 Task: Find connections with filter location Clitheroe with filter topic #socialmediawith filter profile language German with filter current company Shriram Finance Limited with filter school Madan Mohan Malaviya University of Technology with filter industry Human Resources Services with filter service category Android Development with filter keywords title Video Game Writer
Action: Mouse moved to (705, 100)
Screenshot: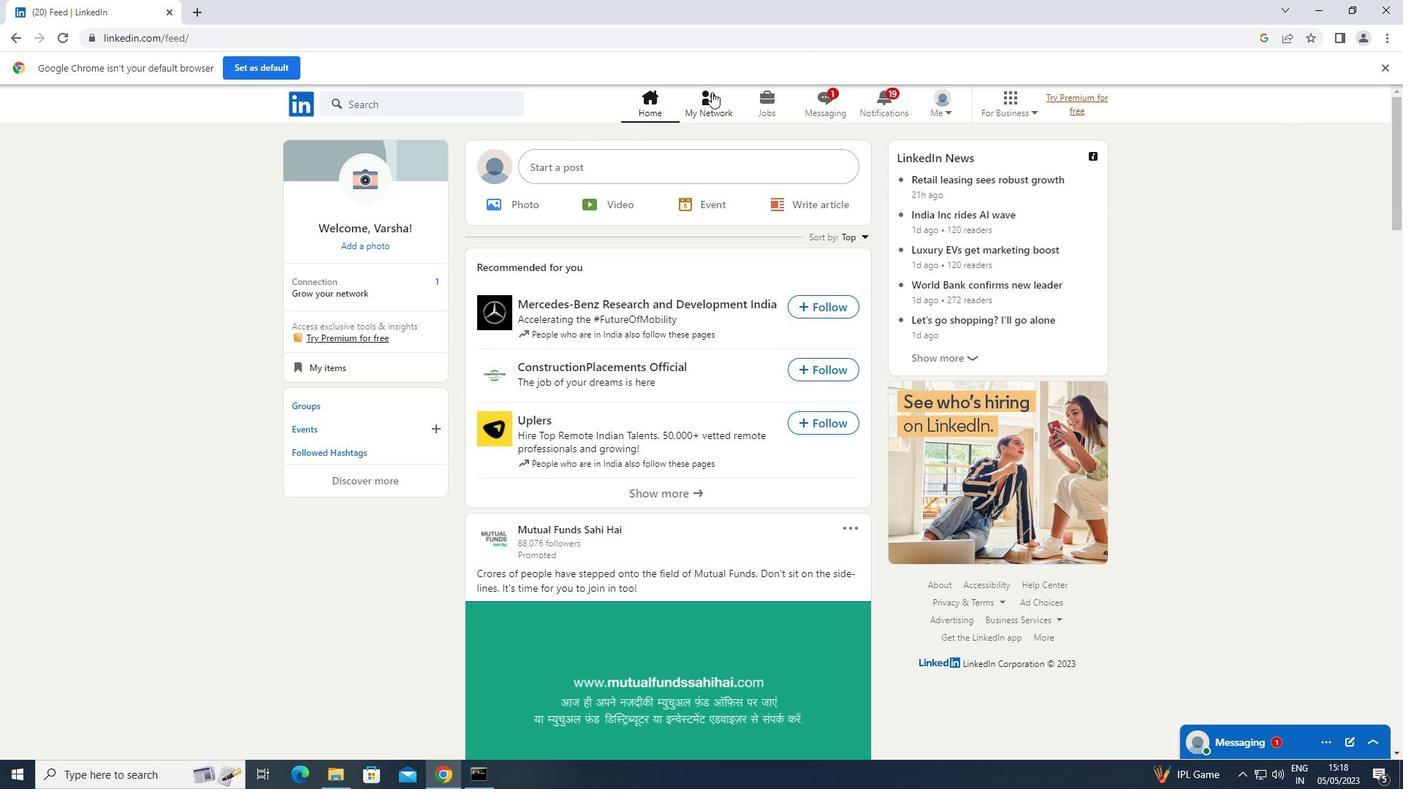 
Action: Mouse pressed left at (705, 100)
Screenshot: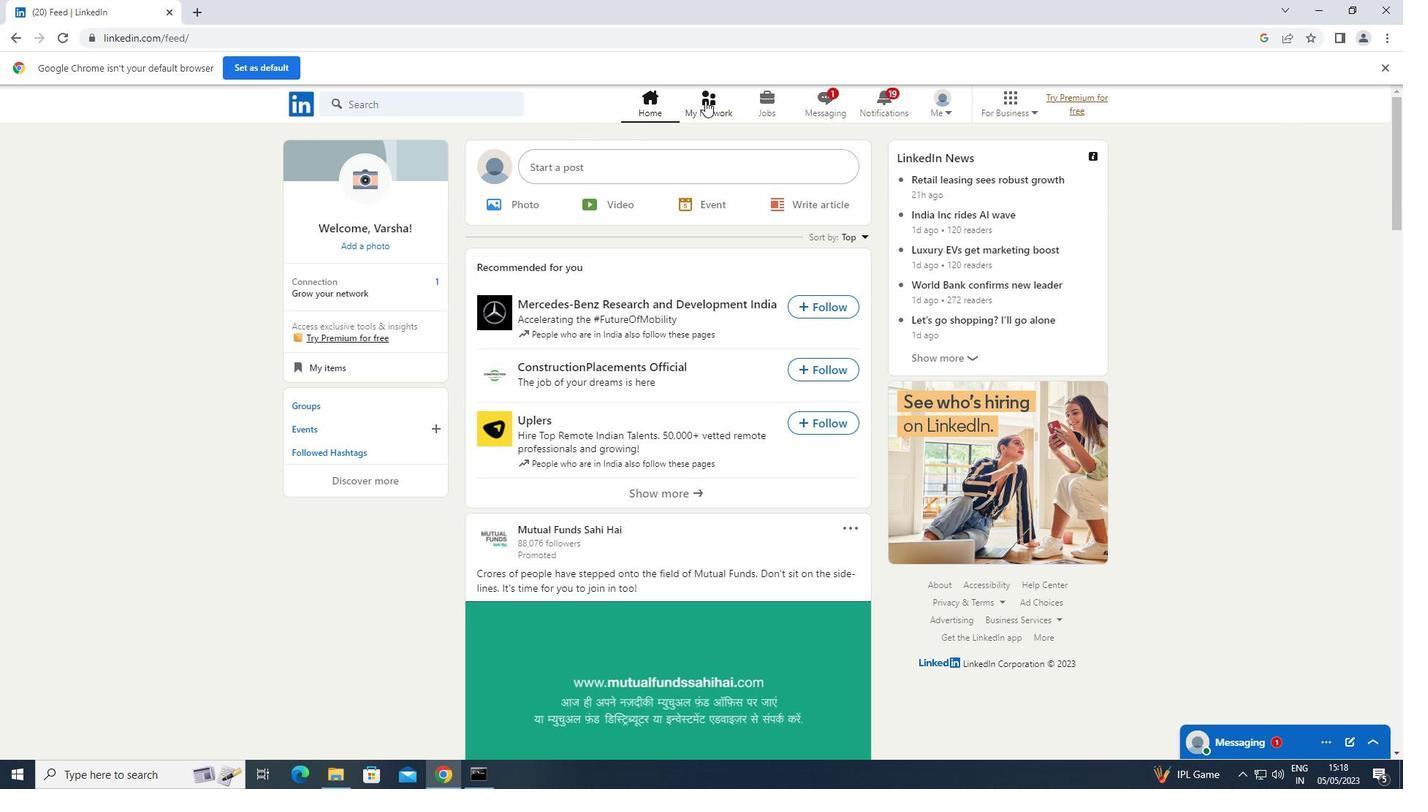 
Action: Mouse moved to (406, 184)
Screenshot: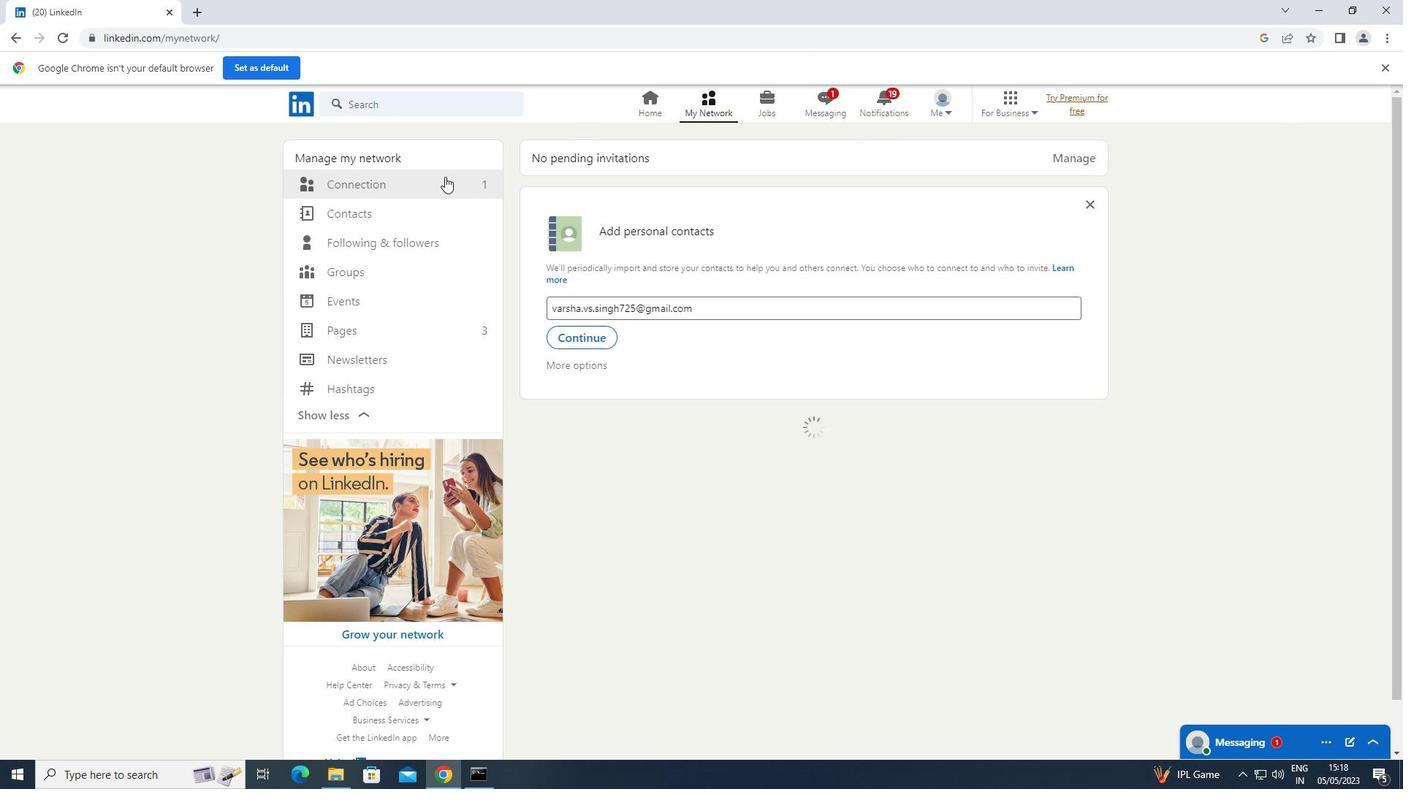 
Action: Mouse pressed left at (406, 184)
Screenshot: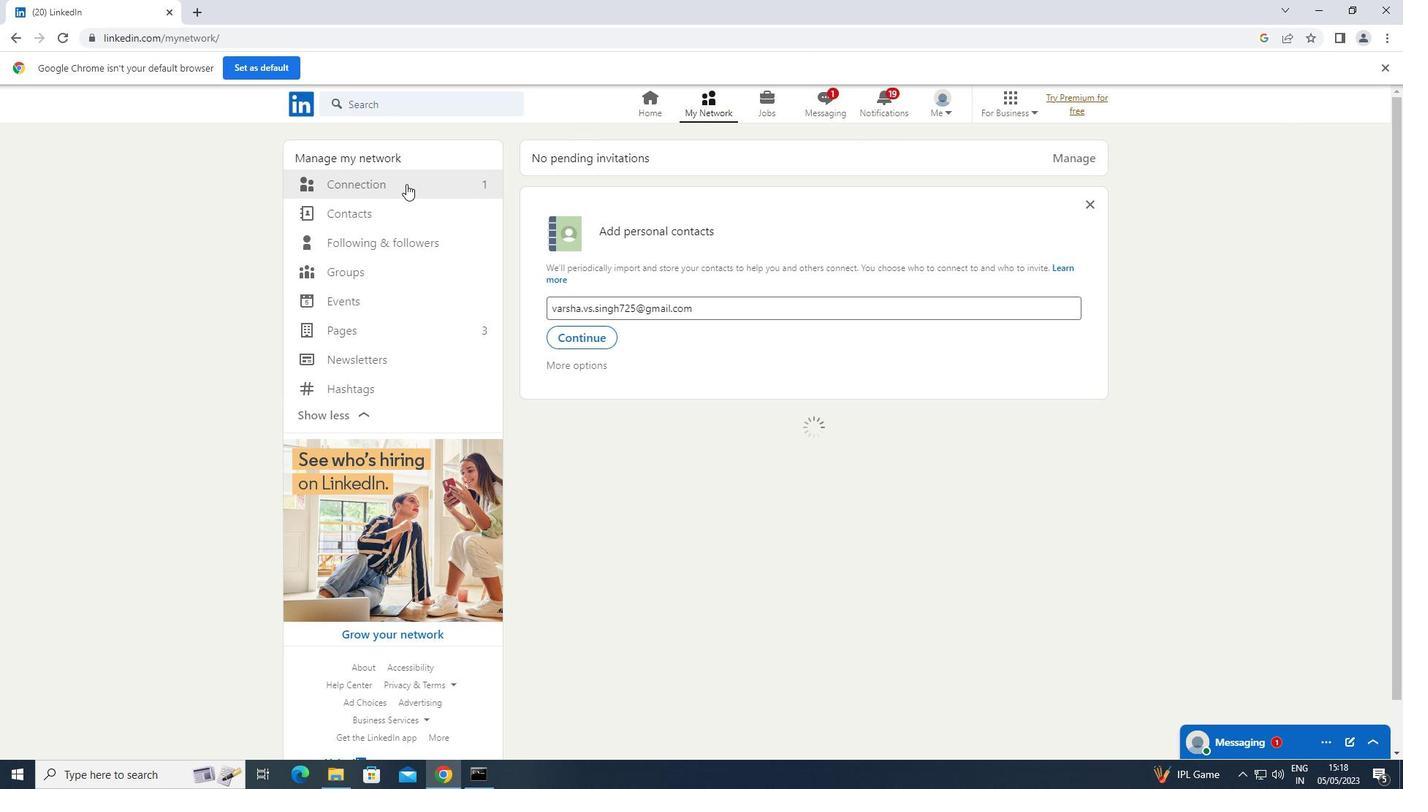 
Action: Mouse moved to (786, 186)
Screenshot: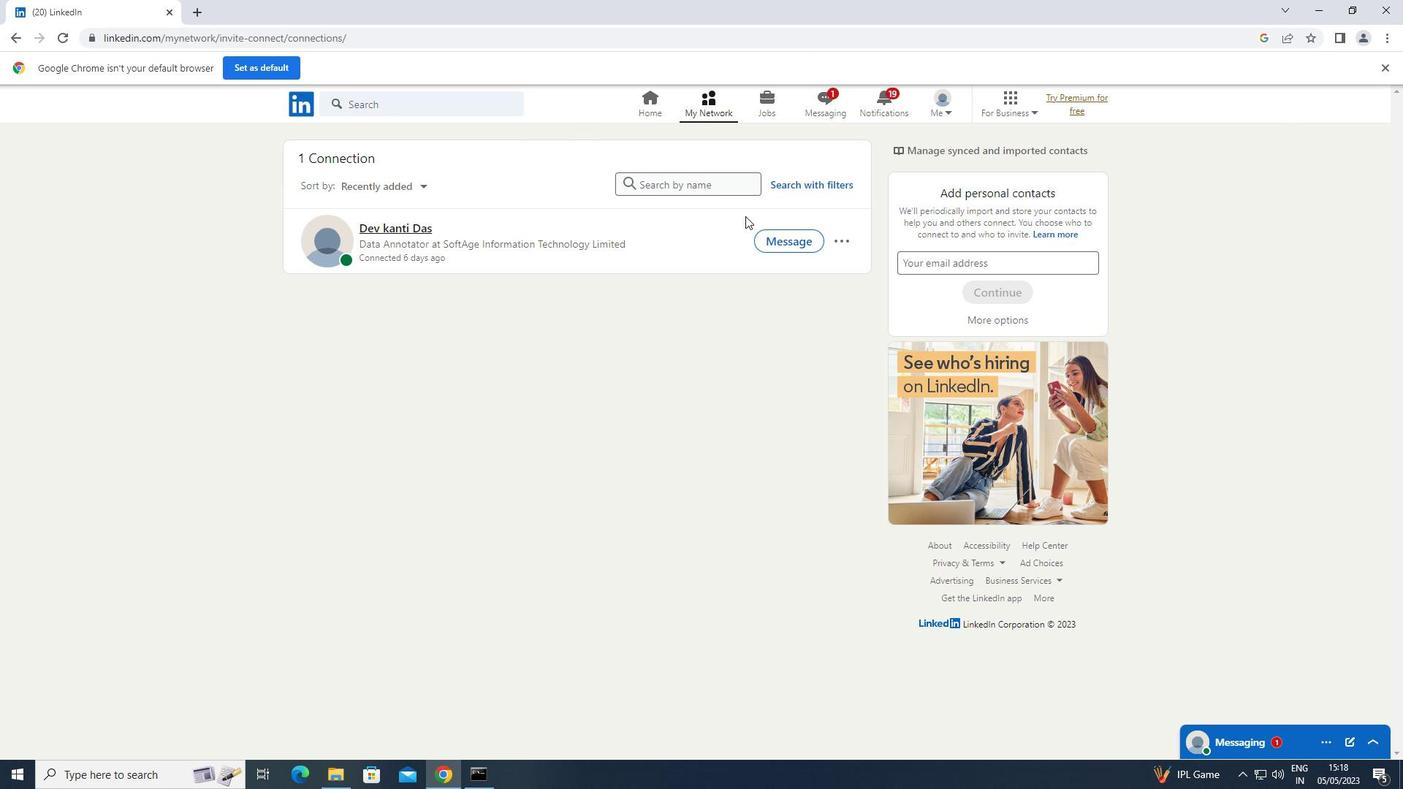 
Action: Mouse pressed left at (786, 186)
Screenshot: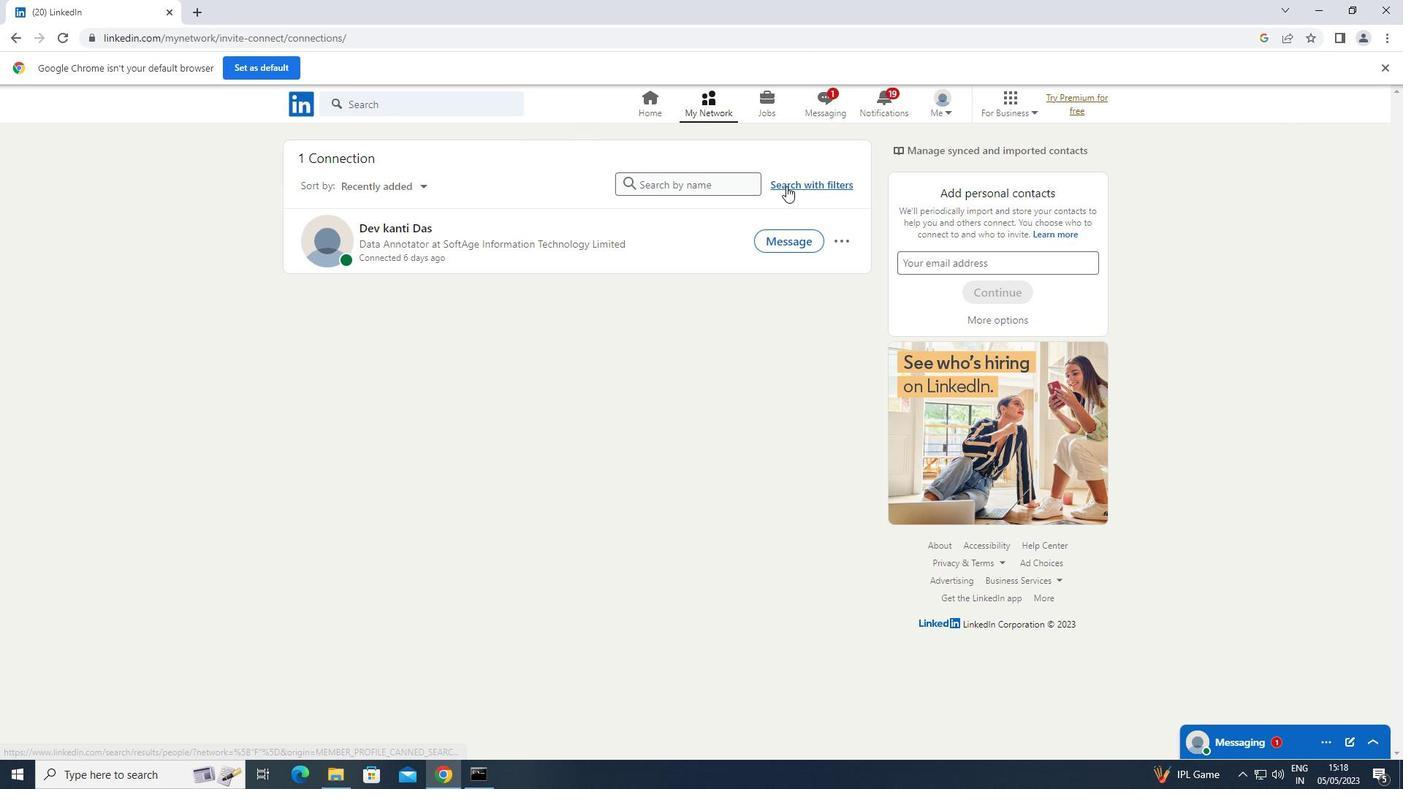 
Action: Mouse moved to (763, 146)
Screenshot: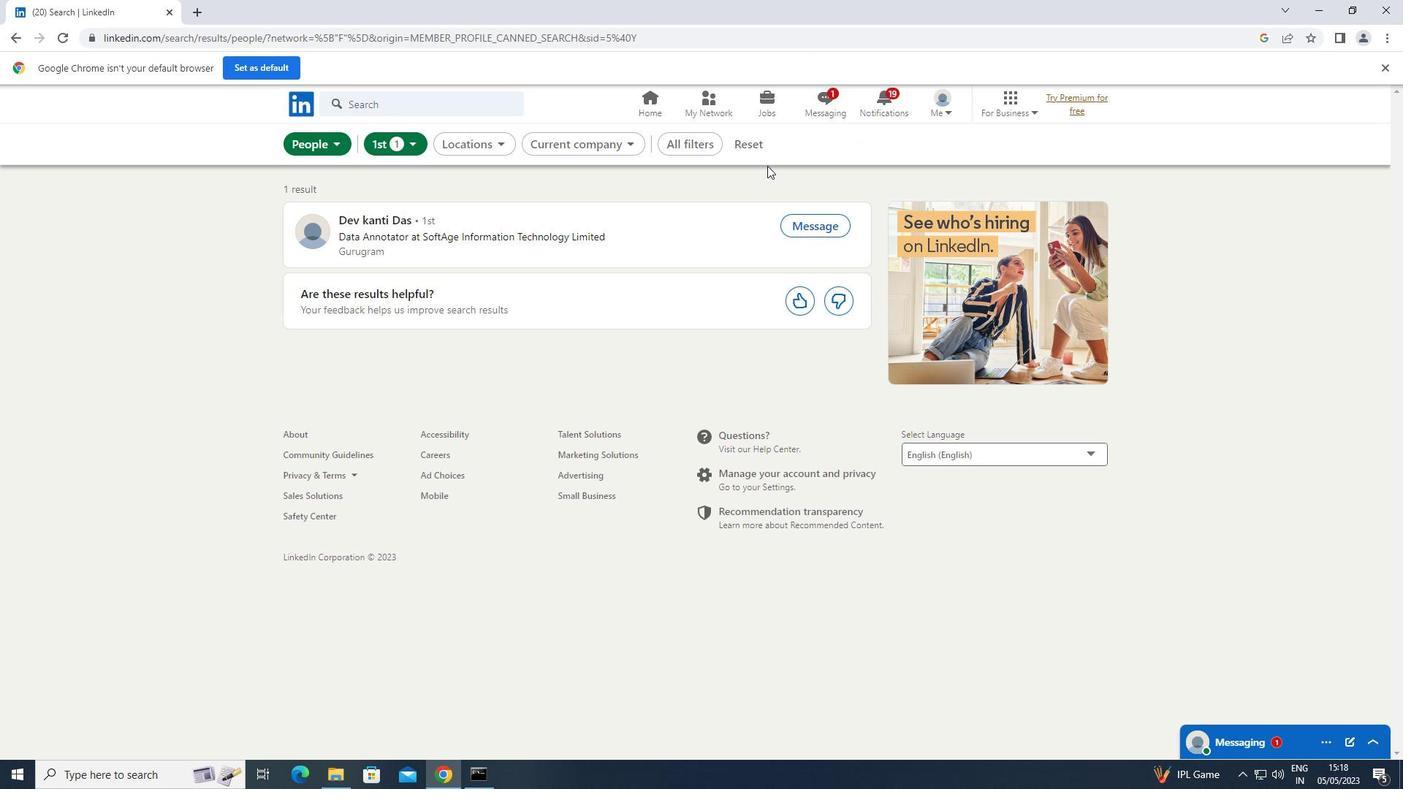 
Action: Mouse pressed left at (763, 146)
Screenshot: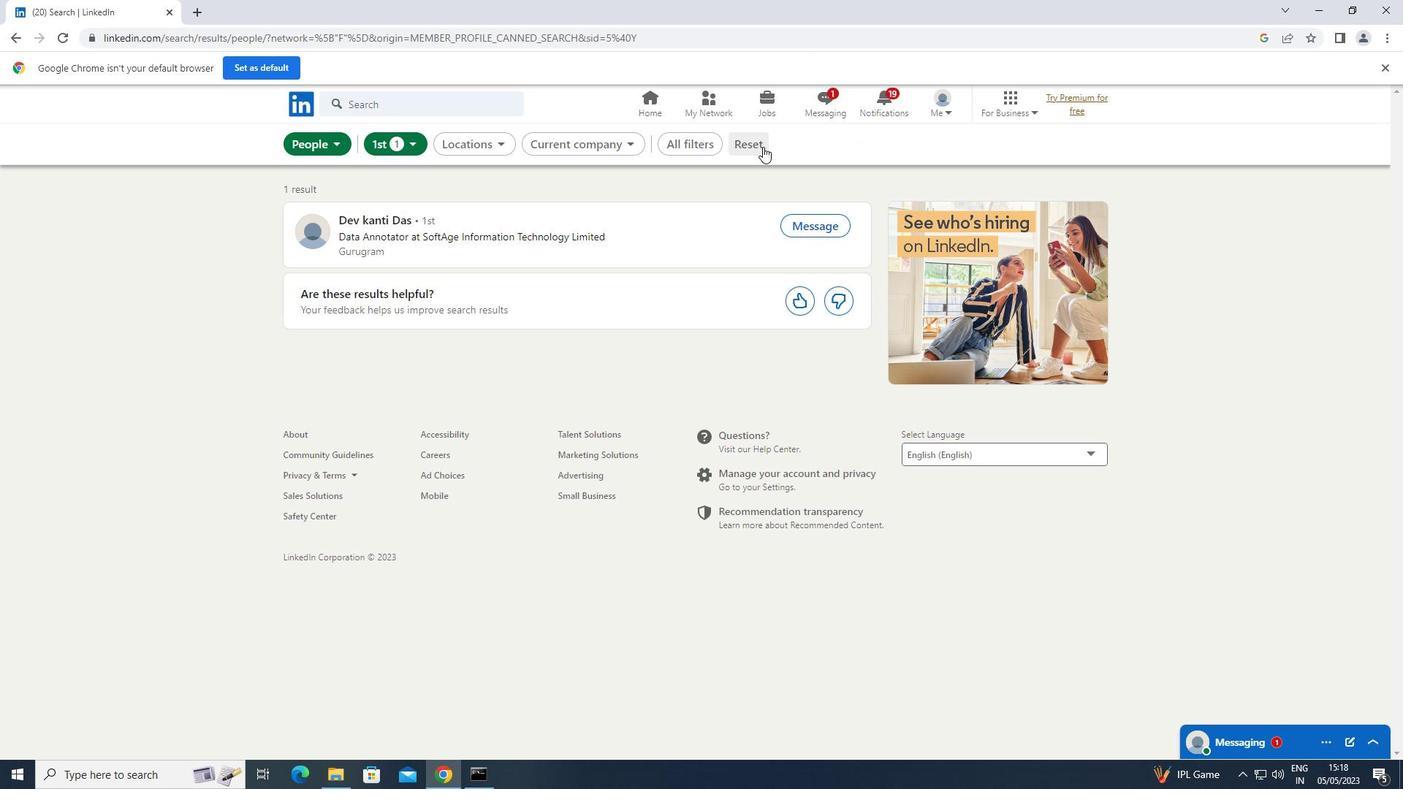 
Action: Mouse moved to (725, 146)
Screenshot: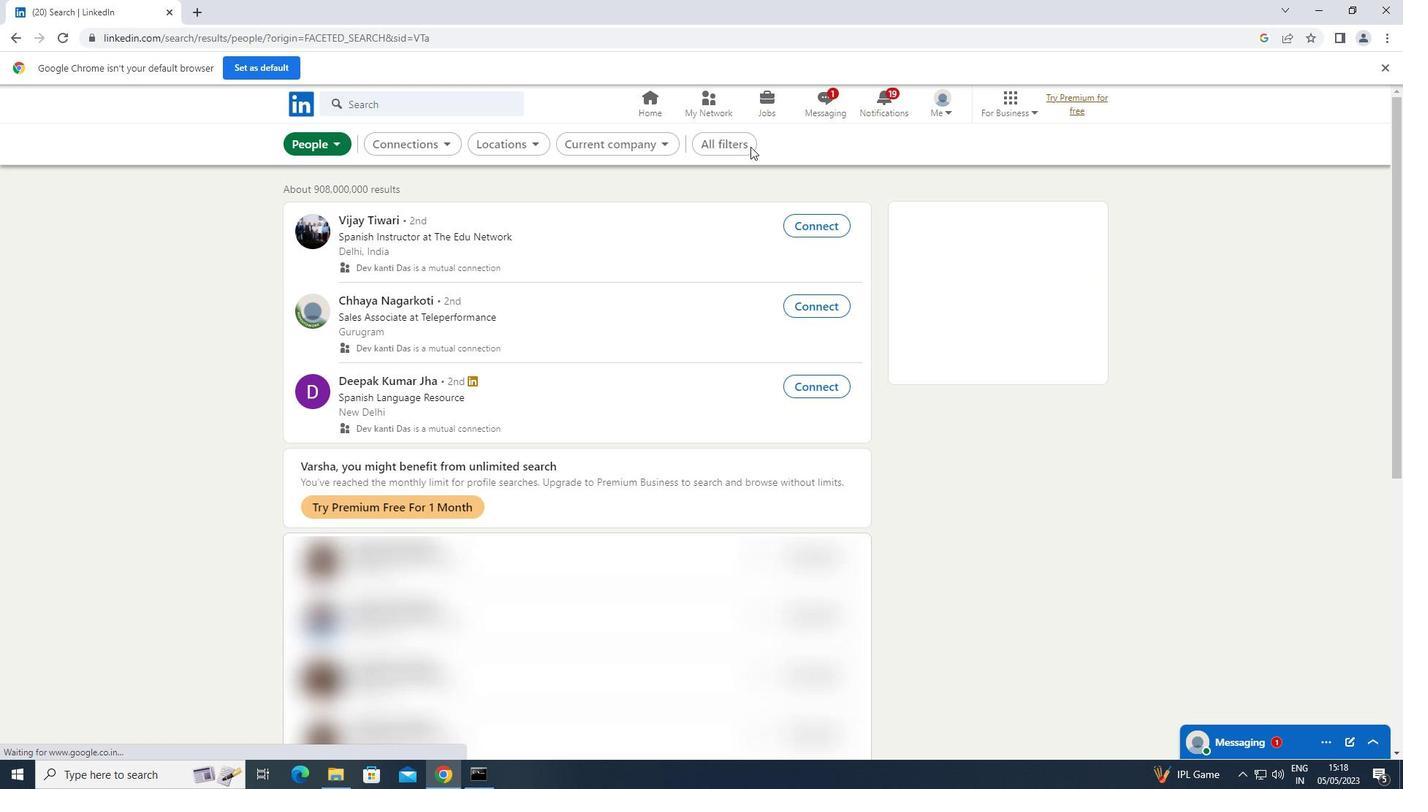 
Action: Mouse pressed left at (725, 146)
Screenshot: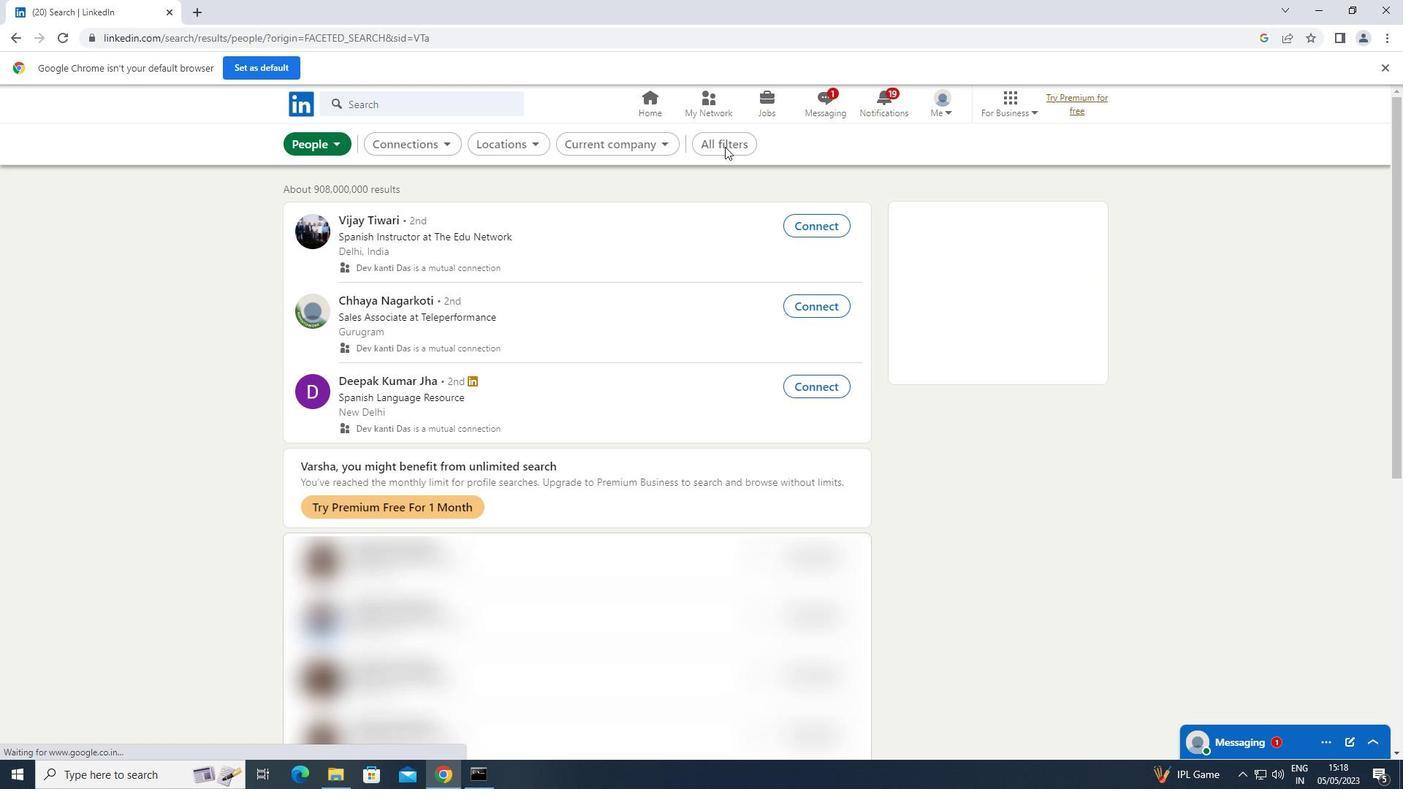 
Action: Mouse moved to (1094, 307)
Screenshot: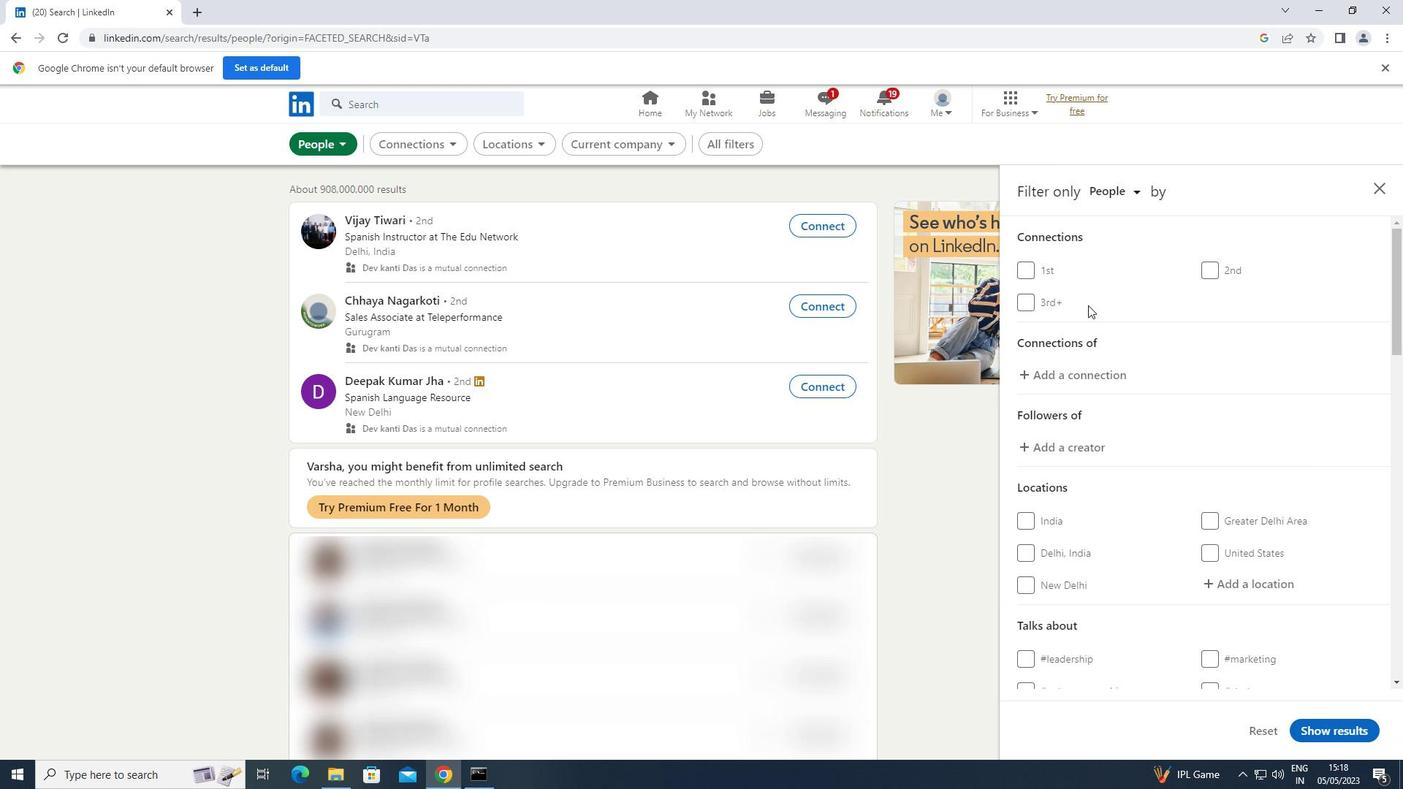 
Action: Mouse scrolled (1094, 307) with delta (0, 0)
Screenshot: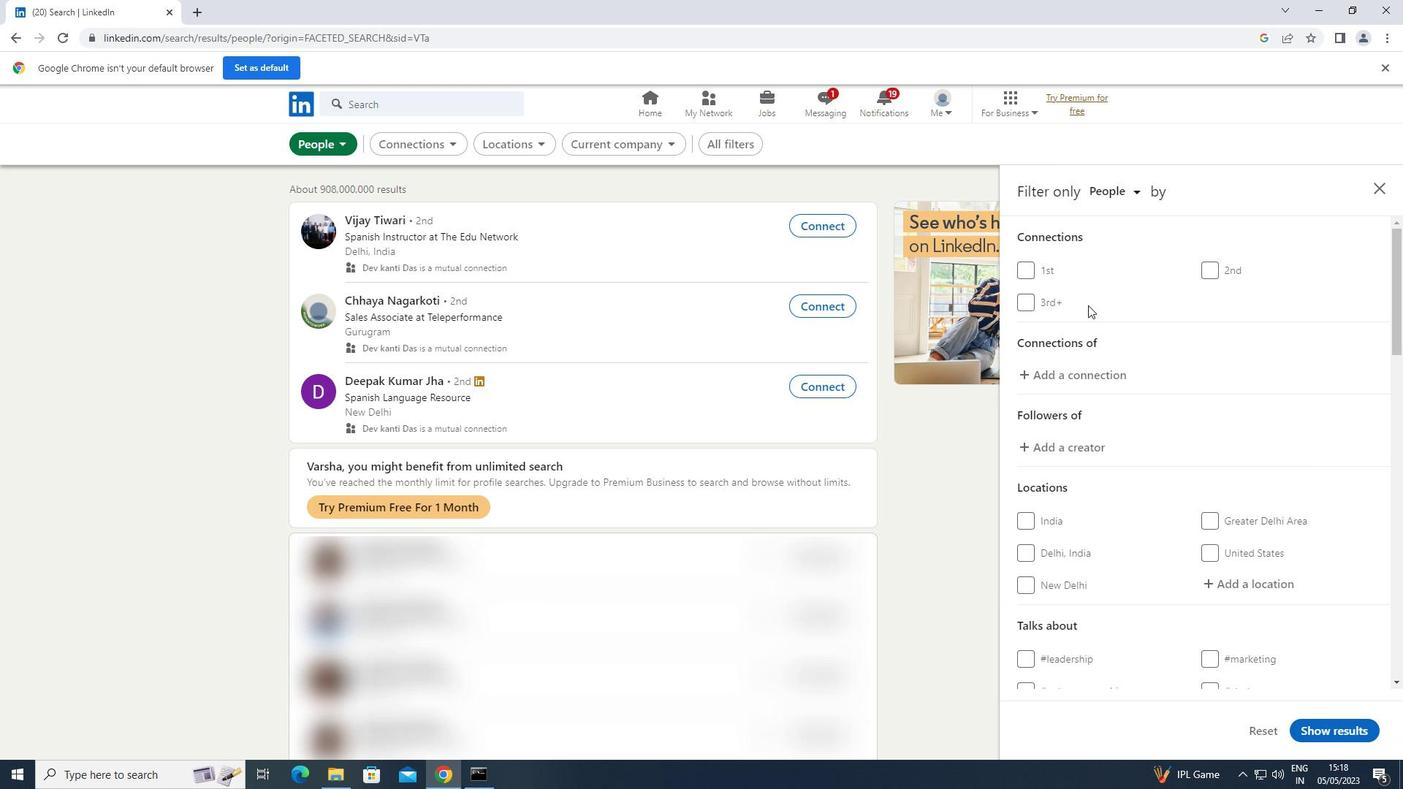 
Action: Mouse scrolled (1094, 307) with delta (0, 0)
Screenshot: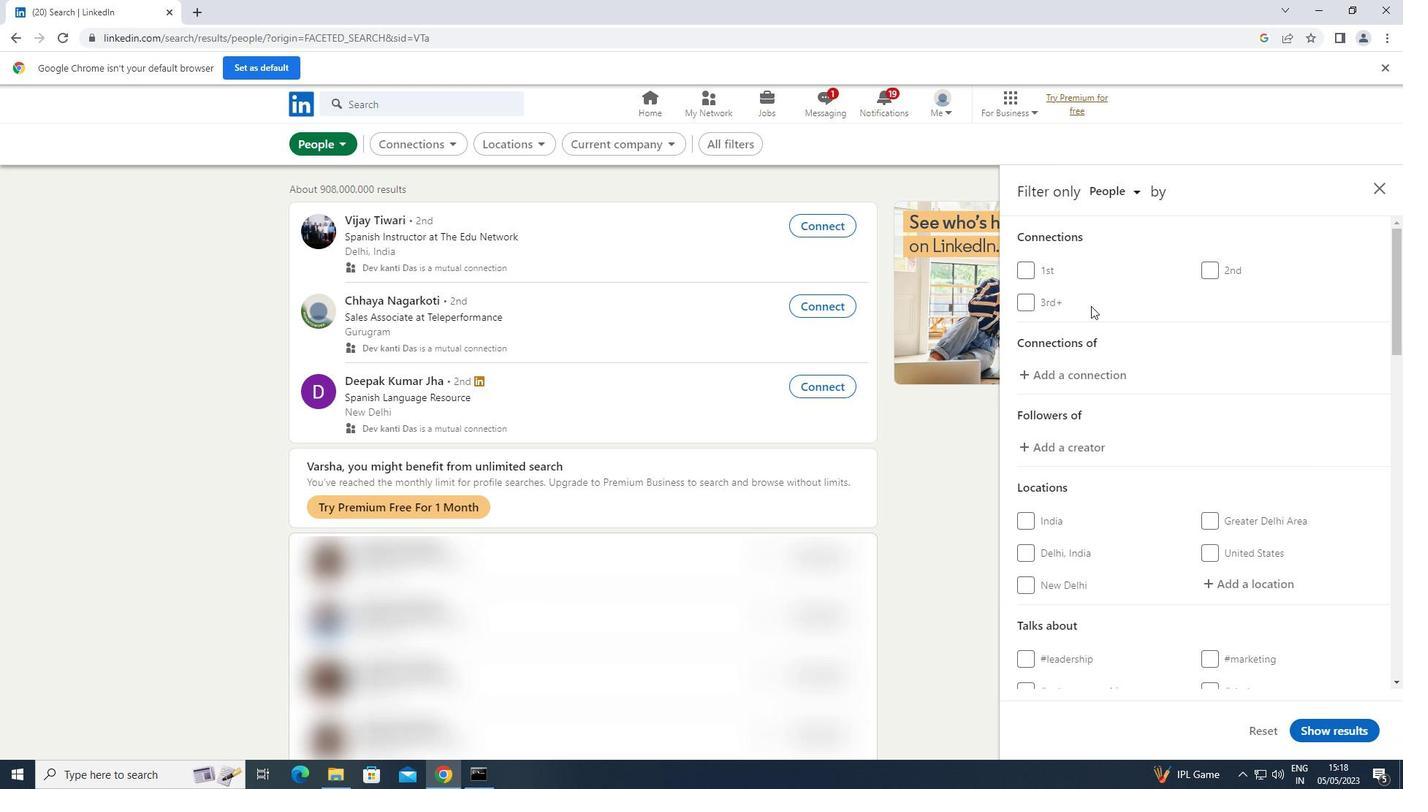 
Action: Mouse scrolled (1094, 307) with delta (0, 0)
Screenshot: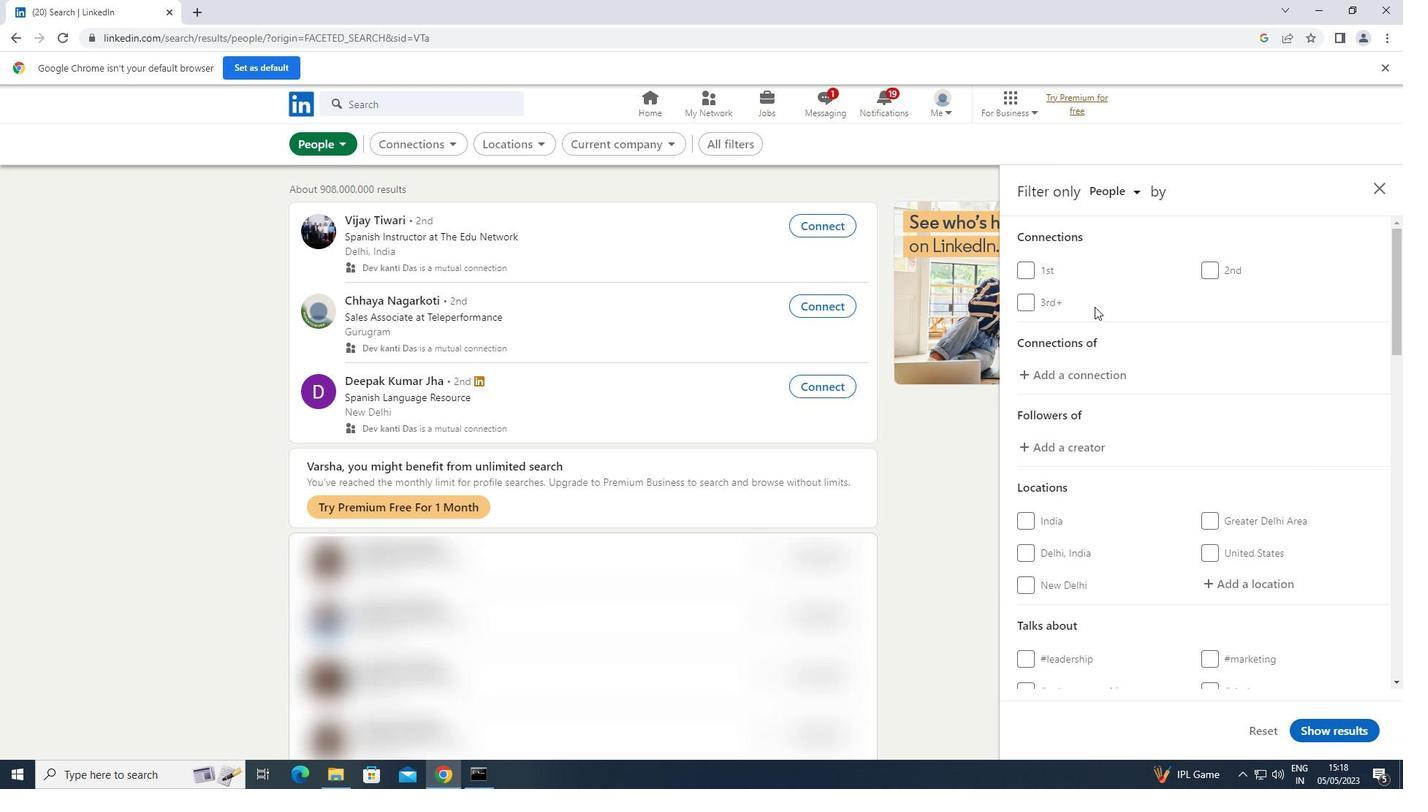 
Action: Mouse moved to (1221, 361)
Screenshot: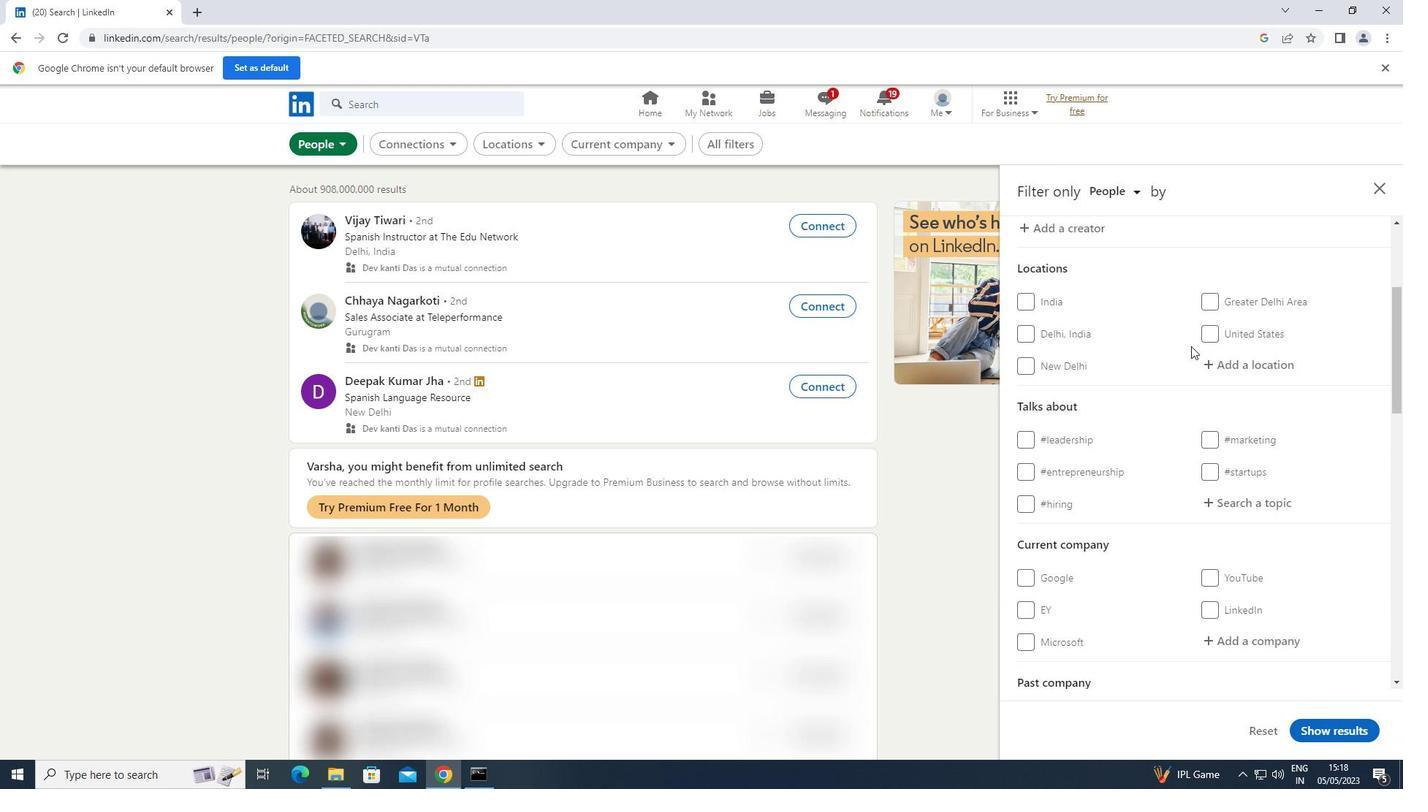 
Action: Mouse pressed left at (1221, 361)
Screenshot: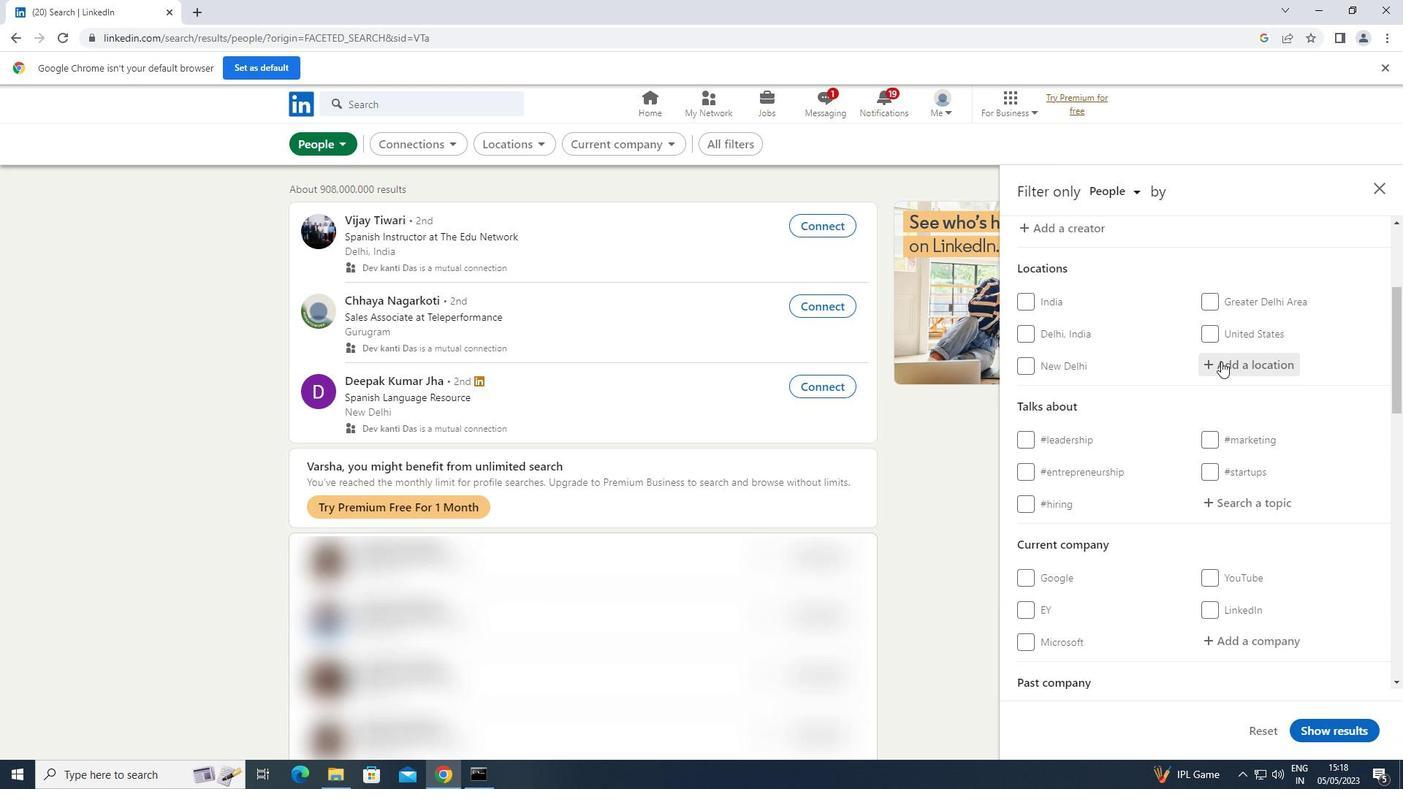 
Action: Key pressed <Key.shift>CLITHEROE
Screenshot: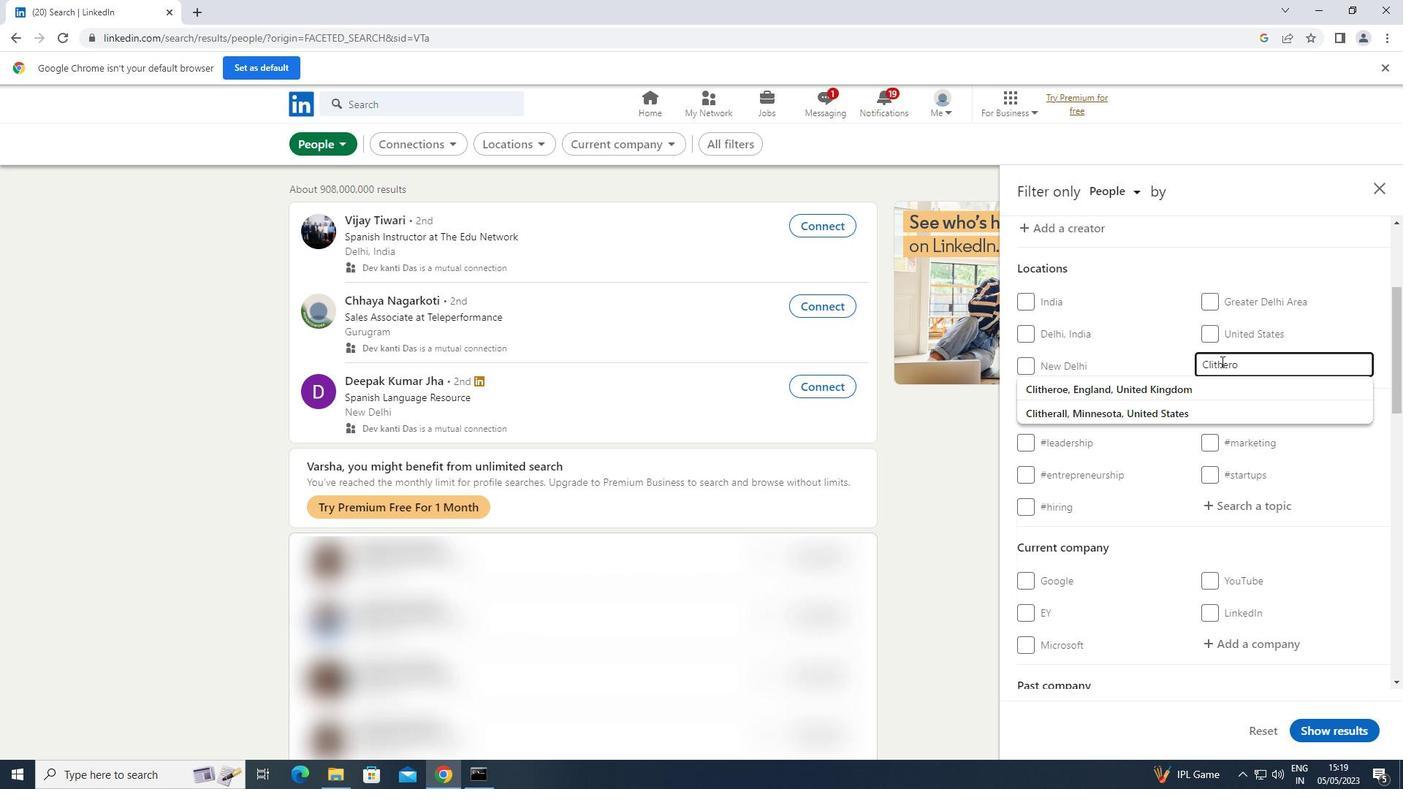 
Action: Mouse moved to (1236, 504)
Screenshot: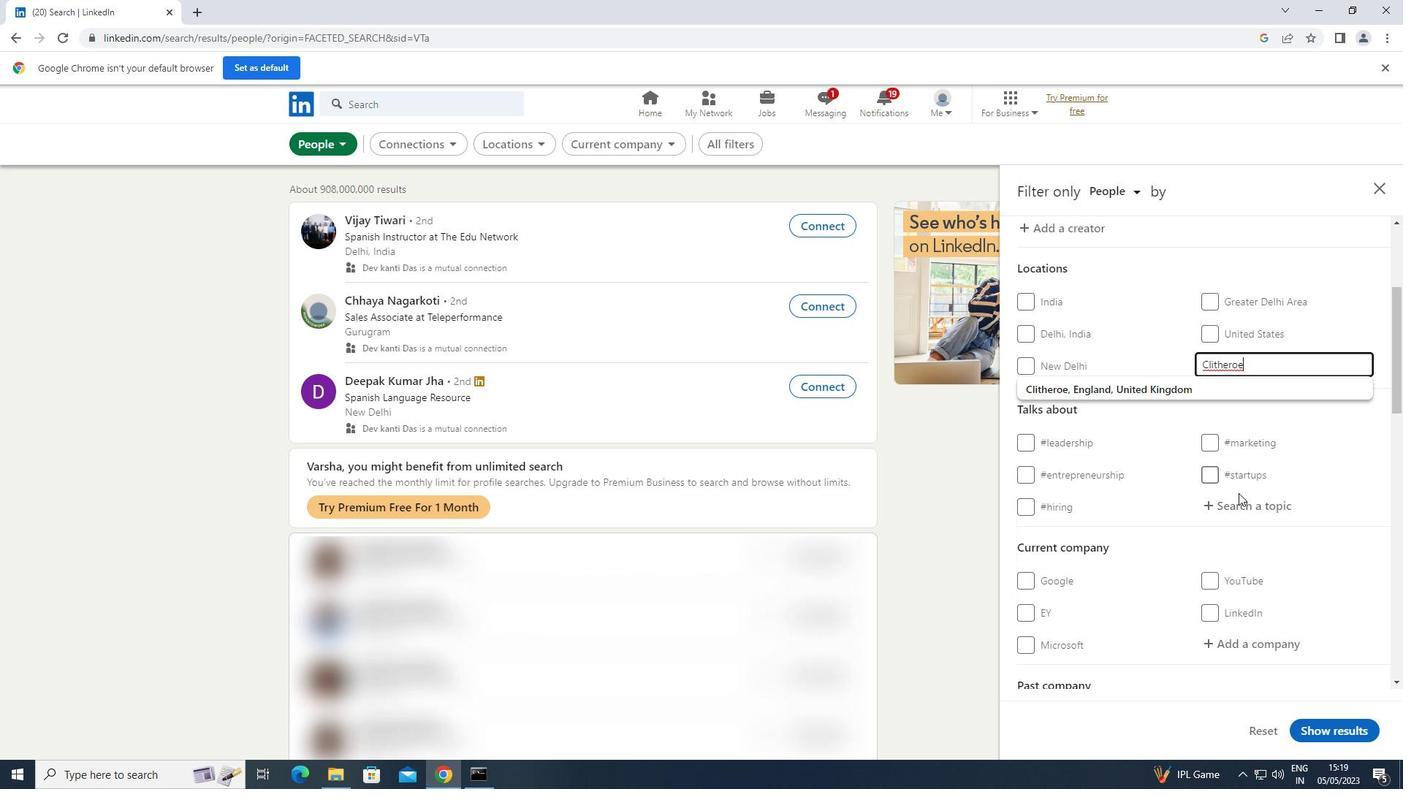 
Action: Mouse pressed left at (1236, 504)
Screenshot: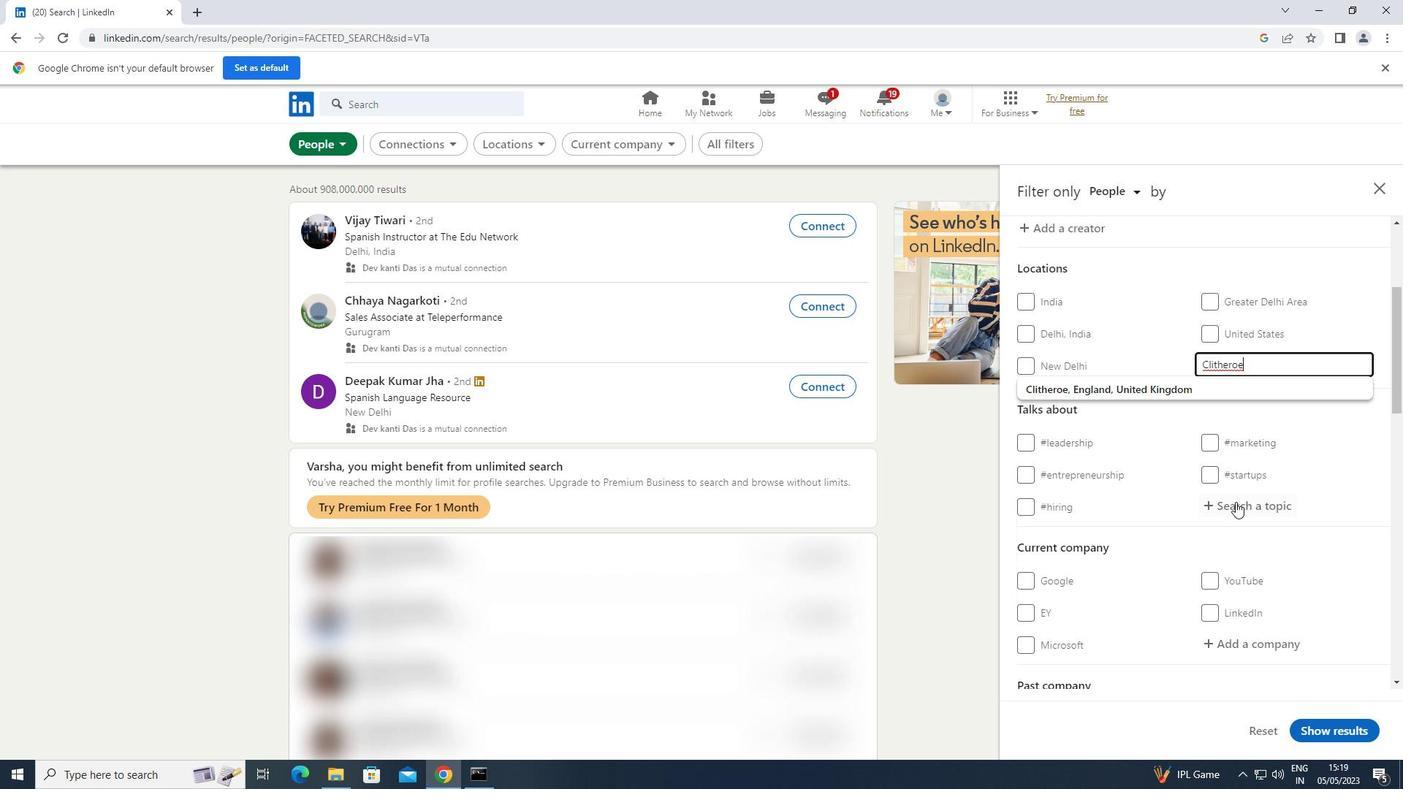 
Action: Key pressed SOCIALMEDIA
Screenshot: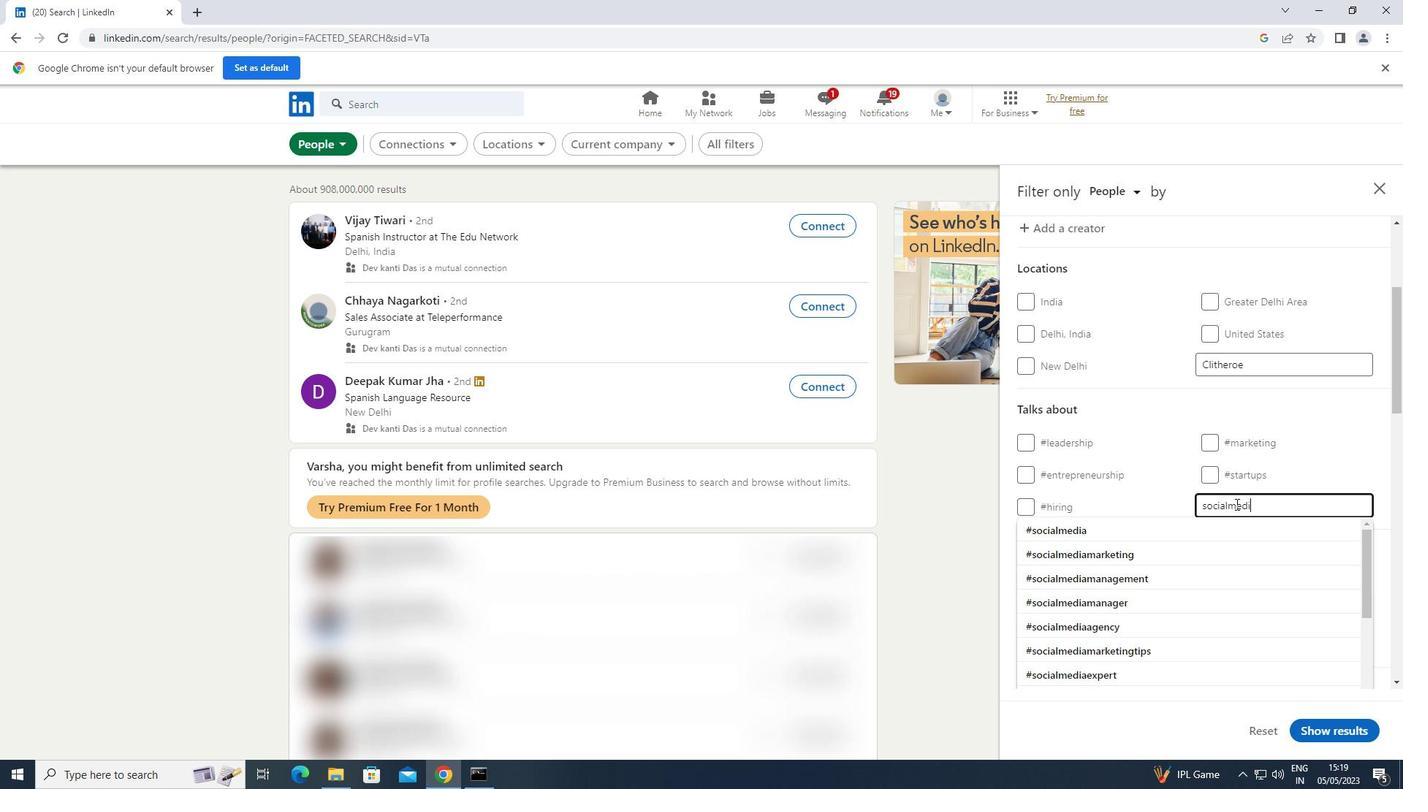 
Action: Mouse moved to (1098, 521)
Screenshot: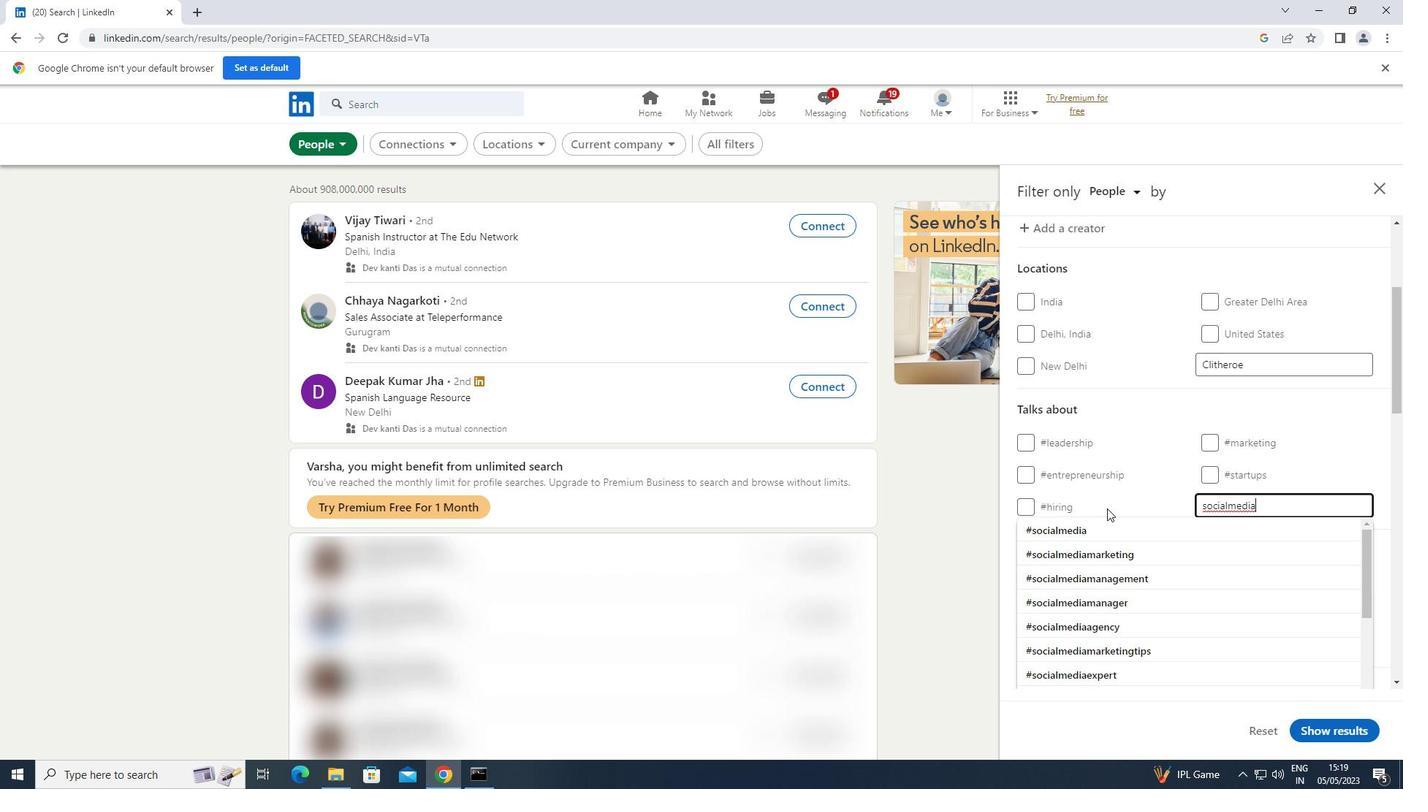
Action: Mouse pressed left at (1098, 521)
Screenshot: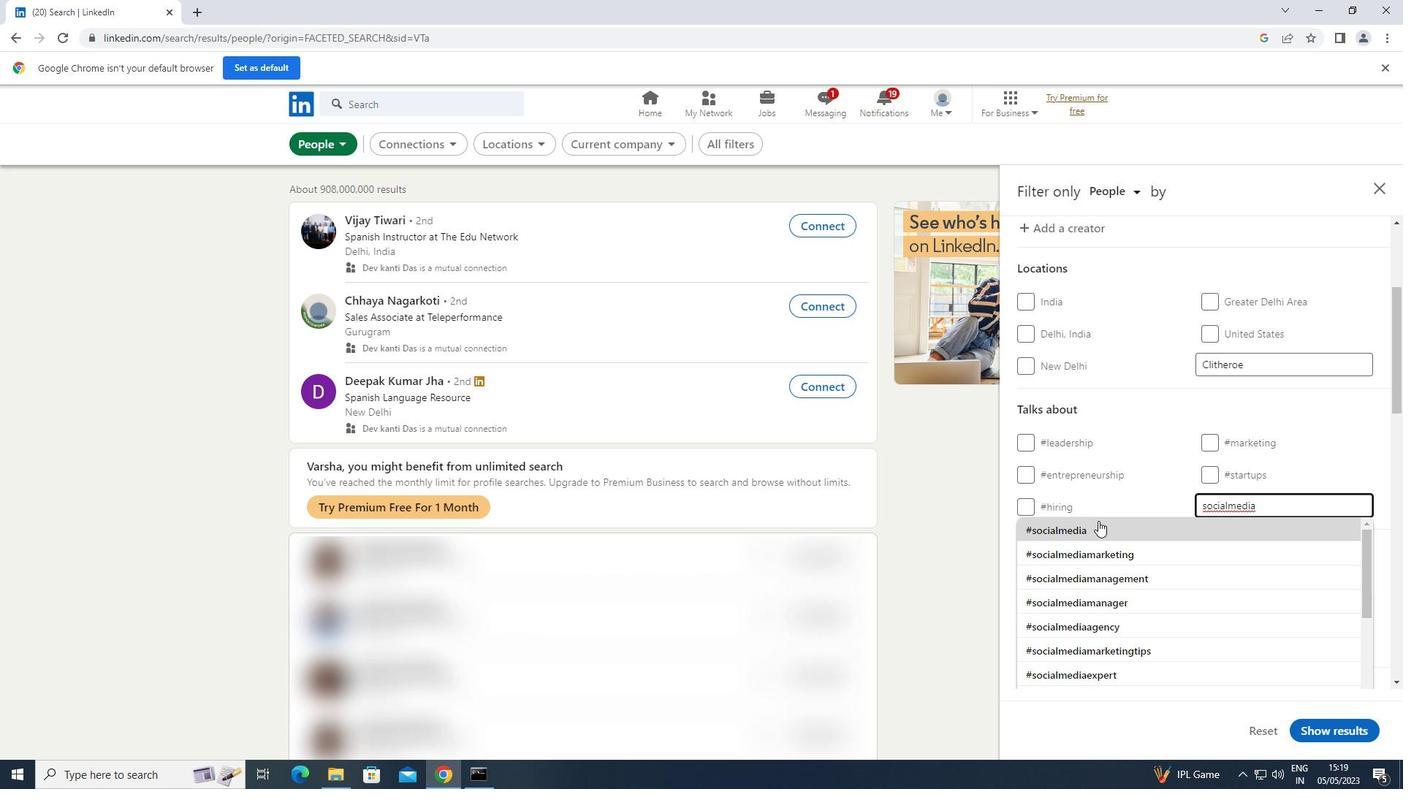 
Action: Mouse scrolled (1098, 520) with delta (0, 0)
Screenshot: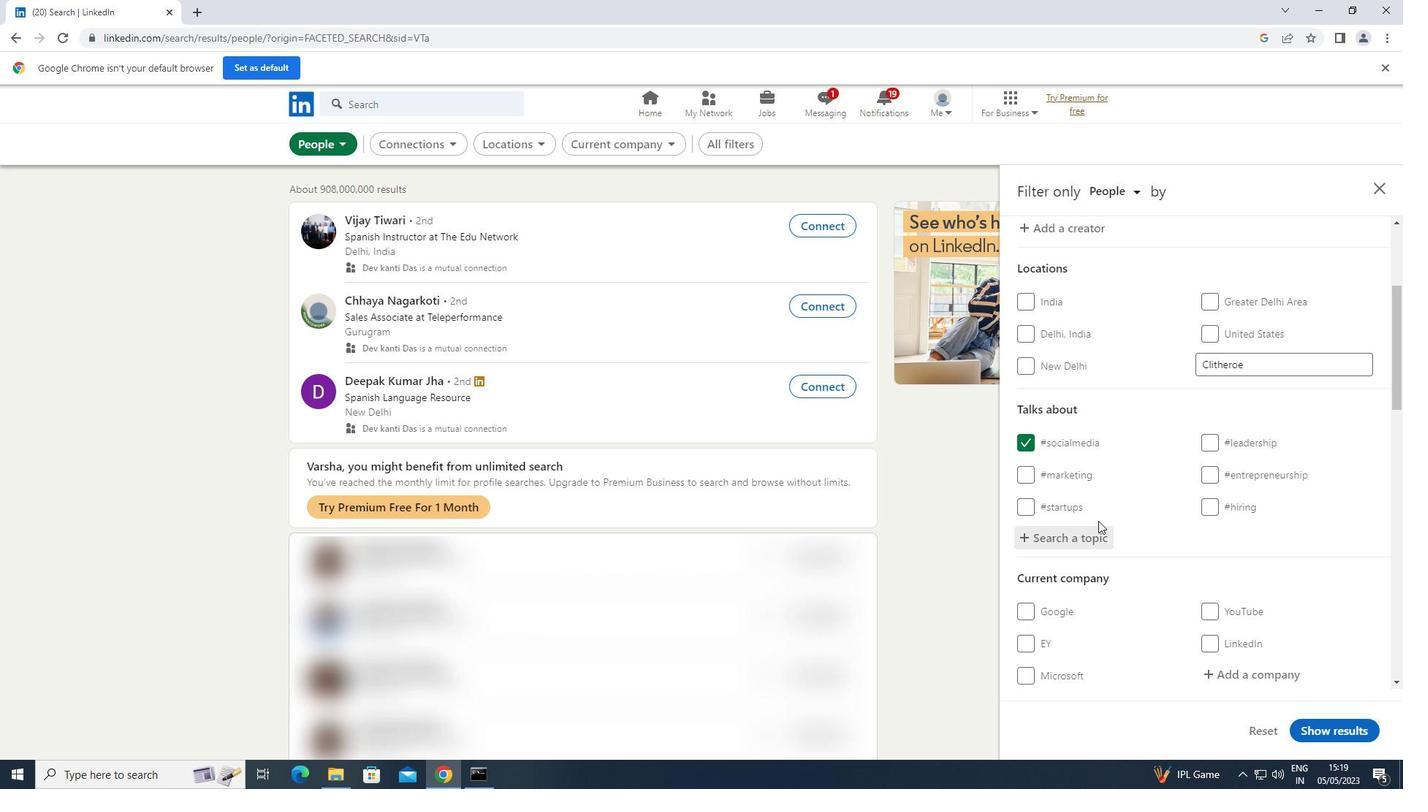 
Action: Mouse scrolled (1098, 520) with delta (0, 0)
Screenshot: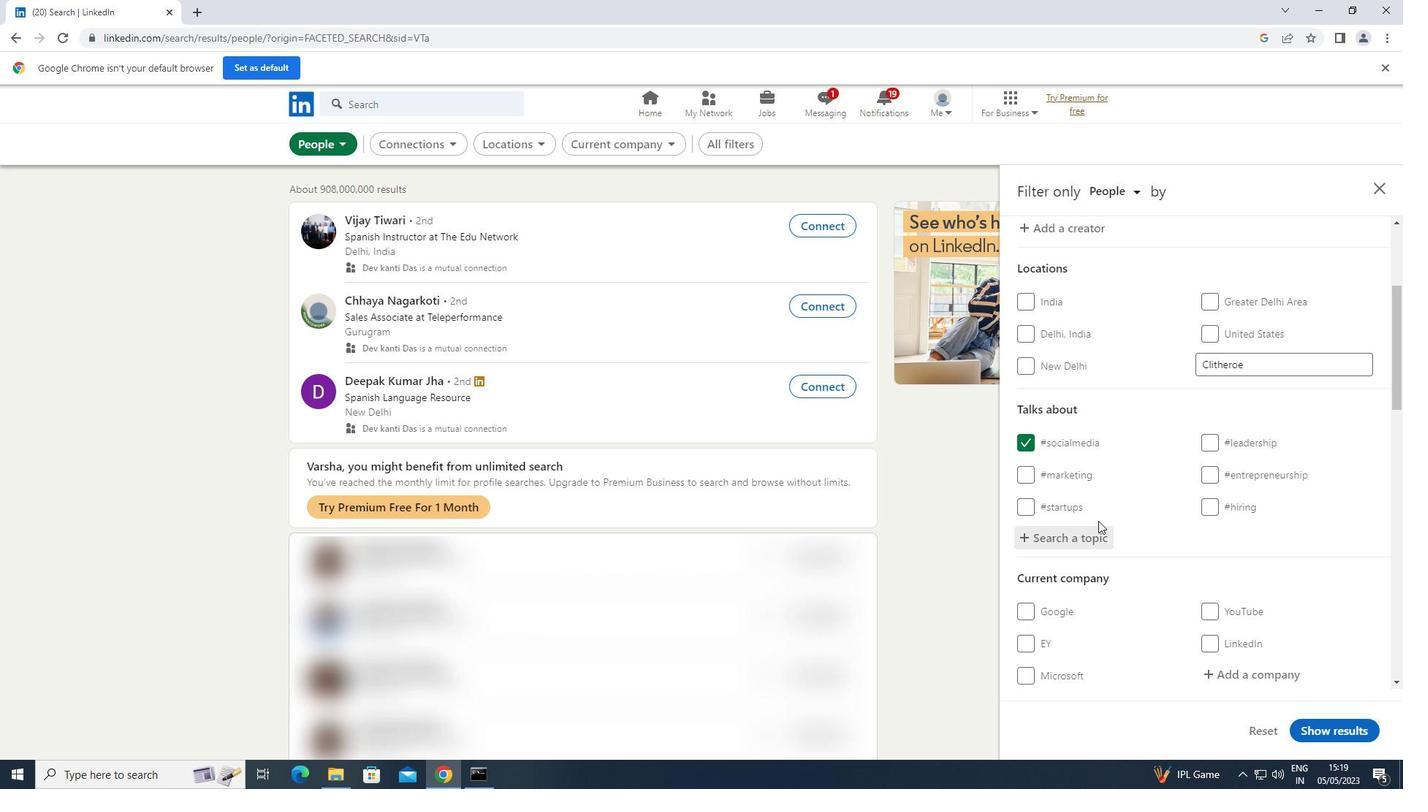 
Action: Mouse scrolled (1098, 520) with delta (0, 0)
Screenshot: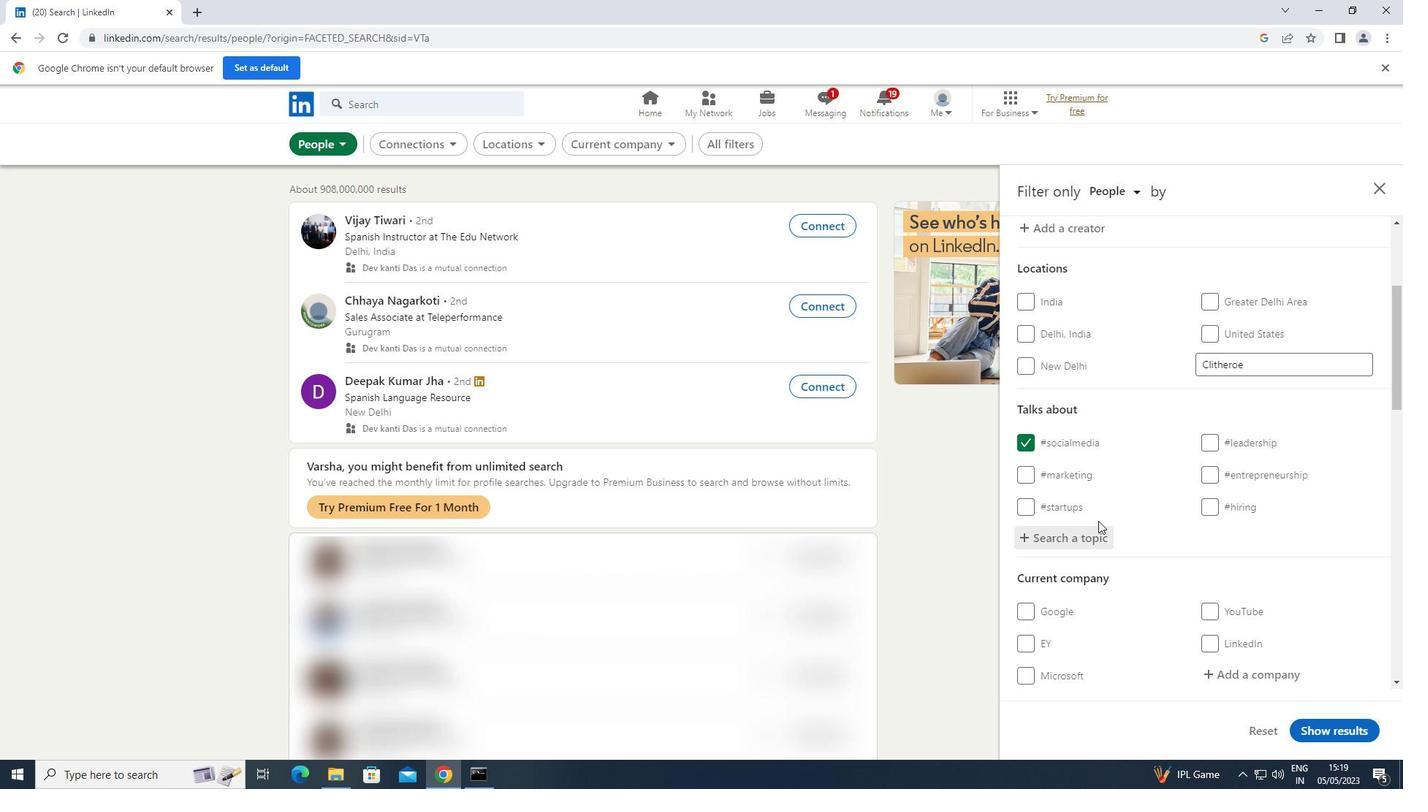 
Action: Mouse scrolled (1098, 520) with delta (0, 0)
Screenshot: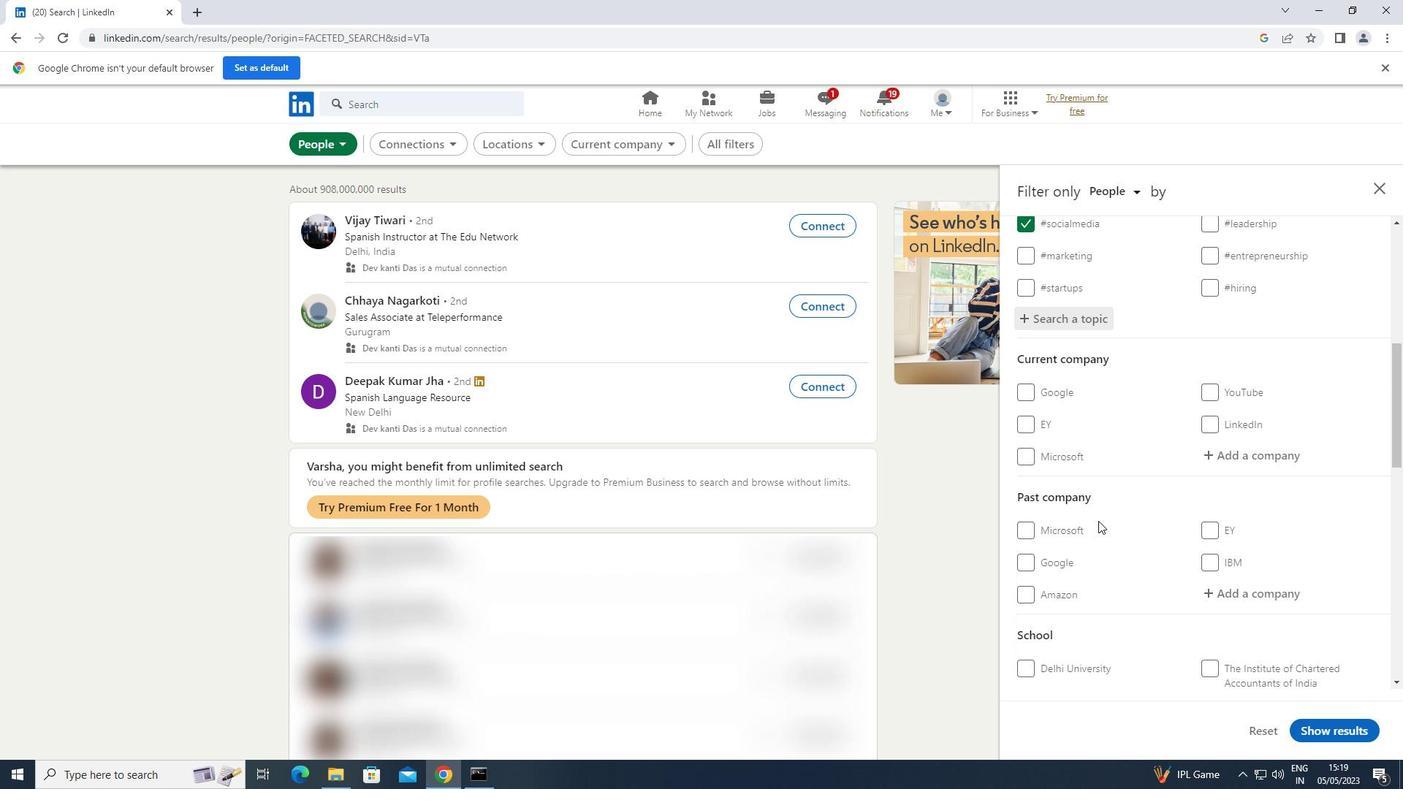 
Action: Mouse scrolled (1098, 520) with delta (0, 0)
Screenshot: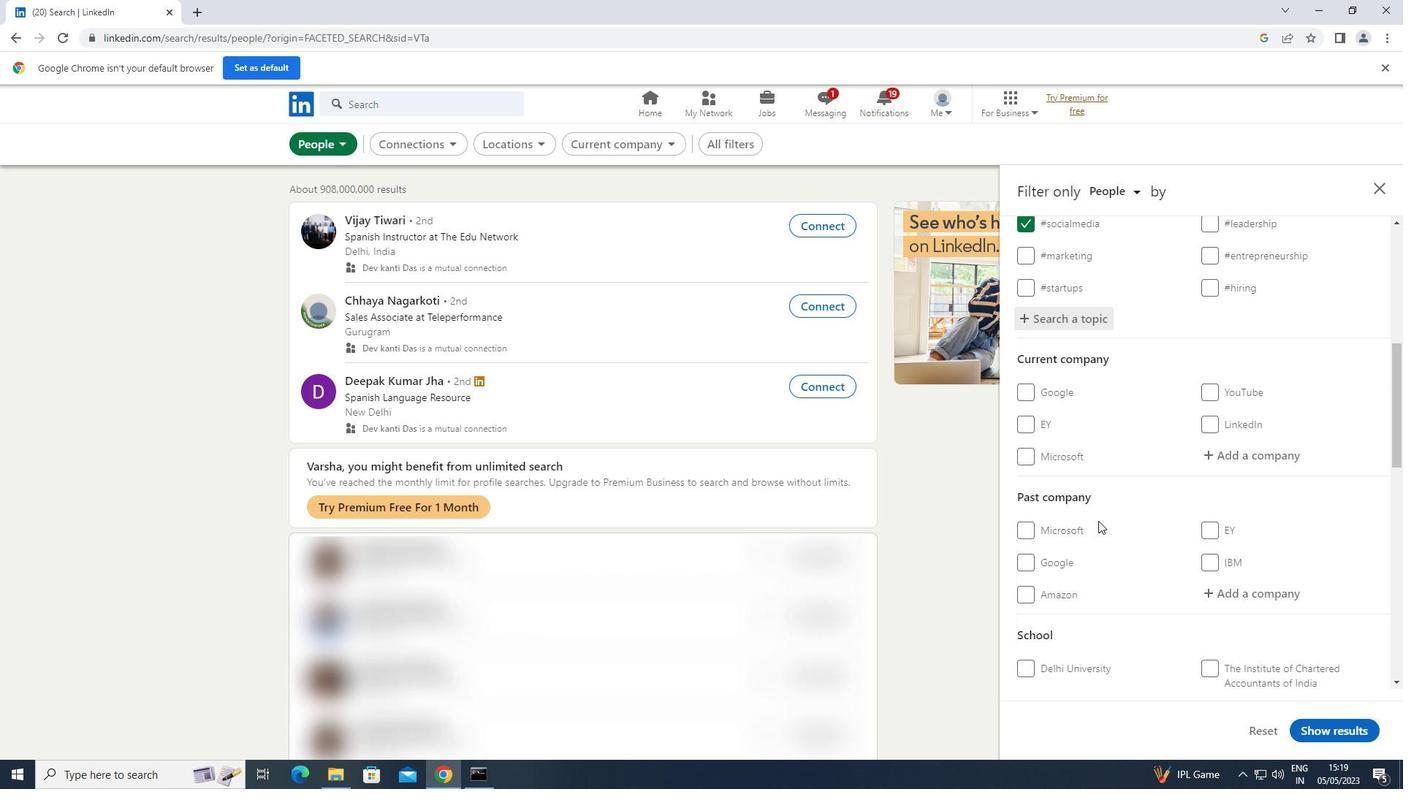 
Action: Mouse scrolled (1098, 520) with delta (0, 0)
Screenshot: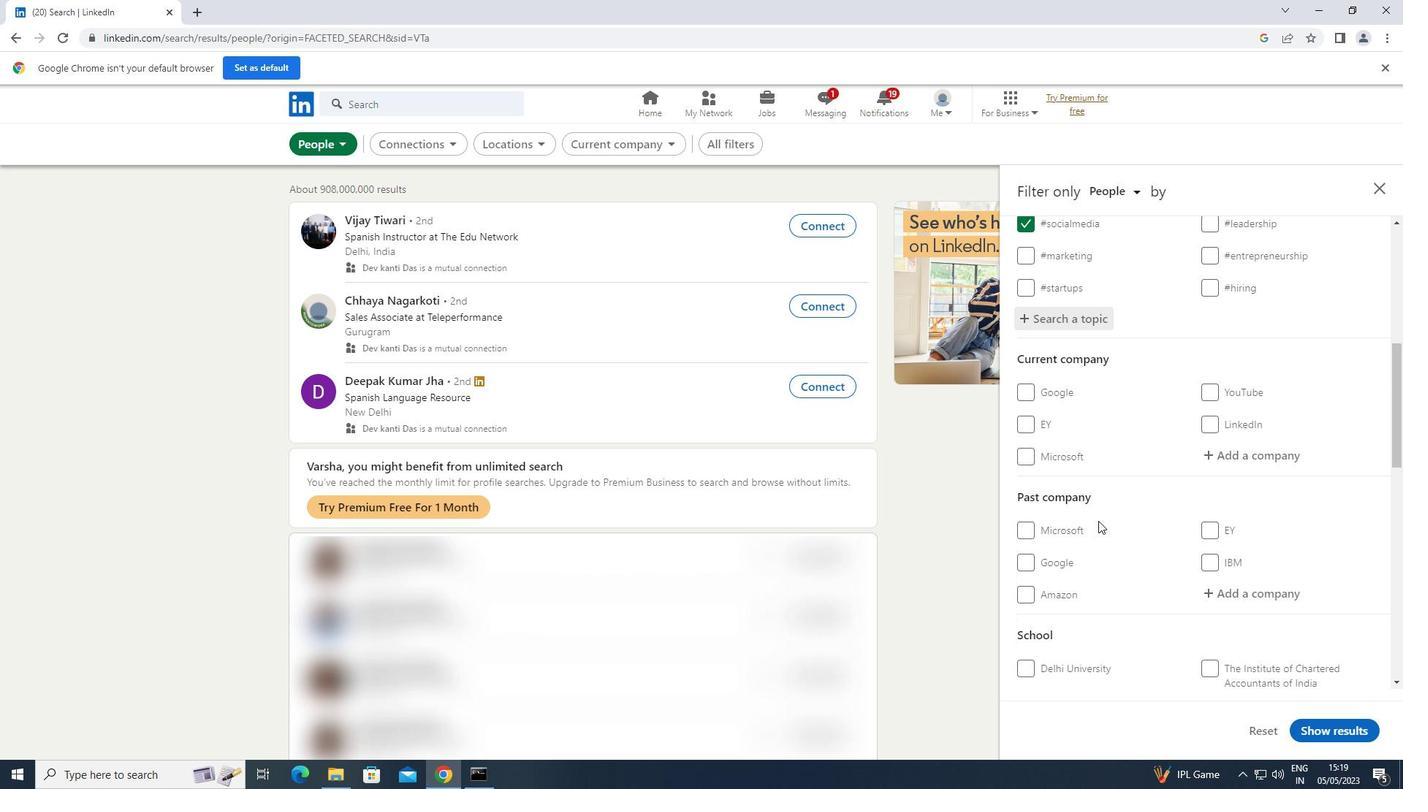 
Action: Mouse scrolled (1098, 520) with delta (0, 0)
Screenshot: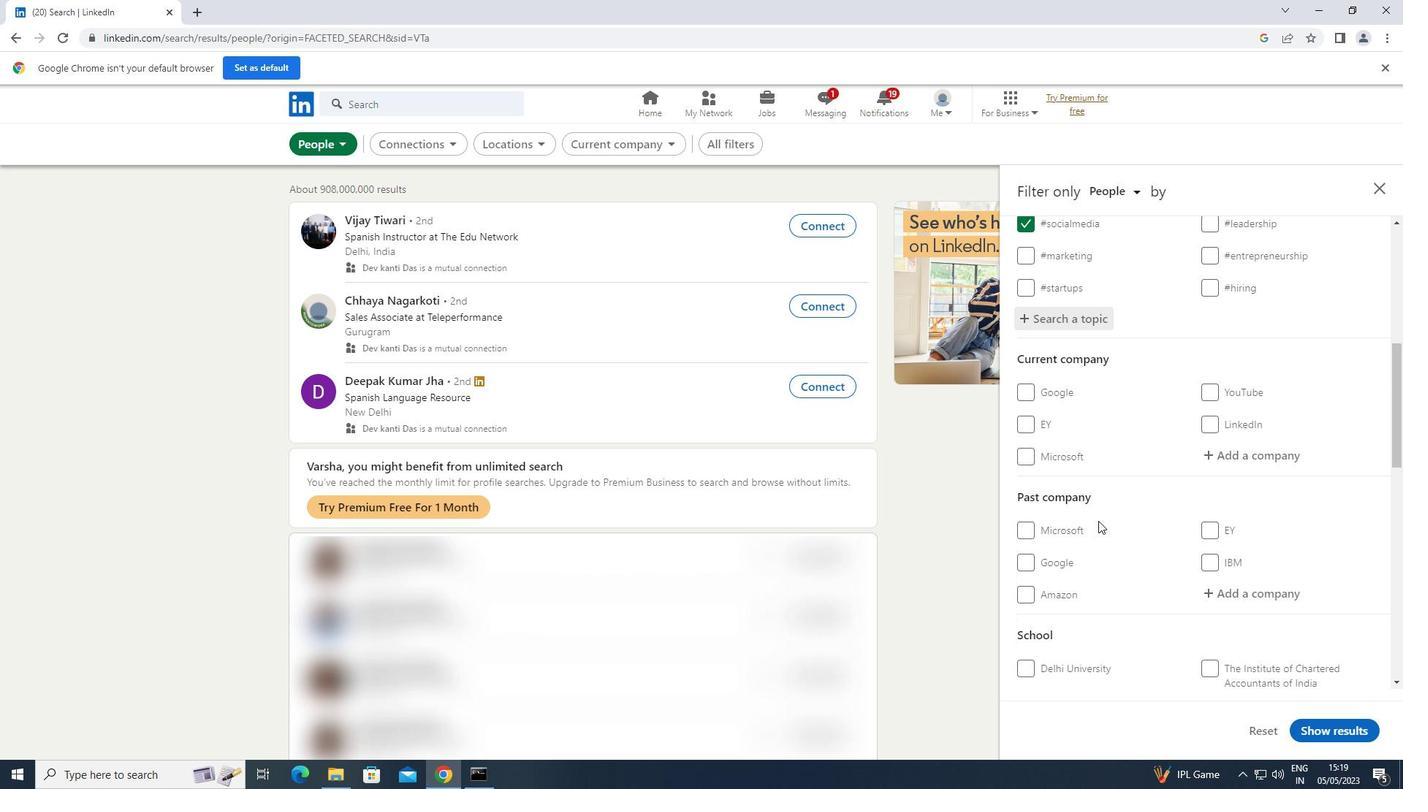 
Action: Mouse scrolled (1098, 520) with delta (0, 0)
Screenshot: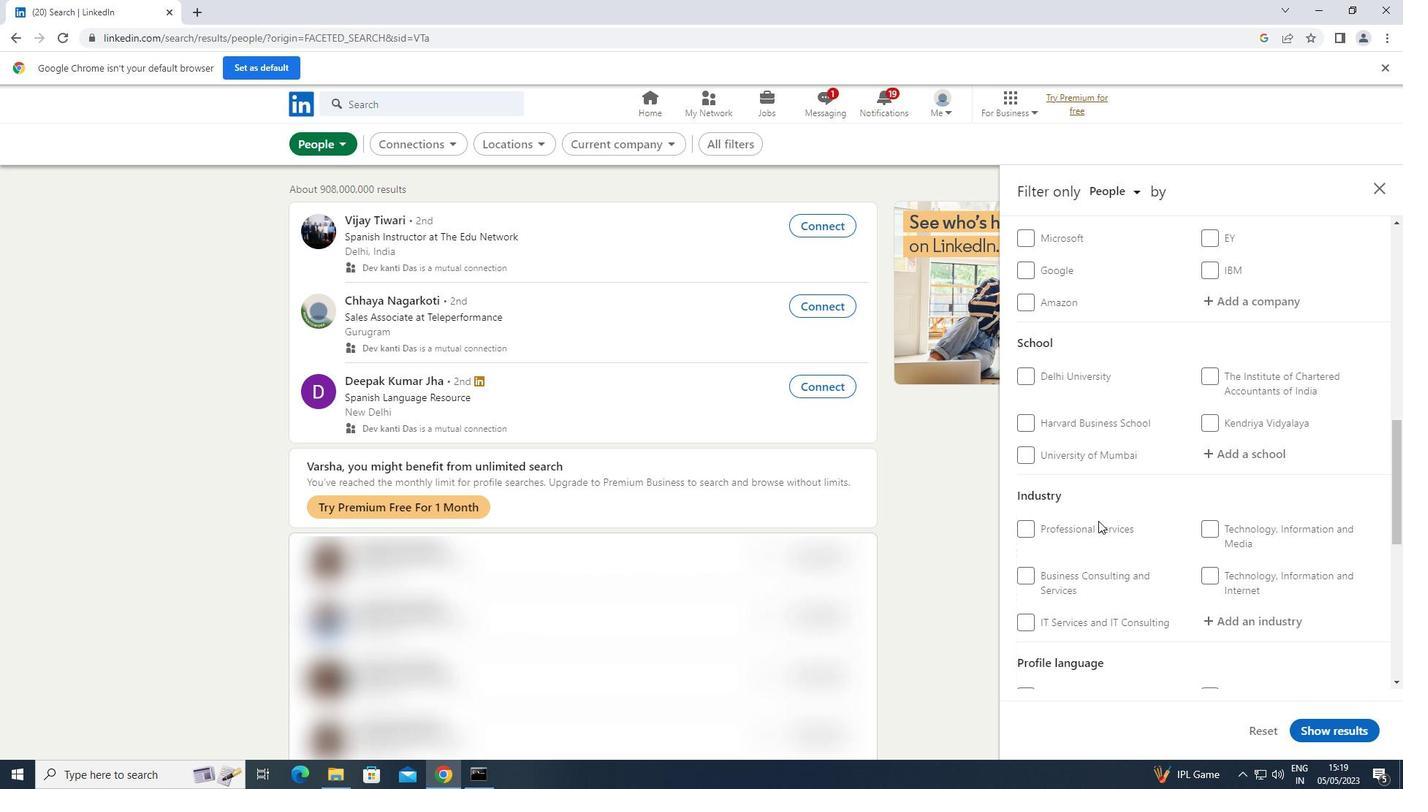 
Action: Mouse scrolled (1098, 520) with delta (0, 0)
Screenshot: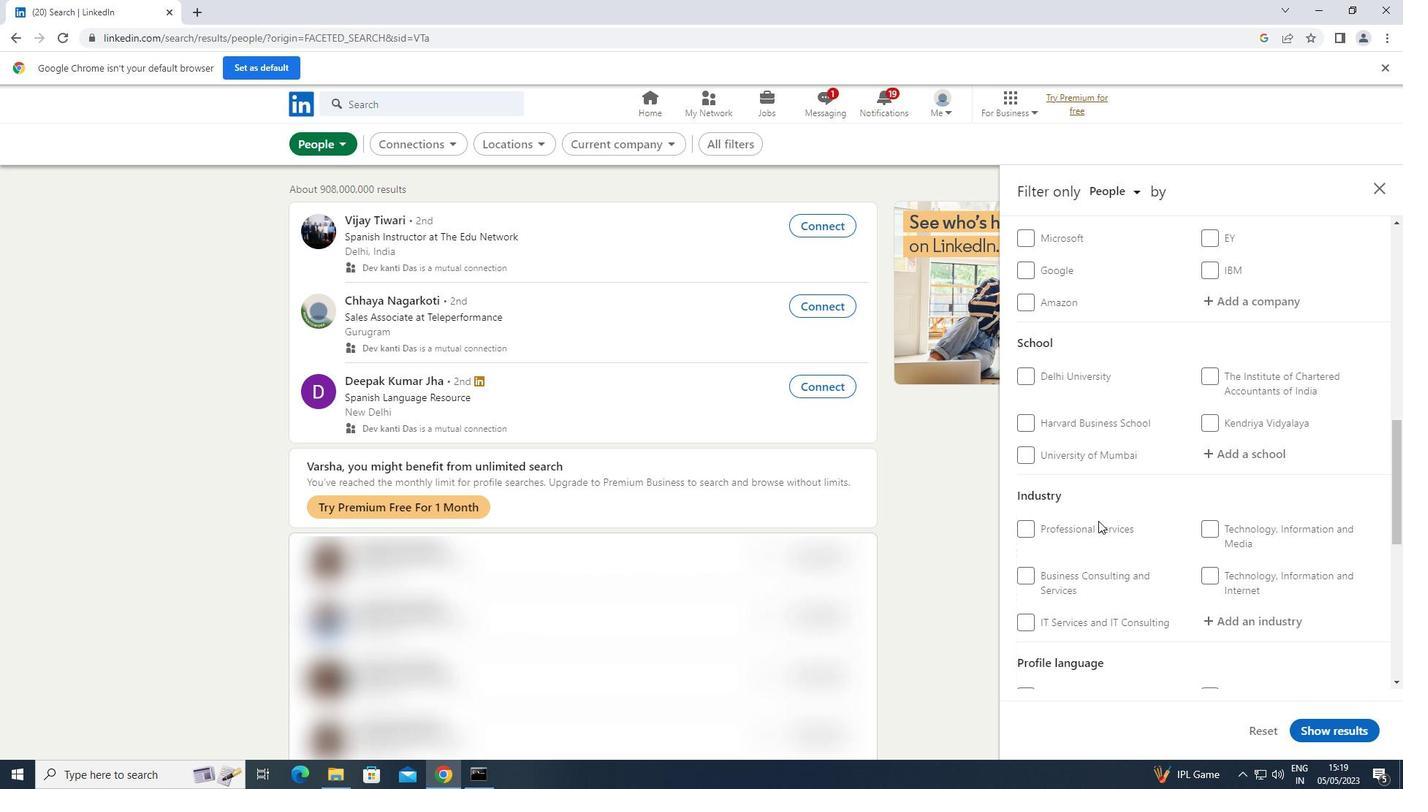 
Action: Mouse scrolled (1098, 520) with delta (0, 0)
Screenshot: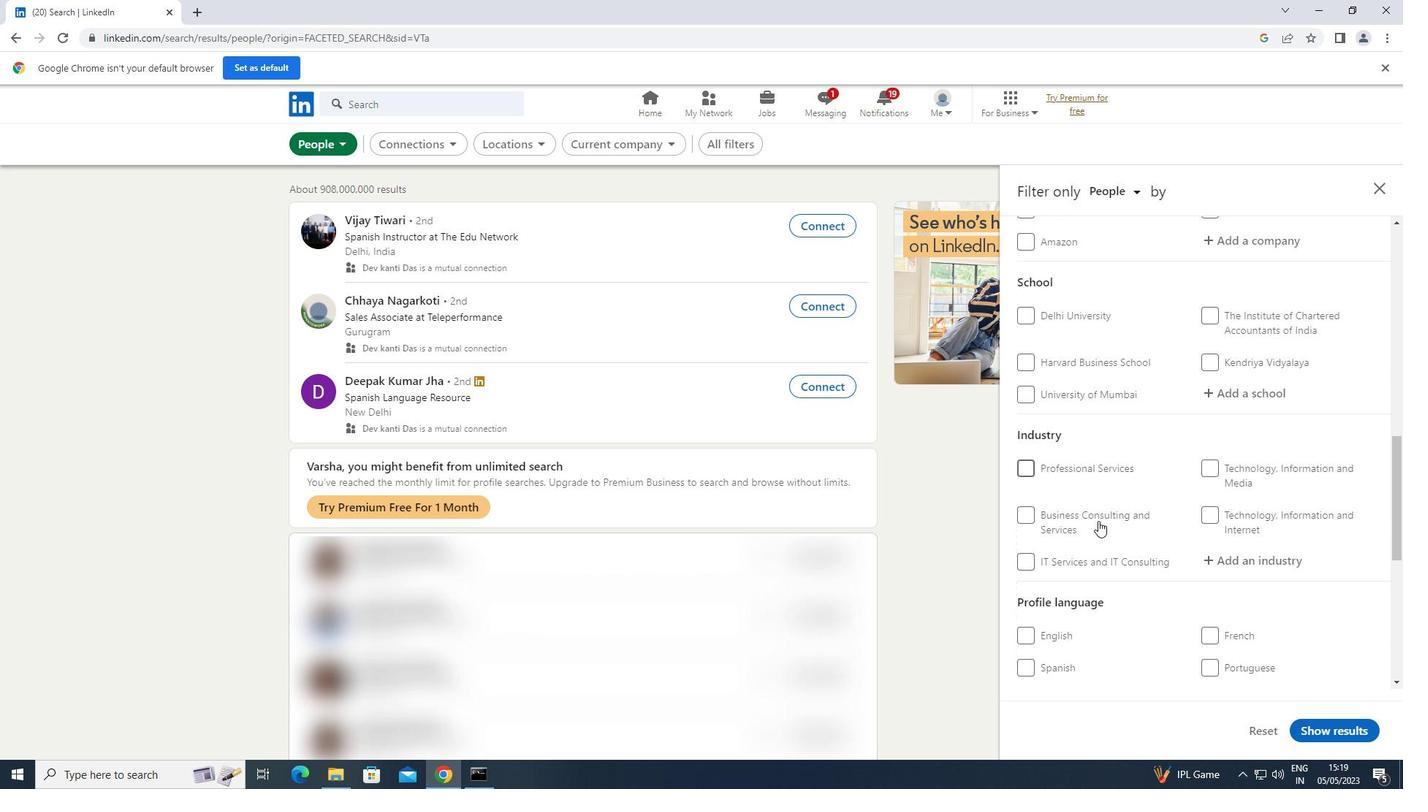 
Action: Mouse moved to (1028, 538)
Screenshot: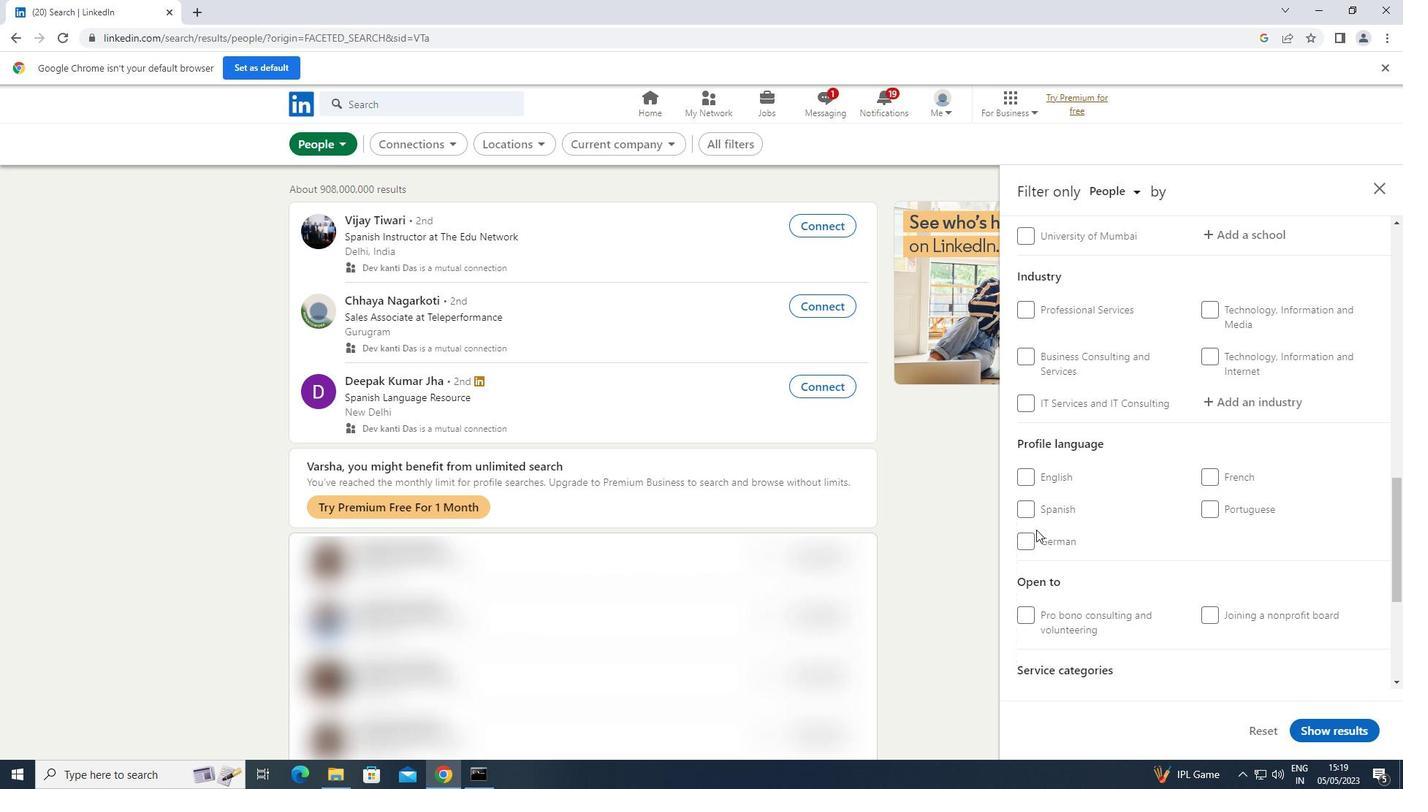 
Action: Mouse pressed left at (1028, 538)
Screenshot: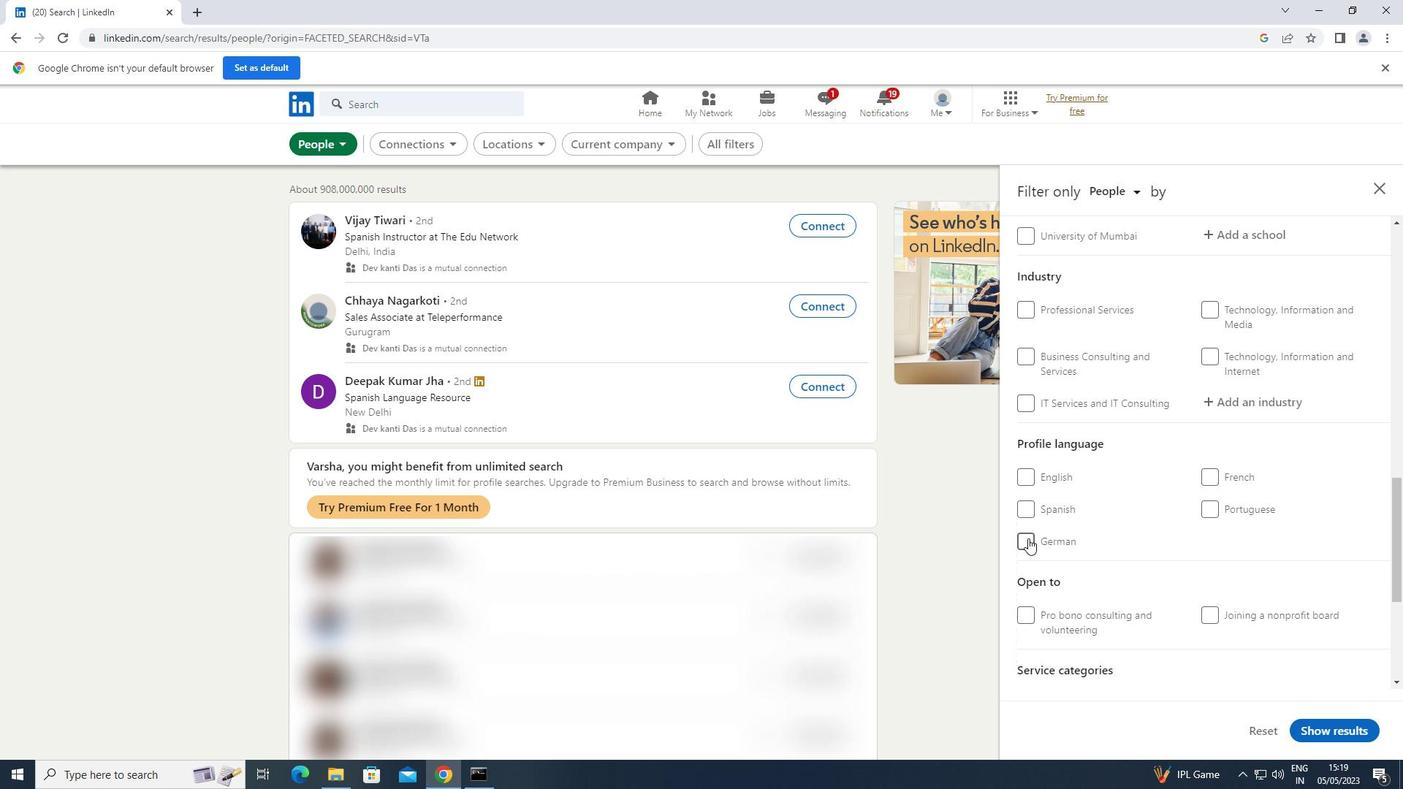 
Action: Mouse moved to (1119, 510)
Screenshot: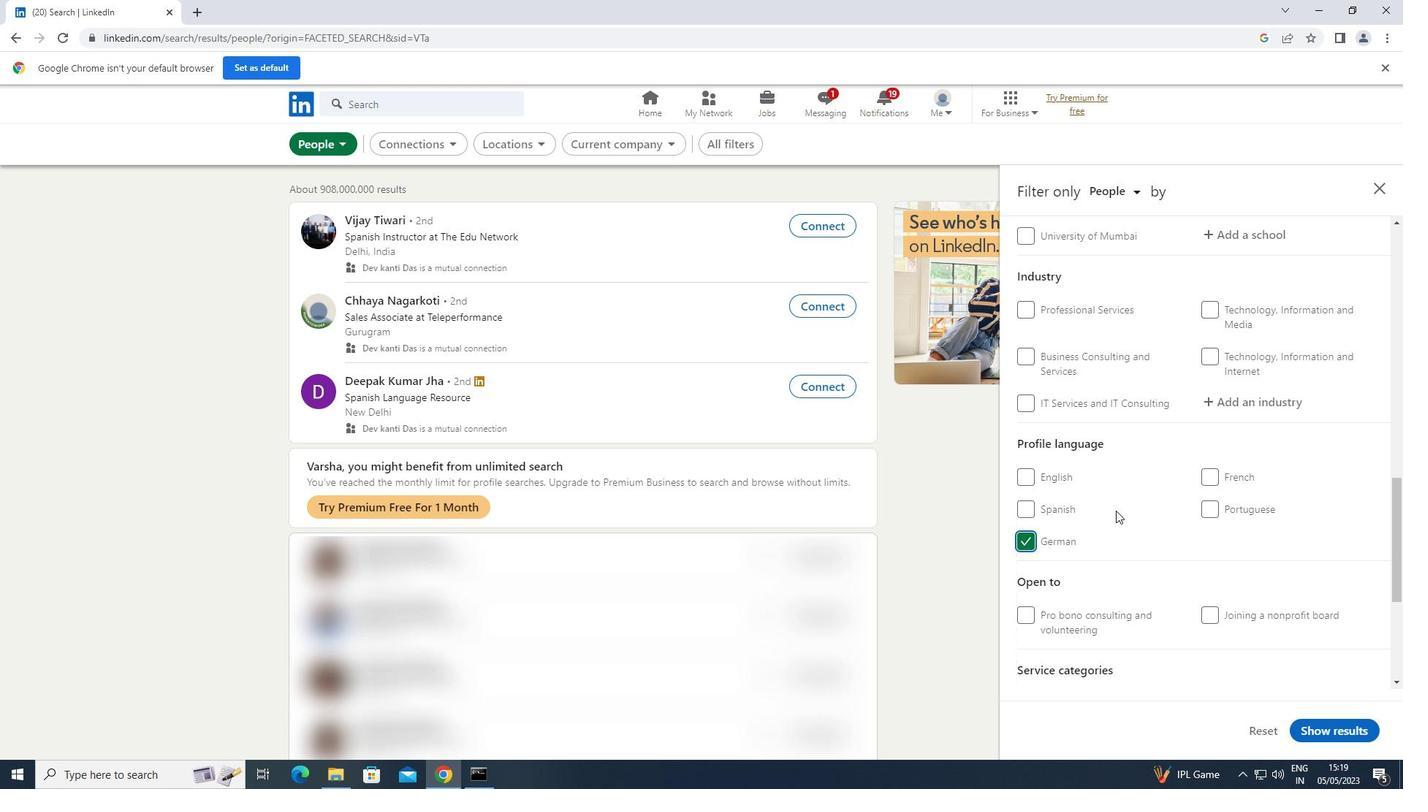 
Action: Mouse scrolled (1119, 510) with delta (0, 0)
Screenshot: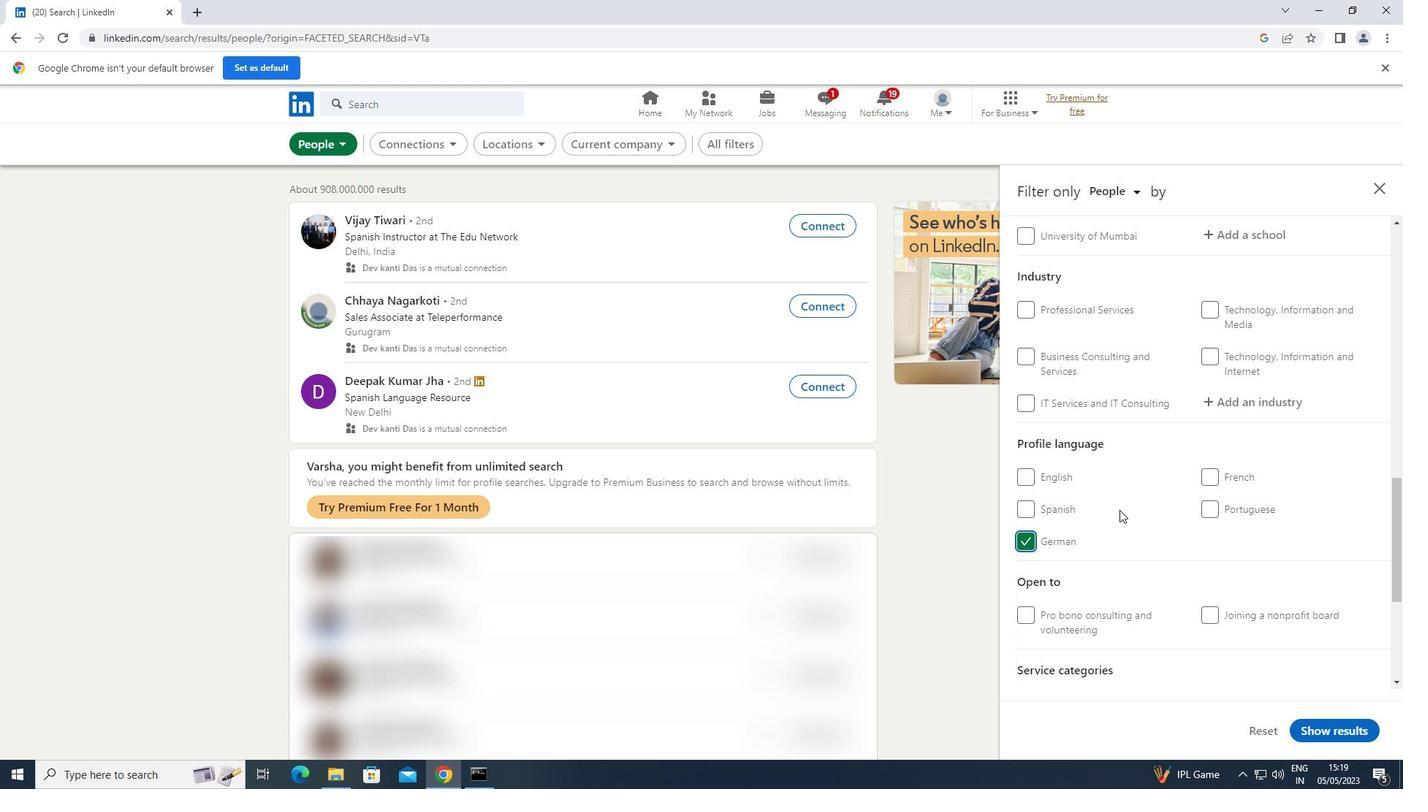 
Action: Mouse scrolled (1119, 510) with delta (0, 0)
Screenshot: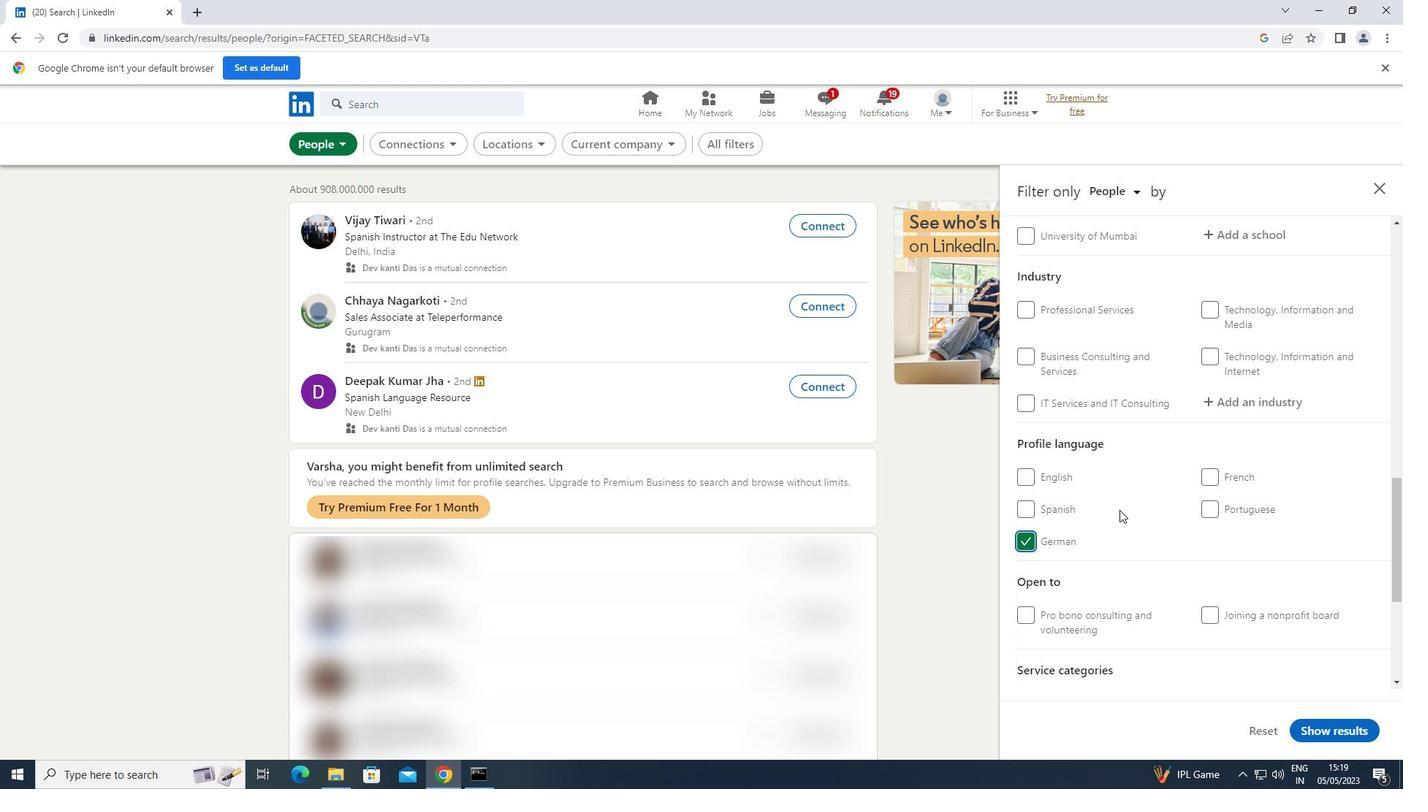 
Action: Mouse scrolled (1119, 510) with delta (0, 0)
Screenshot: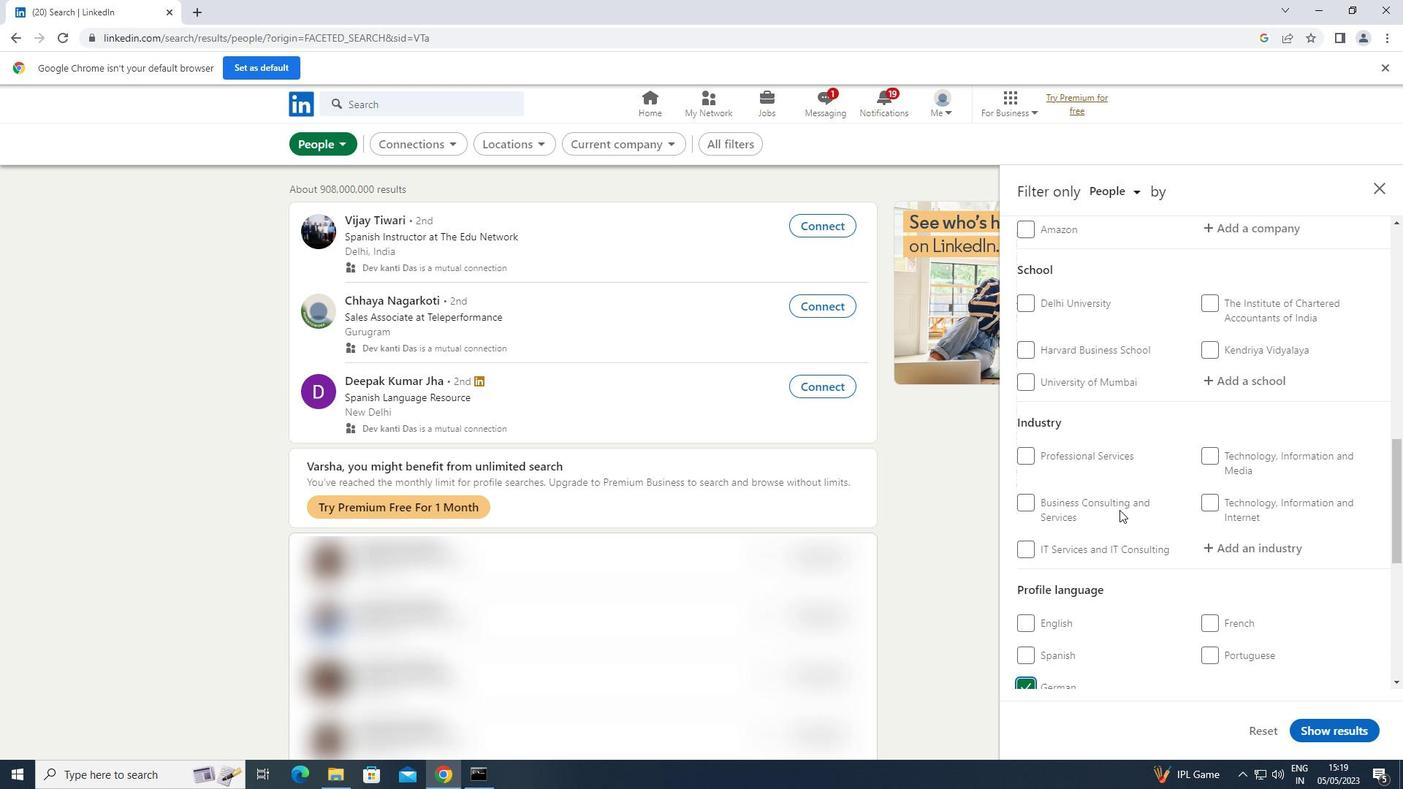 
Action: Mouse scrolled (1119, 510) with delta (0, 0)
Screenshot: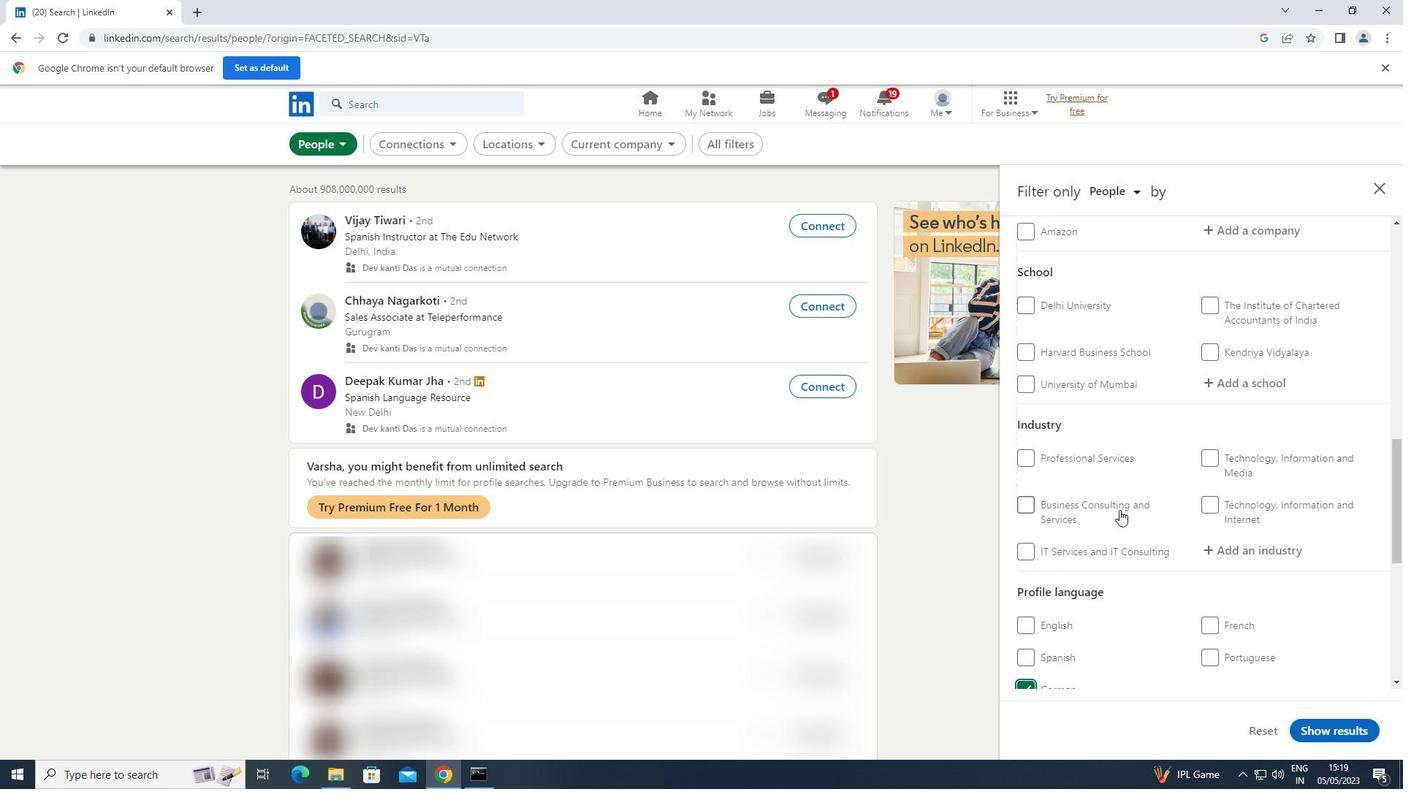 
Action: Mouse scrolled (1119, 510) with delta (0, 0)
Screenshot: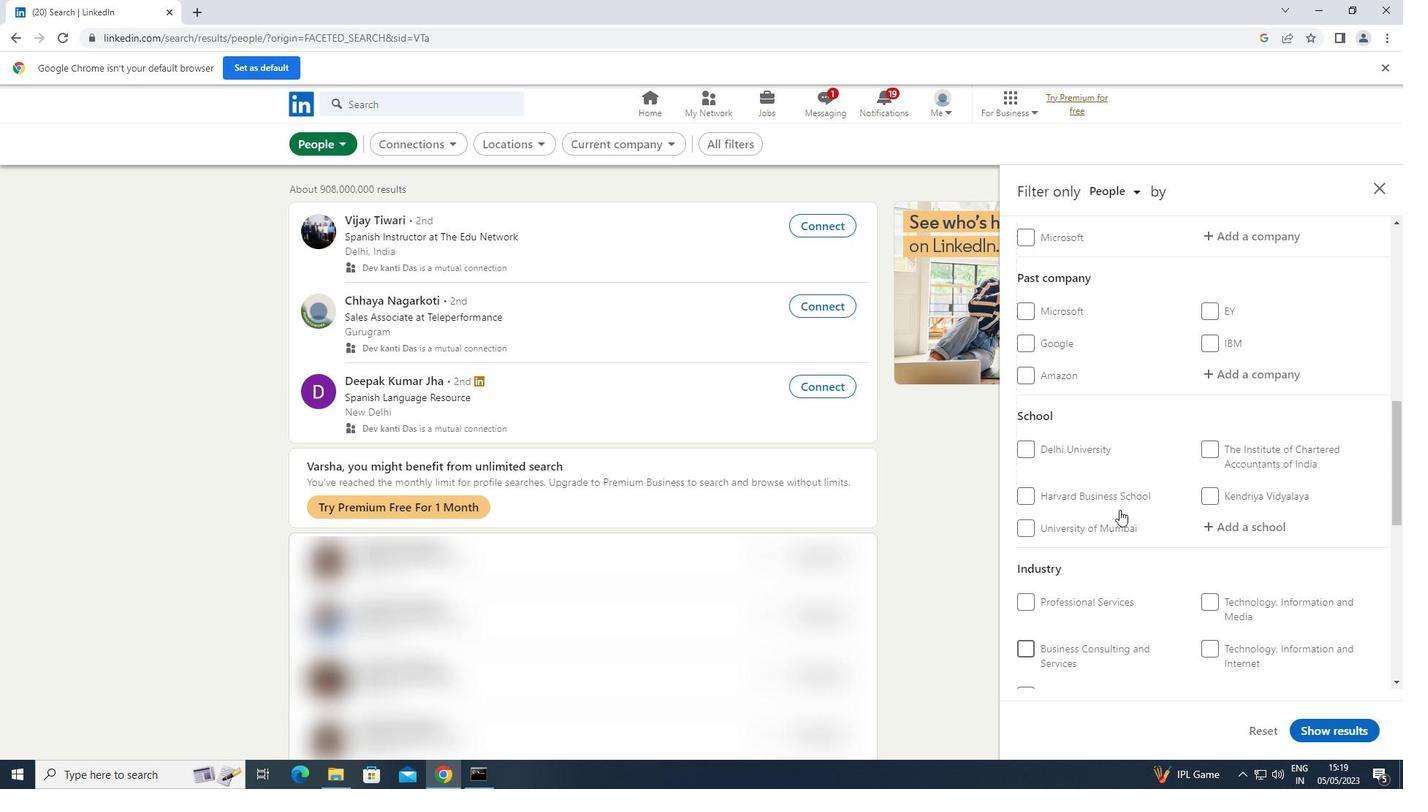 
Action: Mouse scrolled (1119, 510) with delta (0, 0)
Screenshot: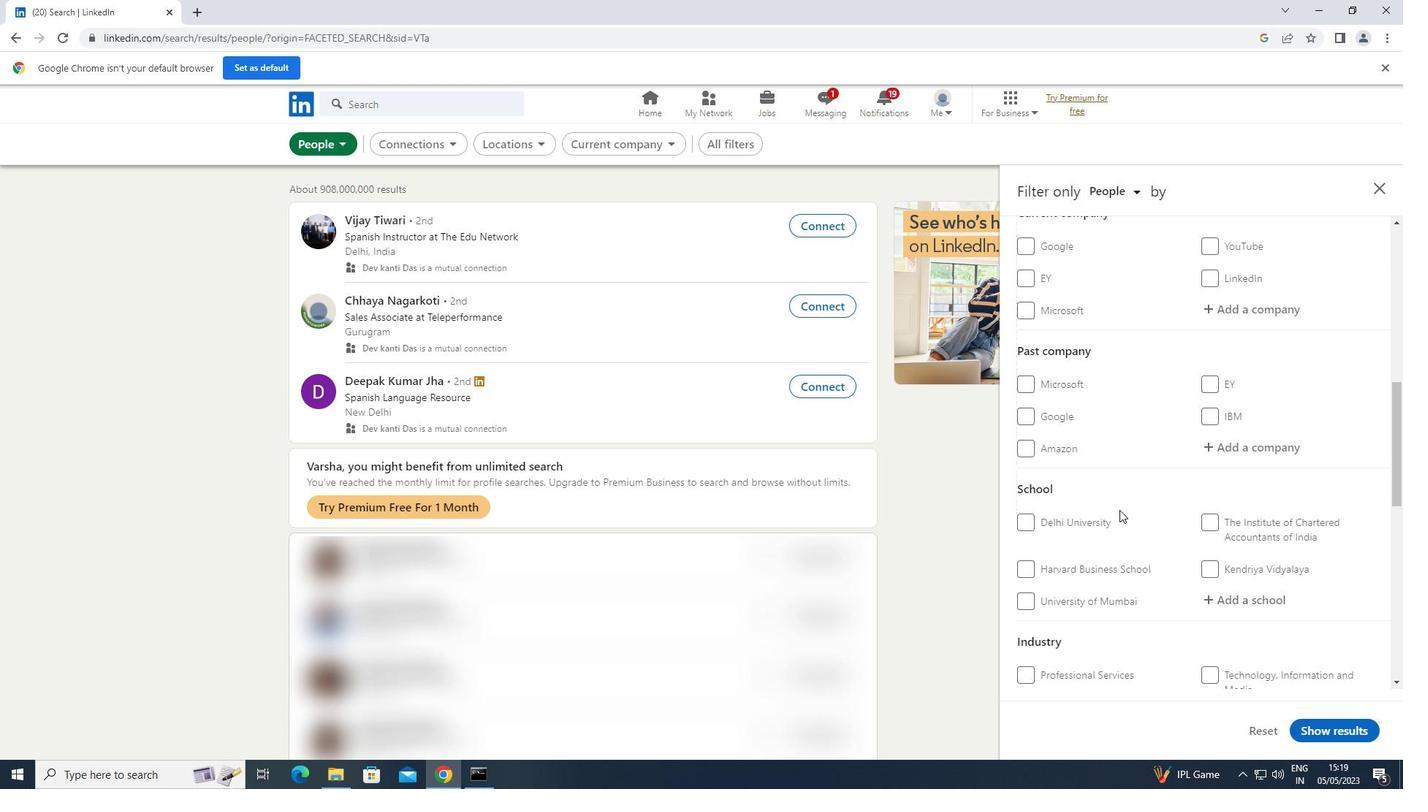 
Action: Mouse moved to (1244, 386)
Screenshot: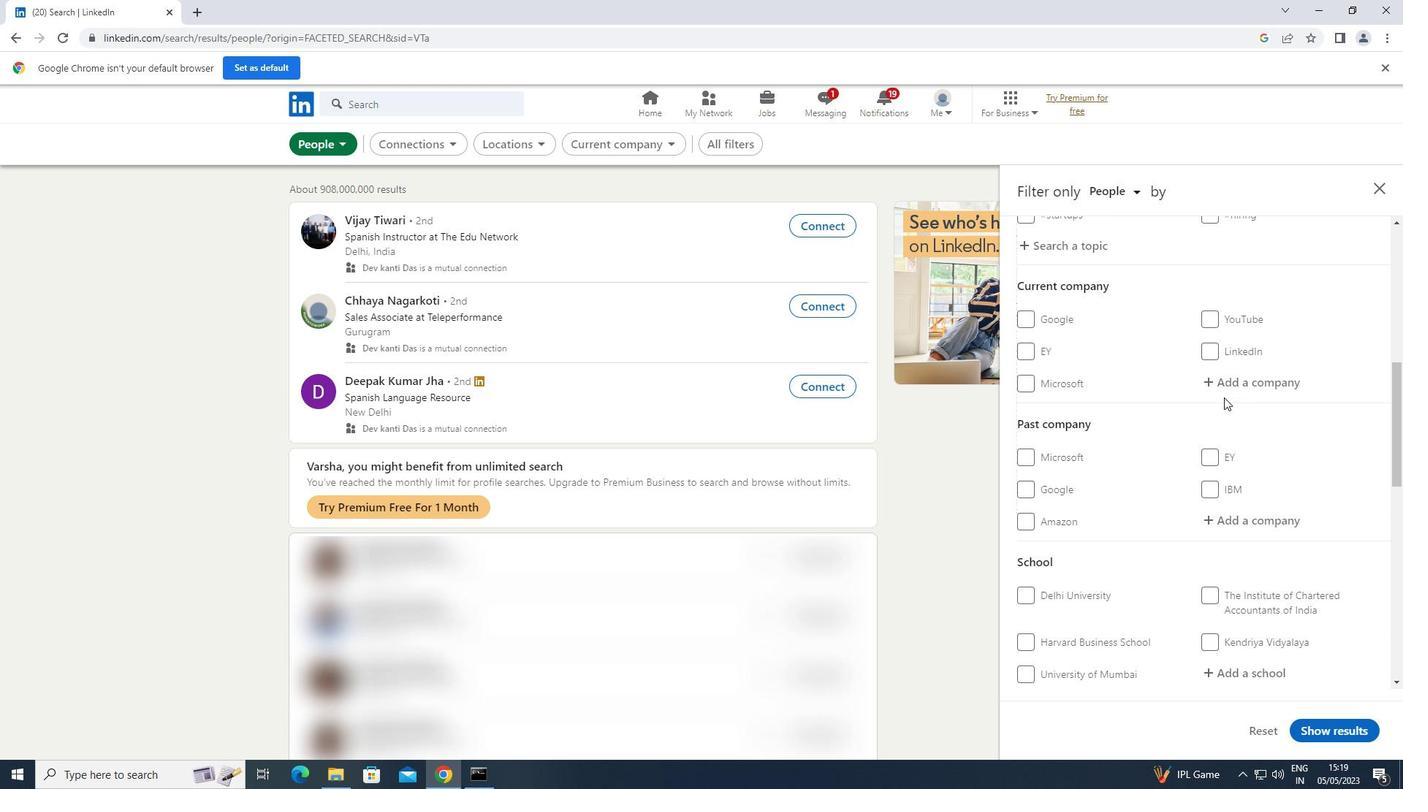 
Action: Mouse pressed left at (1244, 386)
Screenshot: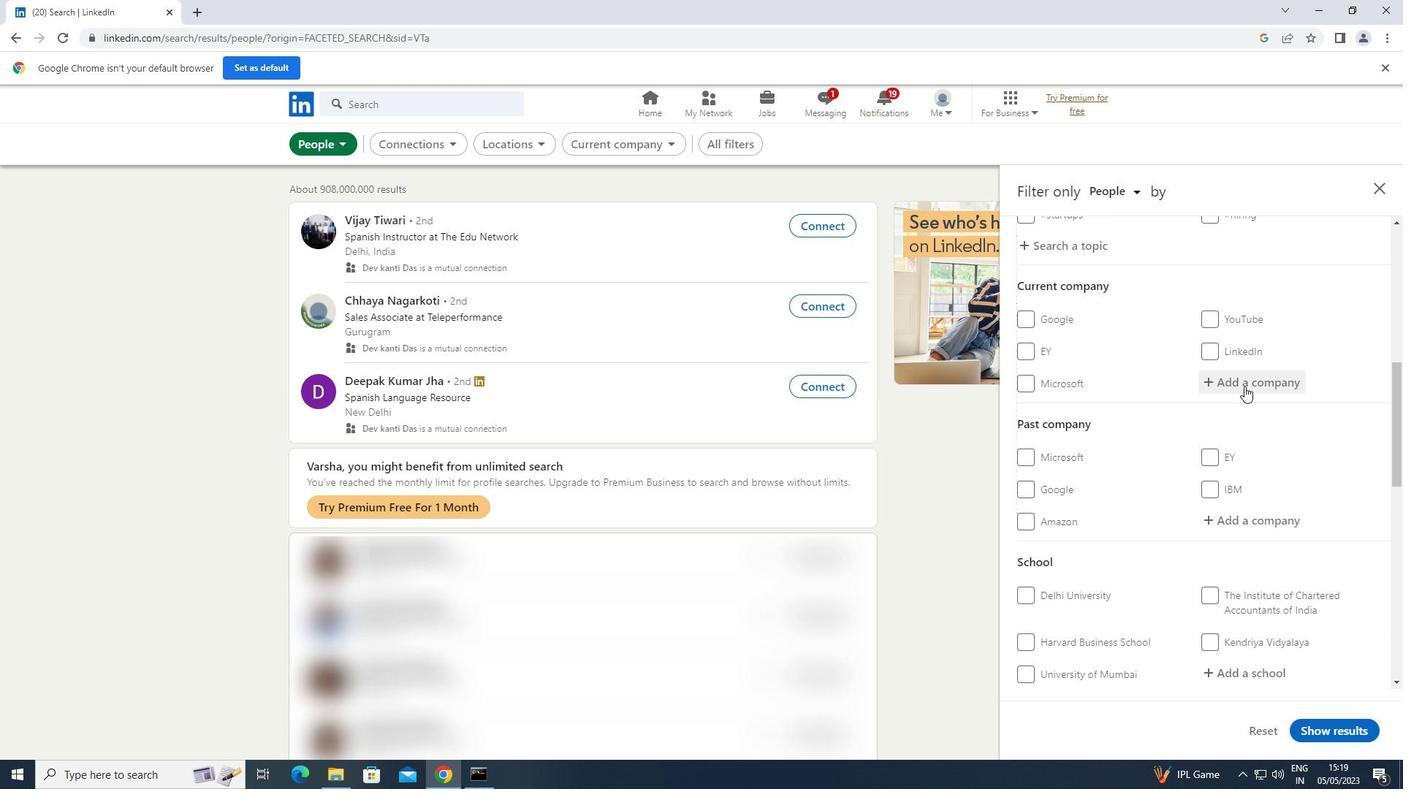 
Action: Key pressed <Key.shift><Key.shift>SHRIRAM<Key.space><Key.shift>FINAN
Screenshot: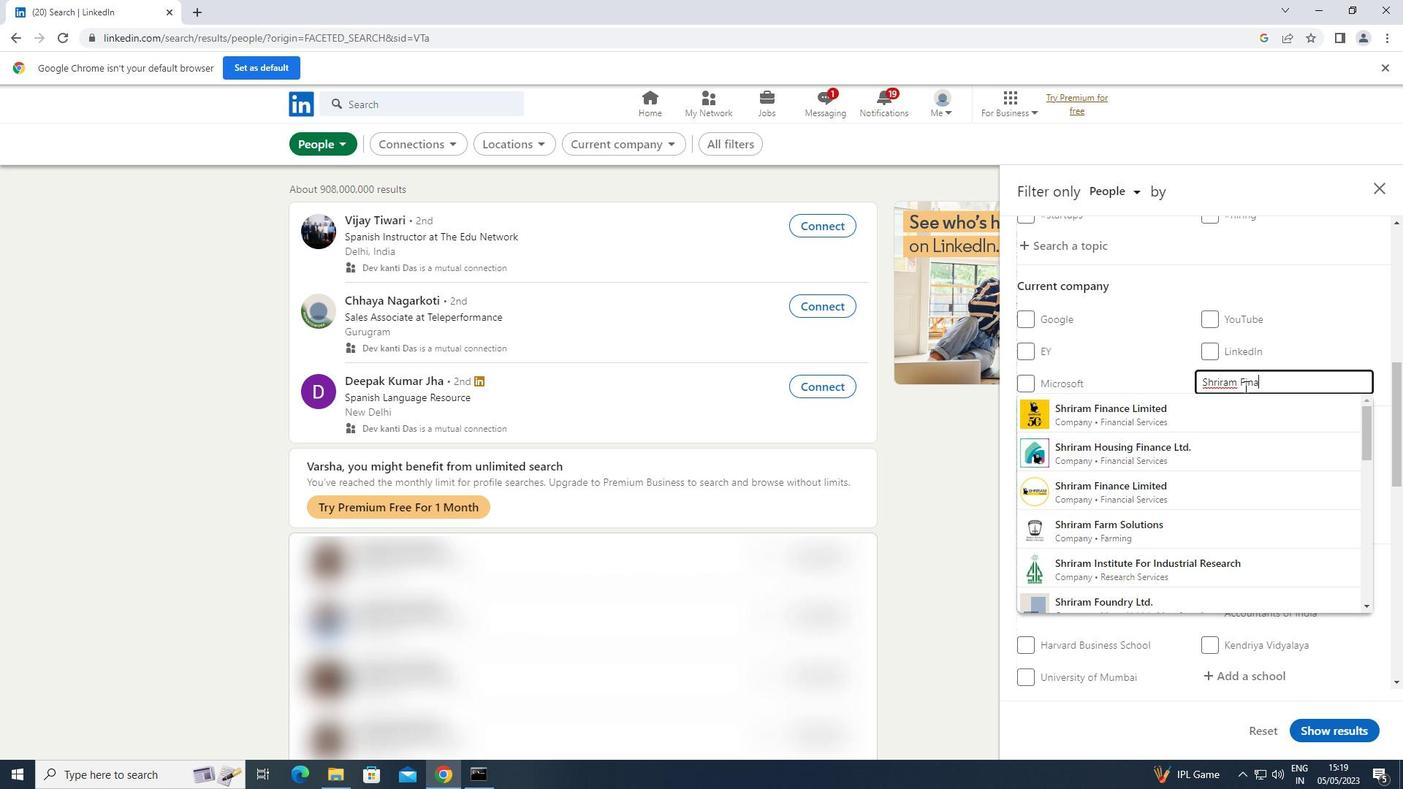 
Action: Mouse moved to (1156, 415)
Screenshot: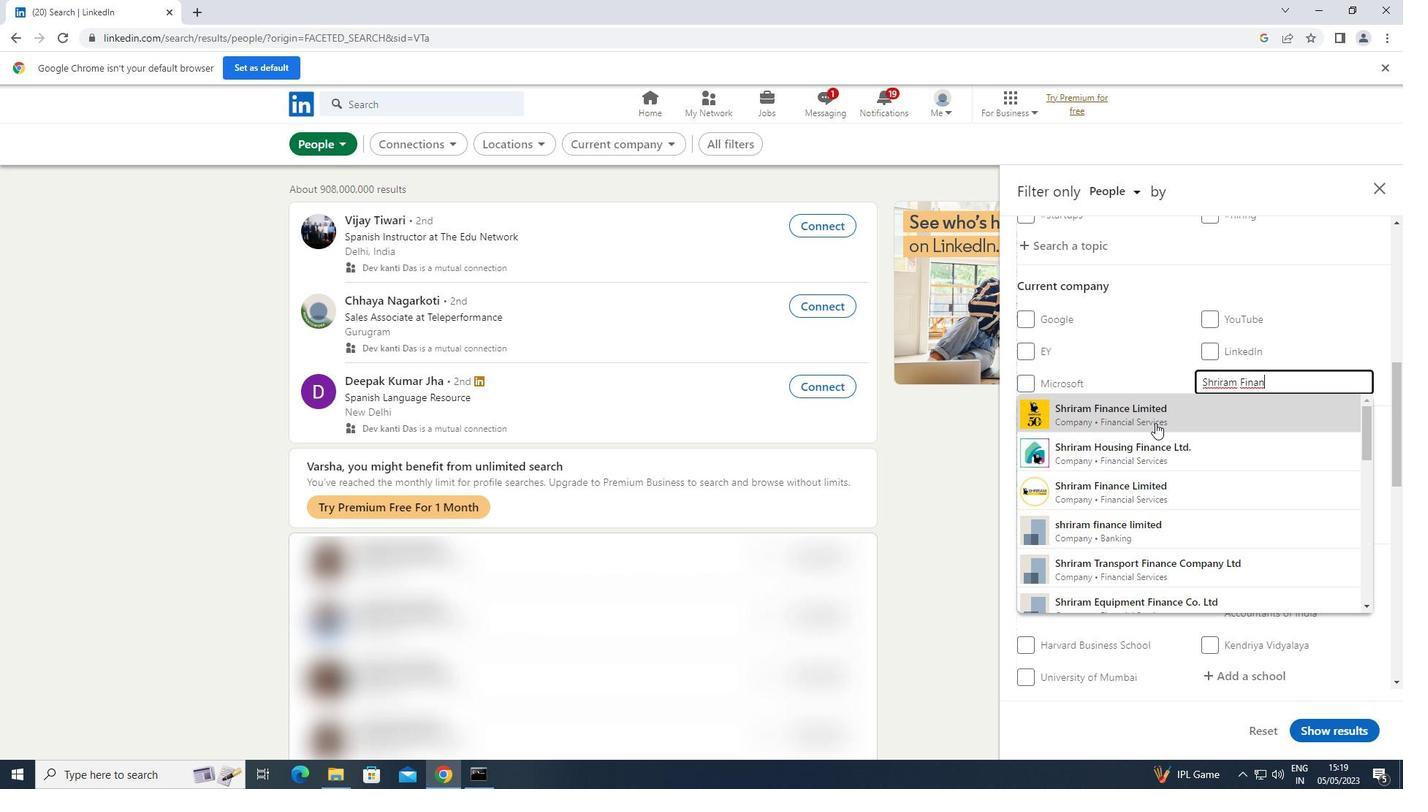 
Action: Mouse pressed left at (1156, 415)
Screenshot: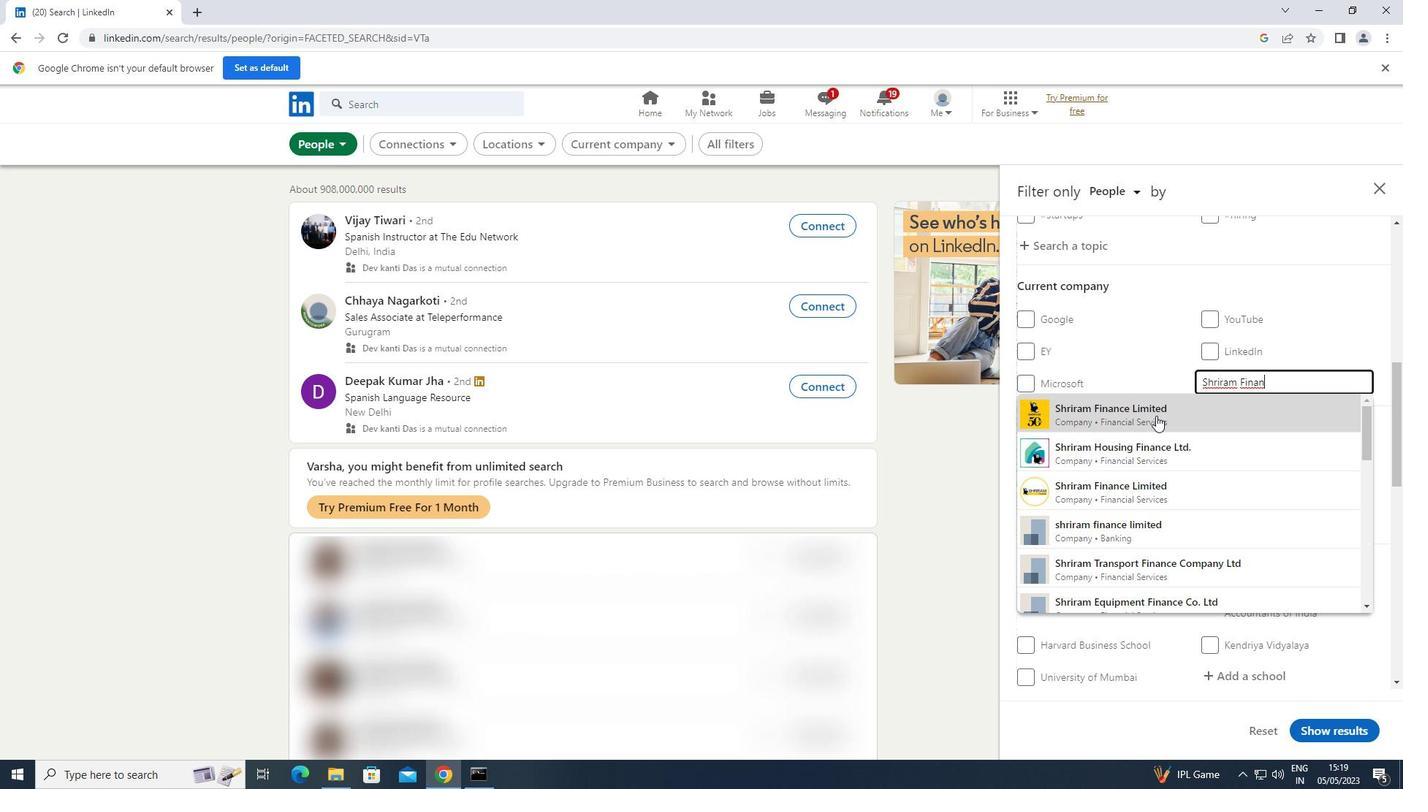 
Action: Mouse scrolled (1156, 415) with delta (0, 0)
Screenshot: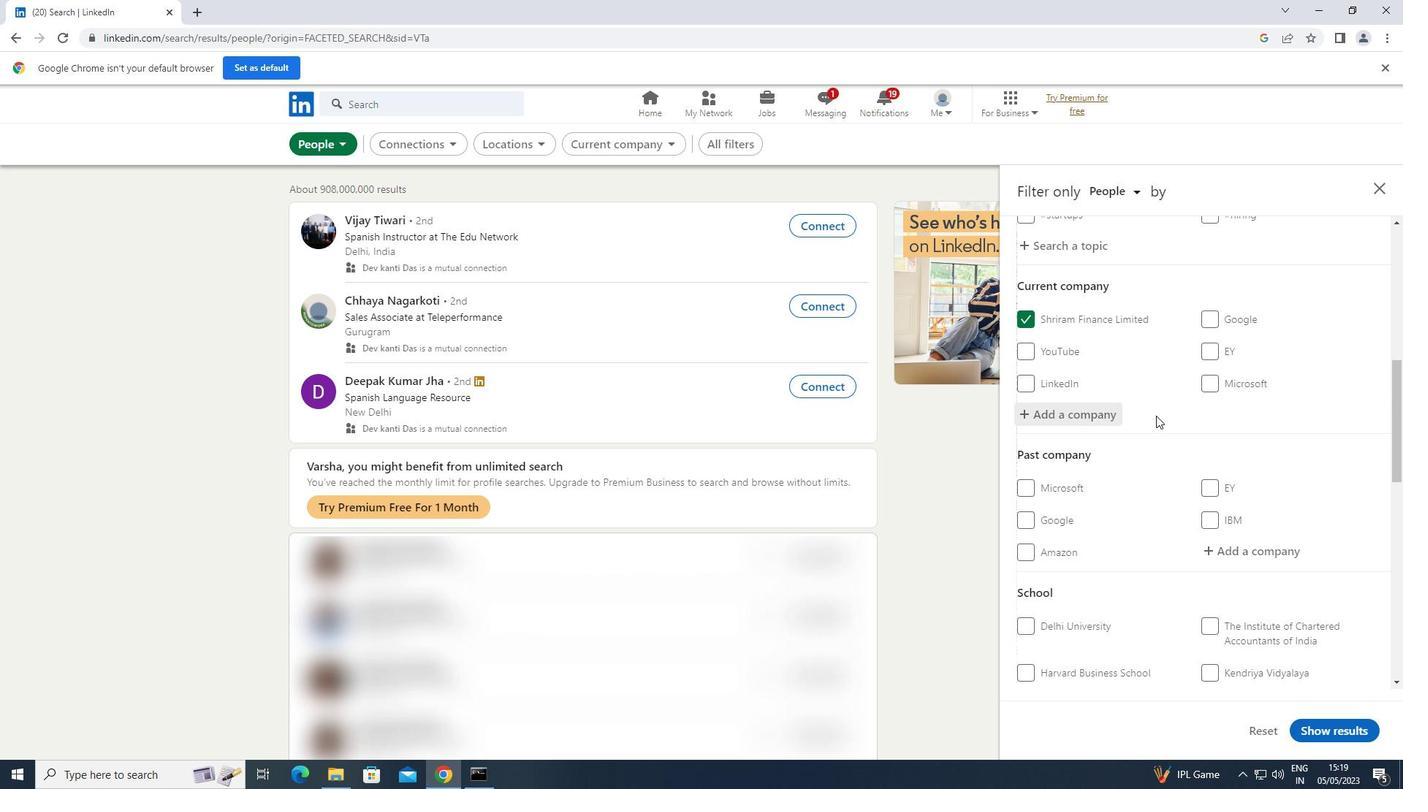 
Action: Mouse scrolled (1156, 415) with delta (0, 0)
Screenshot: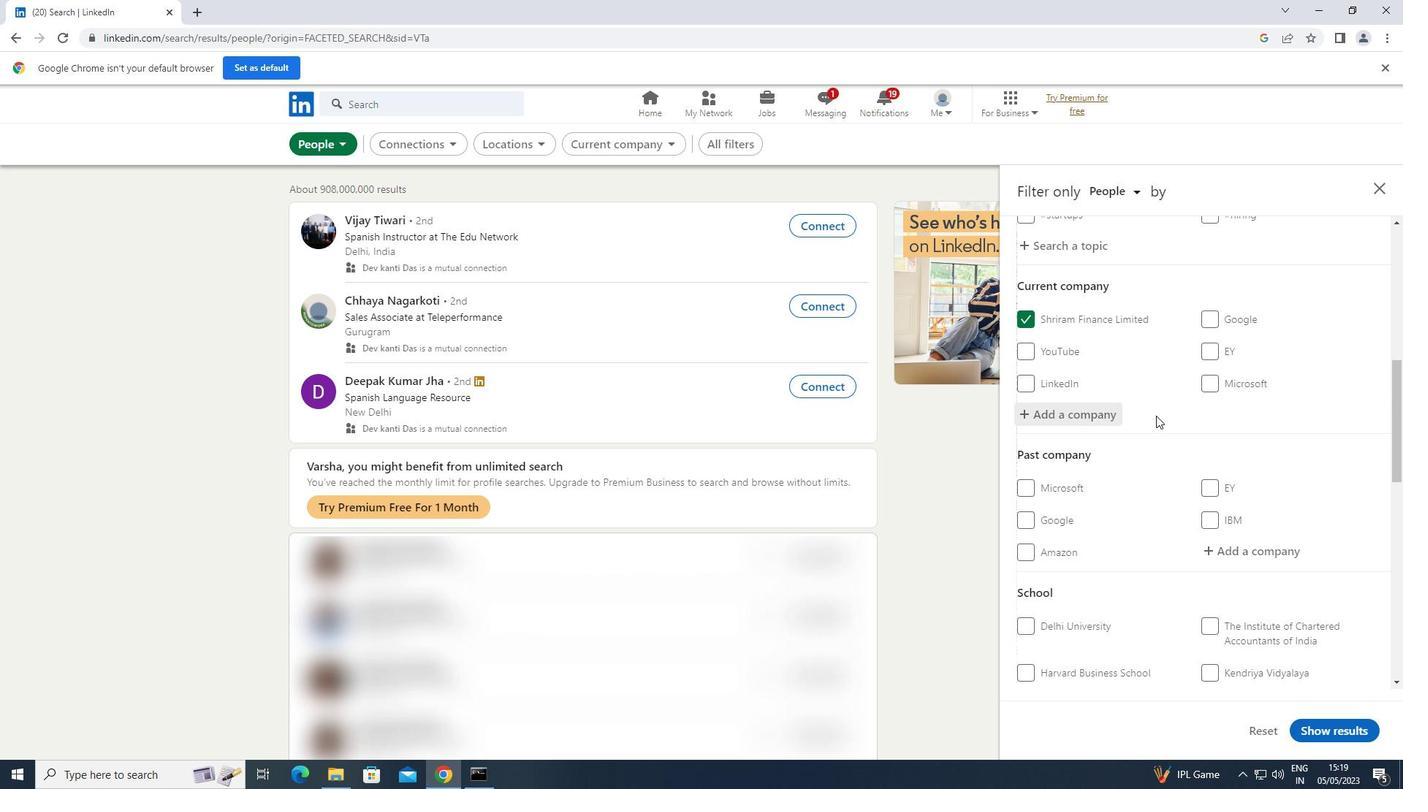 
Action: Mouse moved to (1159, 415)
Screenshot: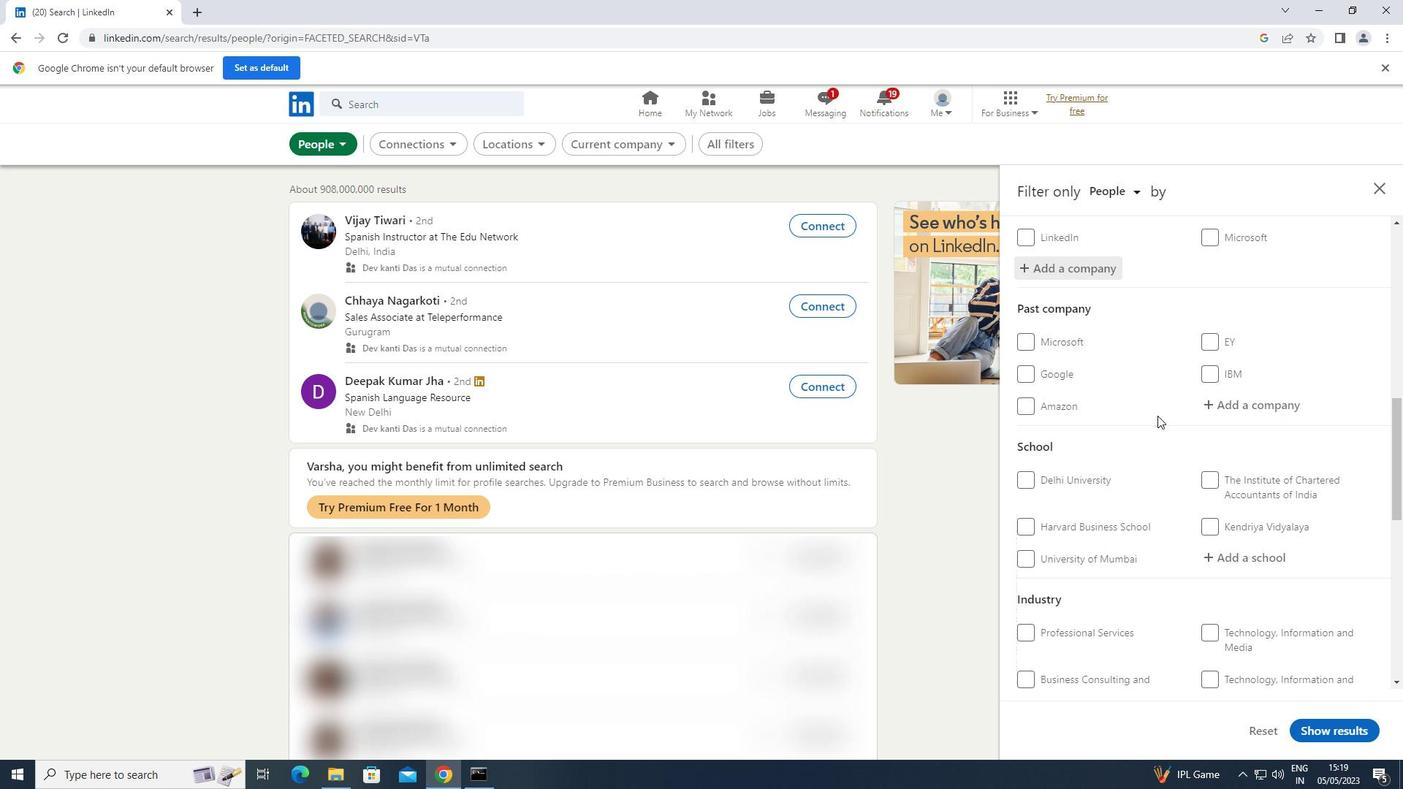 
Action: Mouse scrolled (1159, 415) with delta (0, 0)
Screenshot: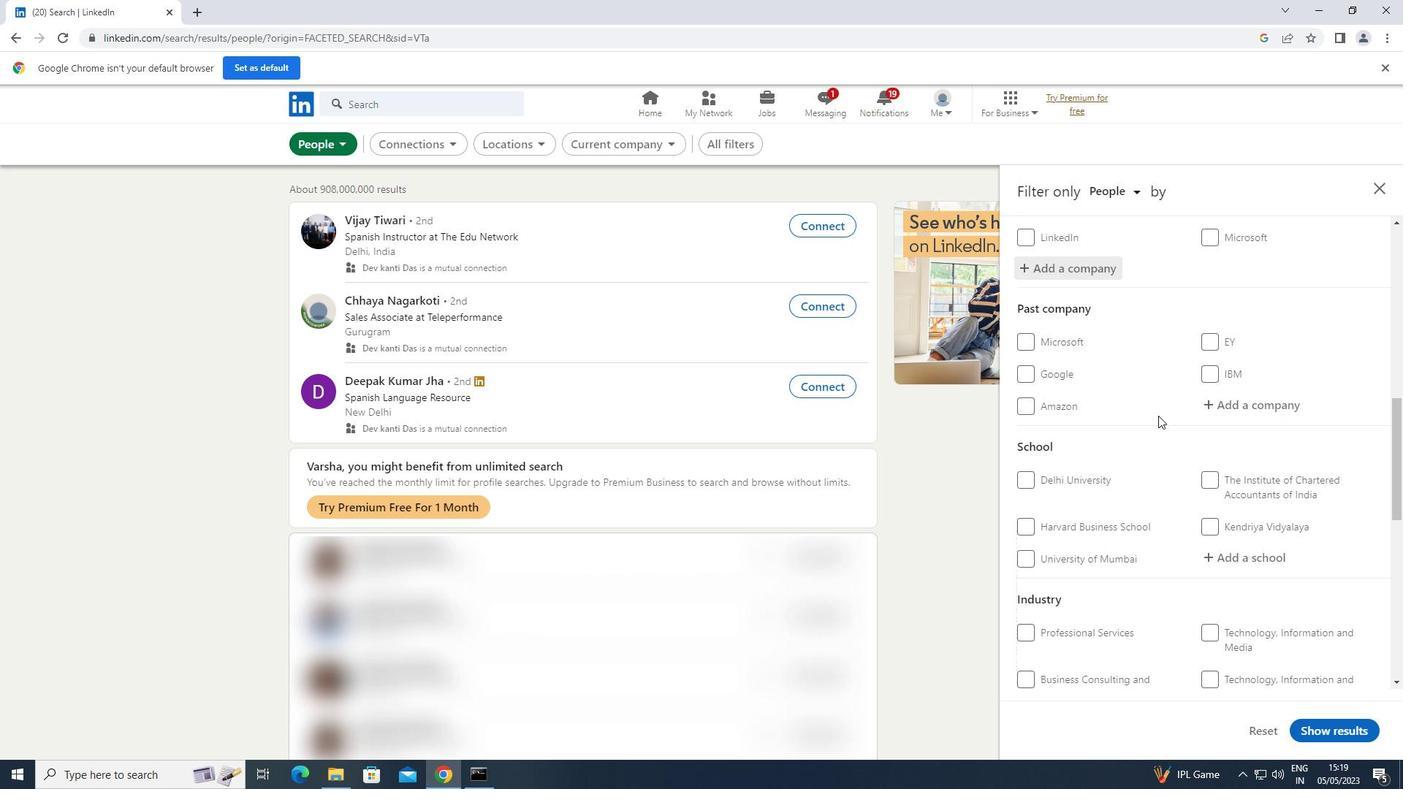 
Action: Mouse moved to (1264, 479)
Screenshot: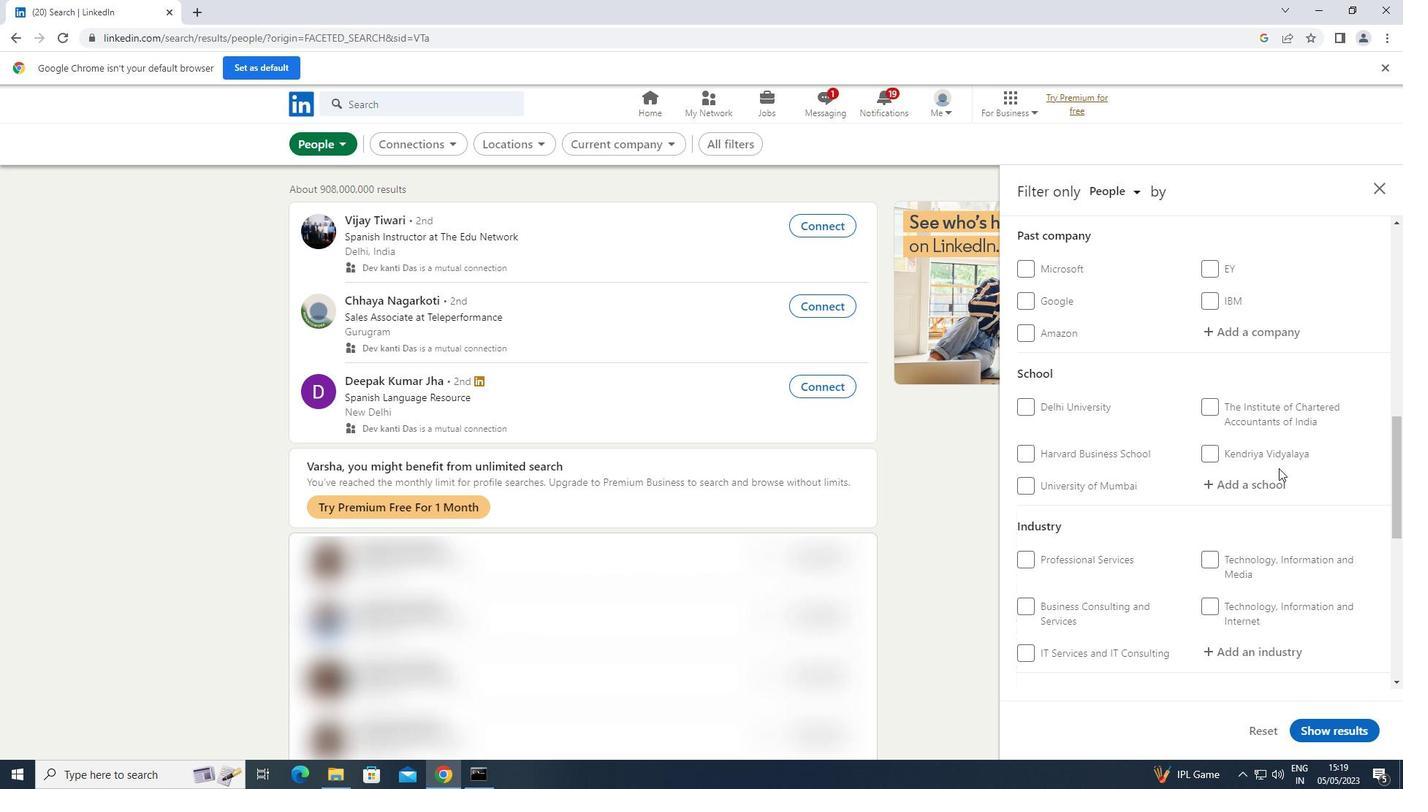 
Action: Mouse pressed left at (1264, 479)
Screenshot: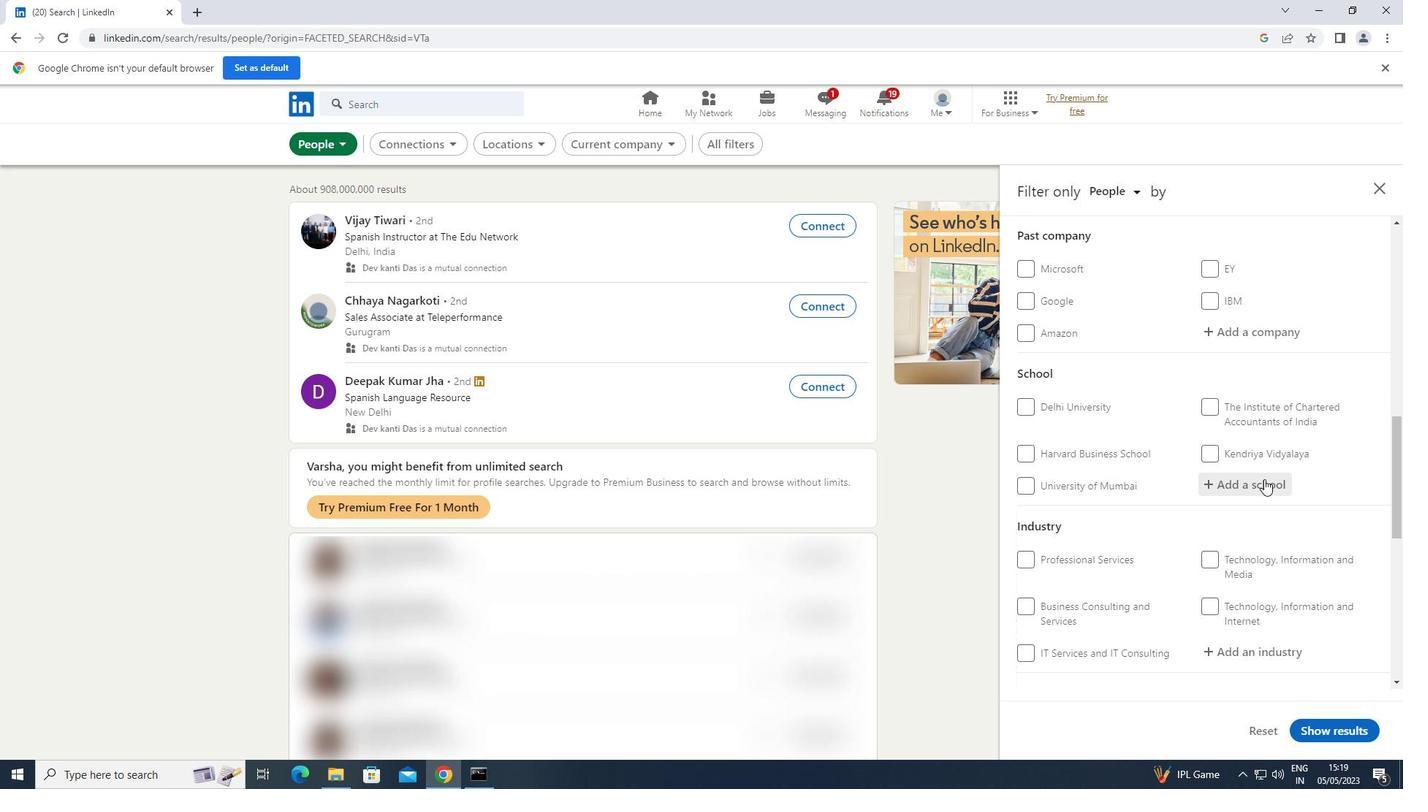 
Action: Key pressed <Key.shift>MADAN<Key.space><Key.shift>MOHAN<Key.space>
Screenshot: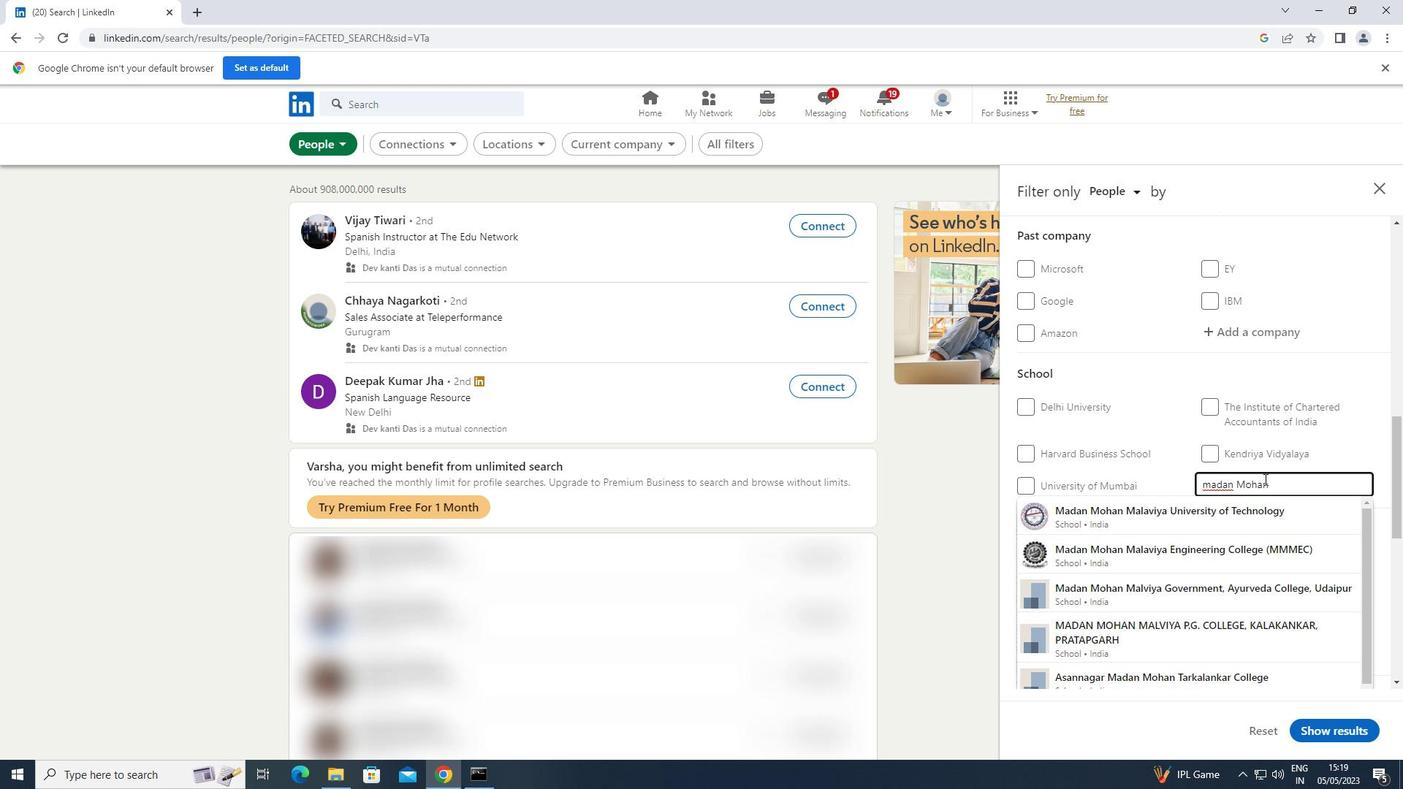 
Action: Mouse moved to (1222, 501)
Screenshot: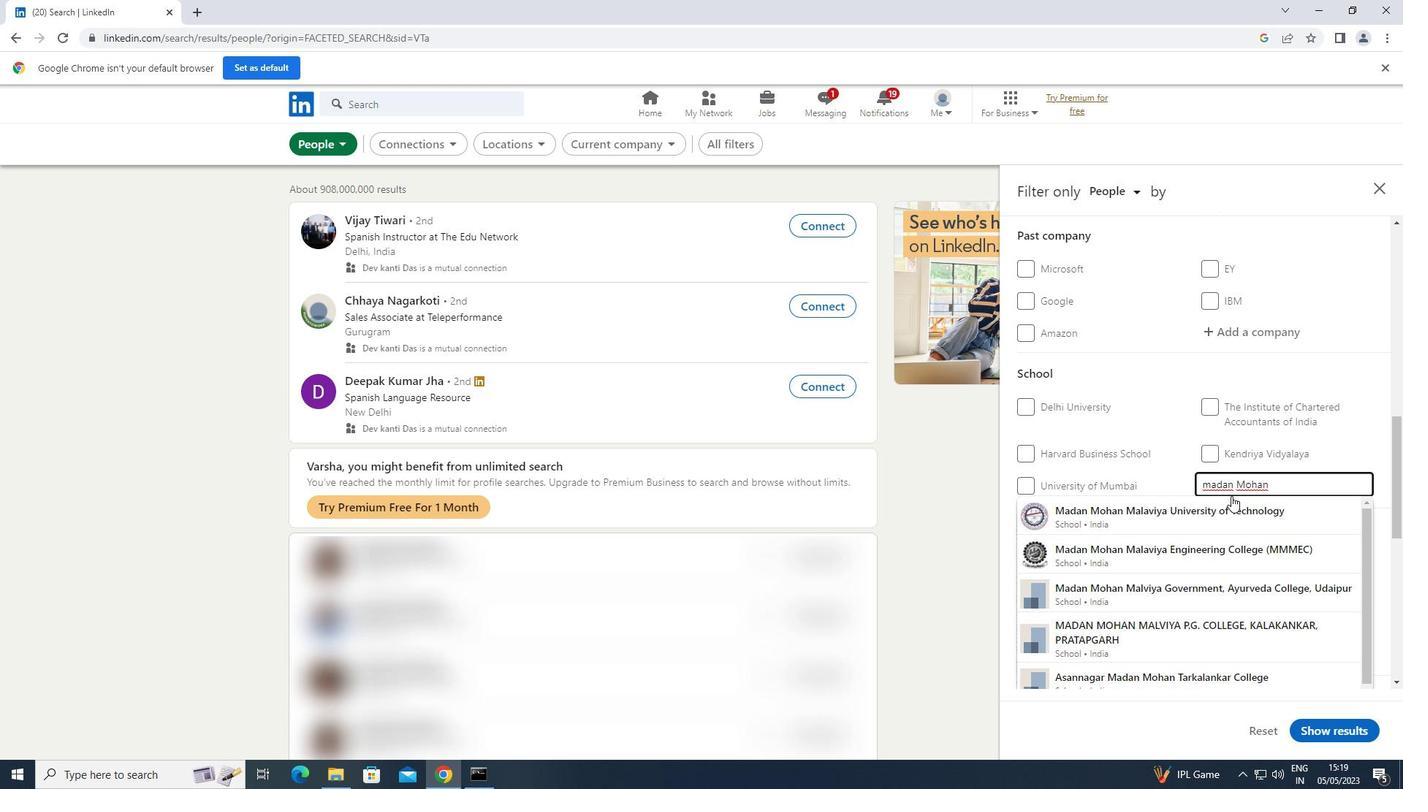 
Action: Mouse pressed left at (1222, 501)
Screenshot: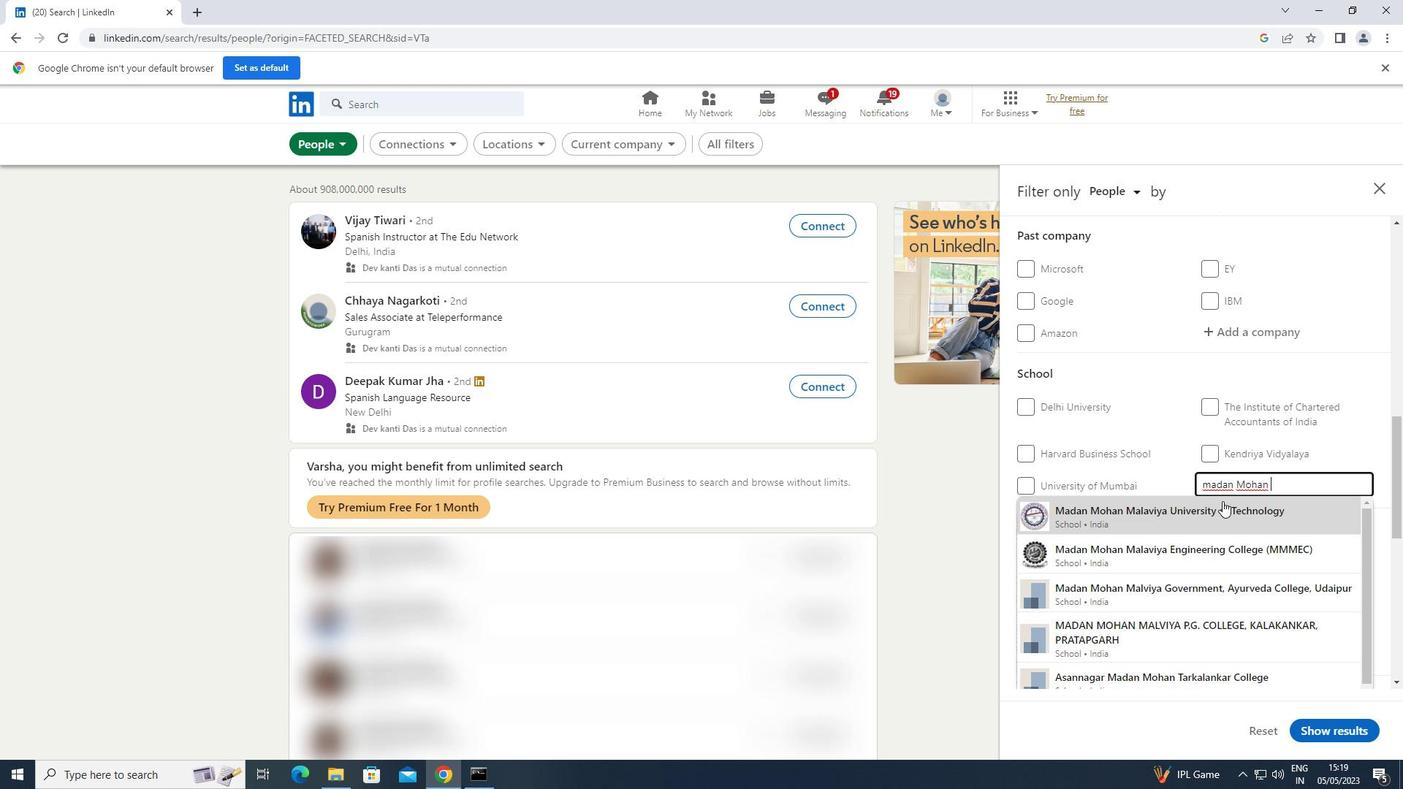 
Action: Mouse scrolled (1222, 500) with delta (0, 0)
Screenshot: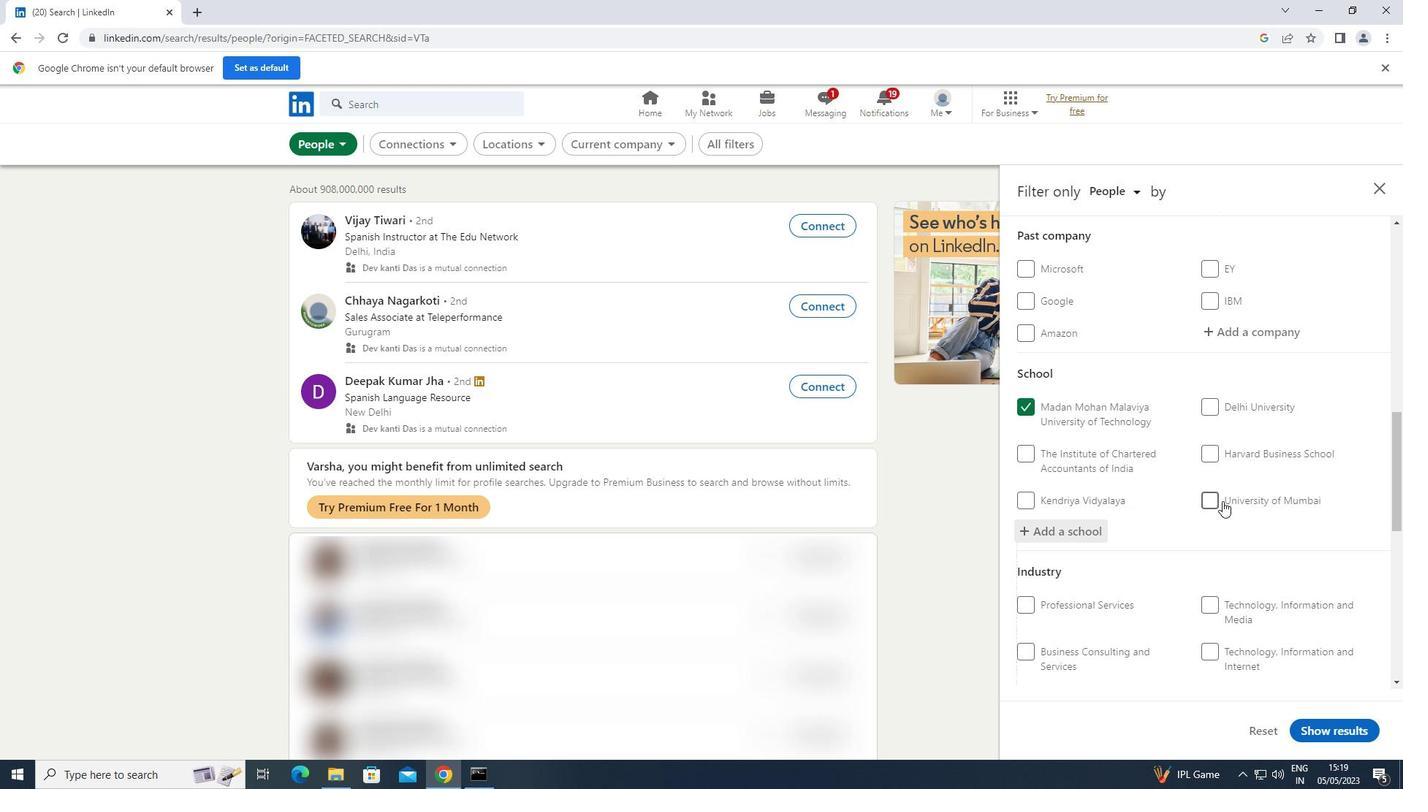
Action: Mouse scrolled (1222, 500) with delta (0, 0)
Screenshot: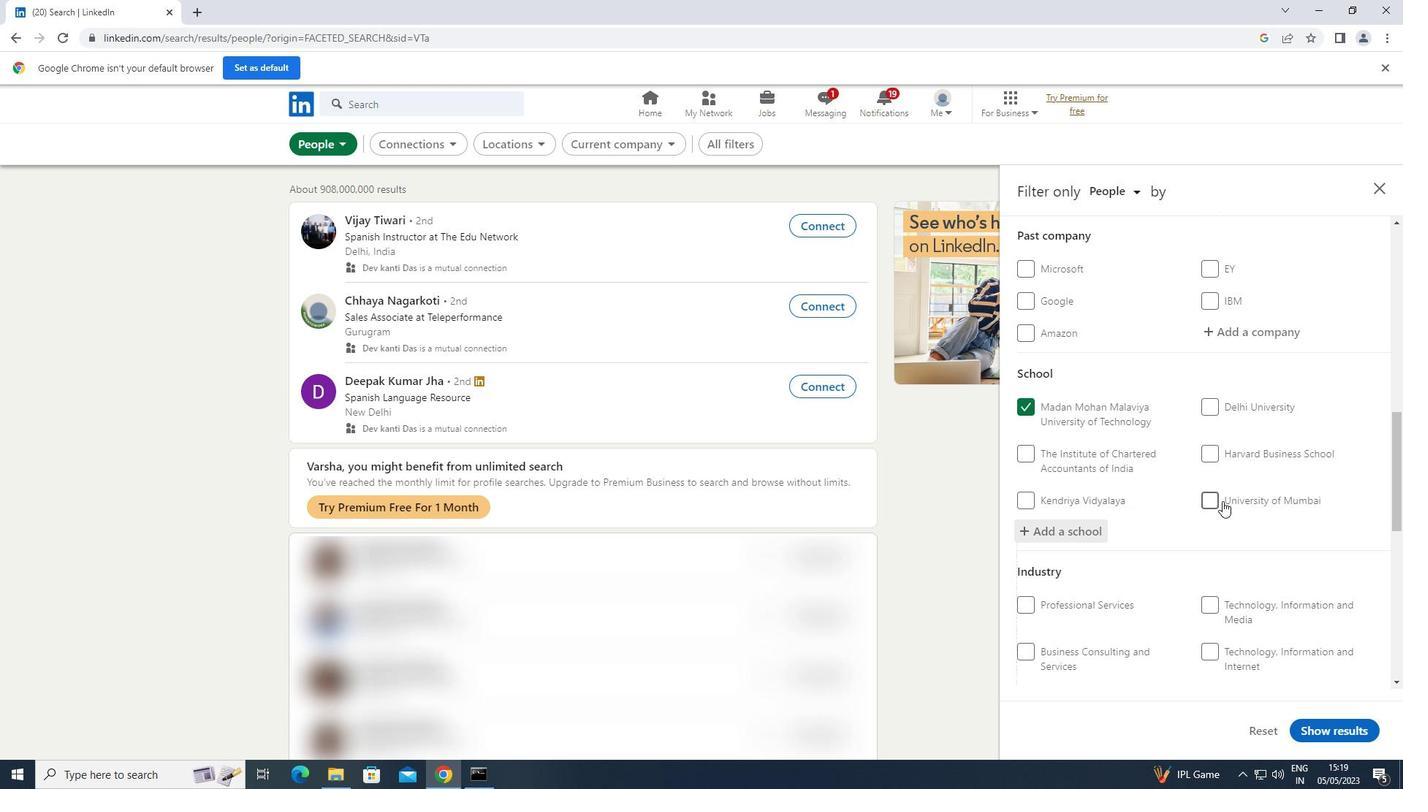 
Action: Mouse moved to (1244, 548)
Screenshot: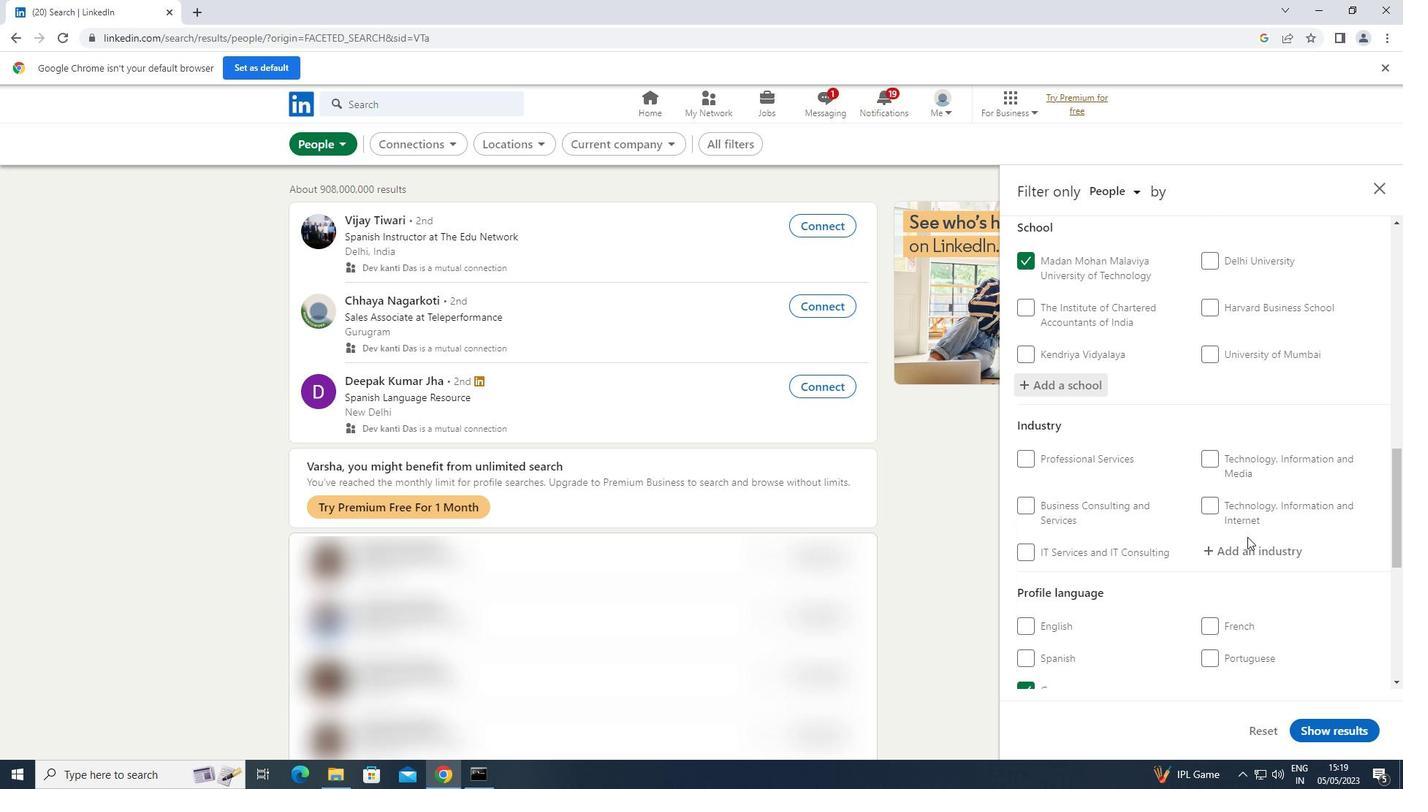 
Action: Mouse pressed left at (1244, 548)
Screenshot: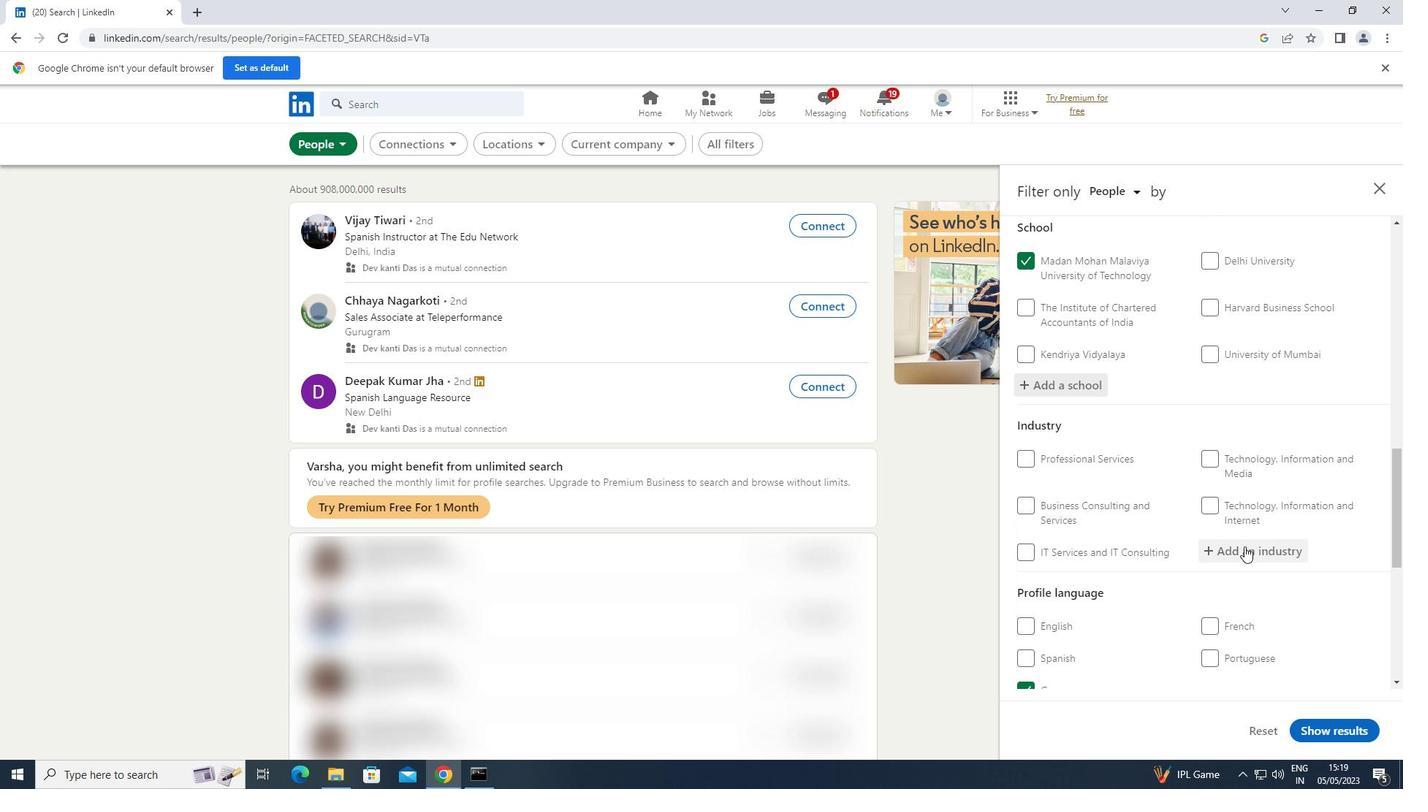 
Action: Key pressed <Key.shift><Key.shift>HUMAN
Screenshot: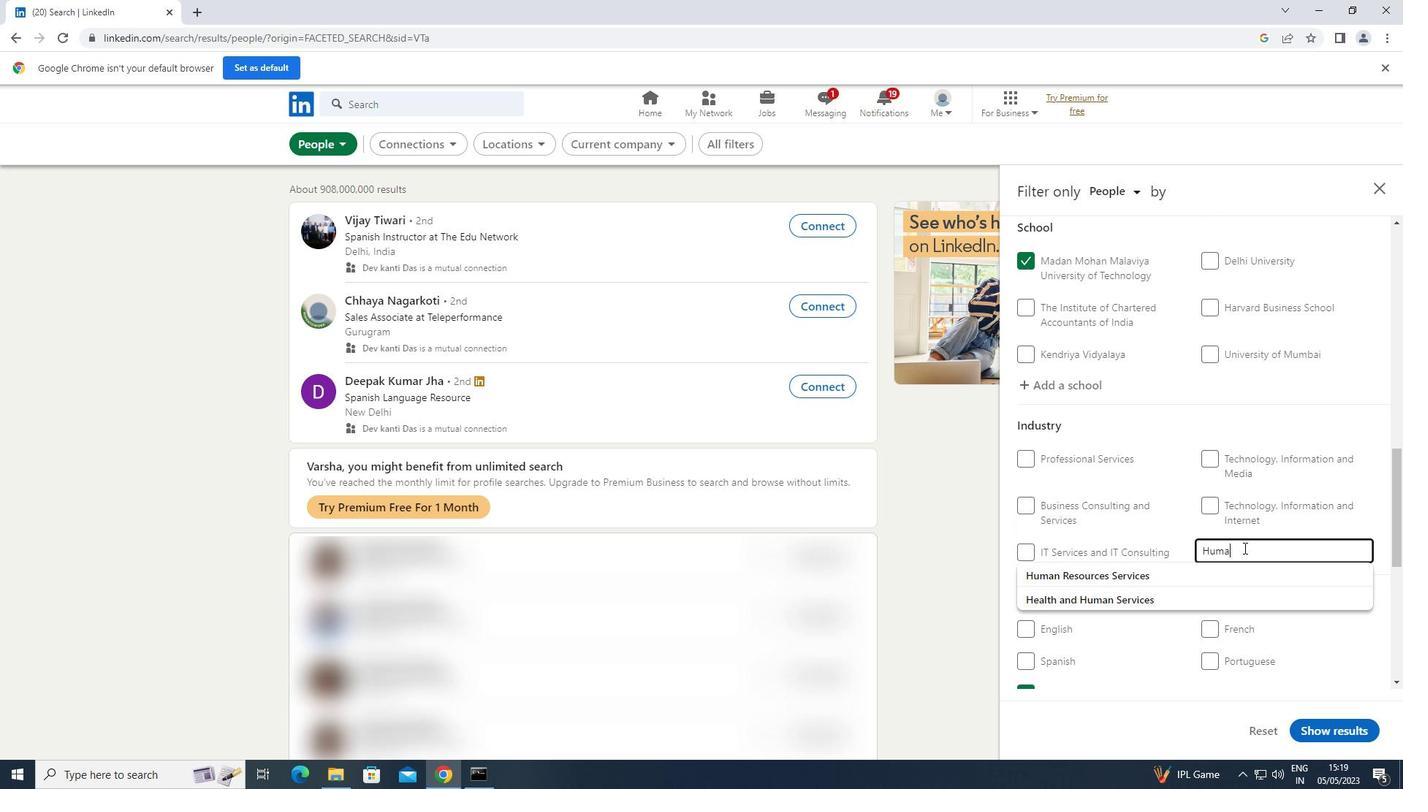 
Action: Mouse moved to (1149, 568)
Screenshot: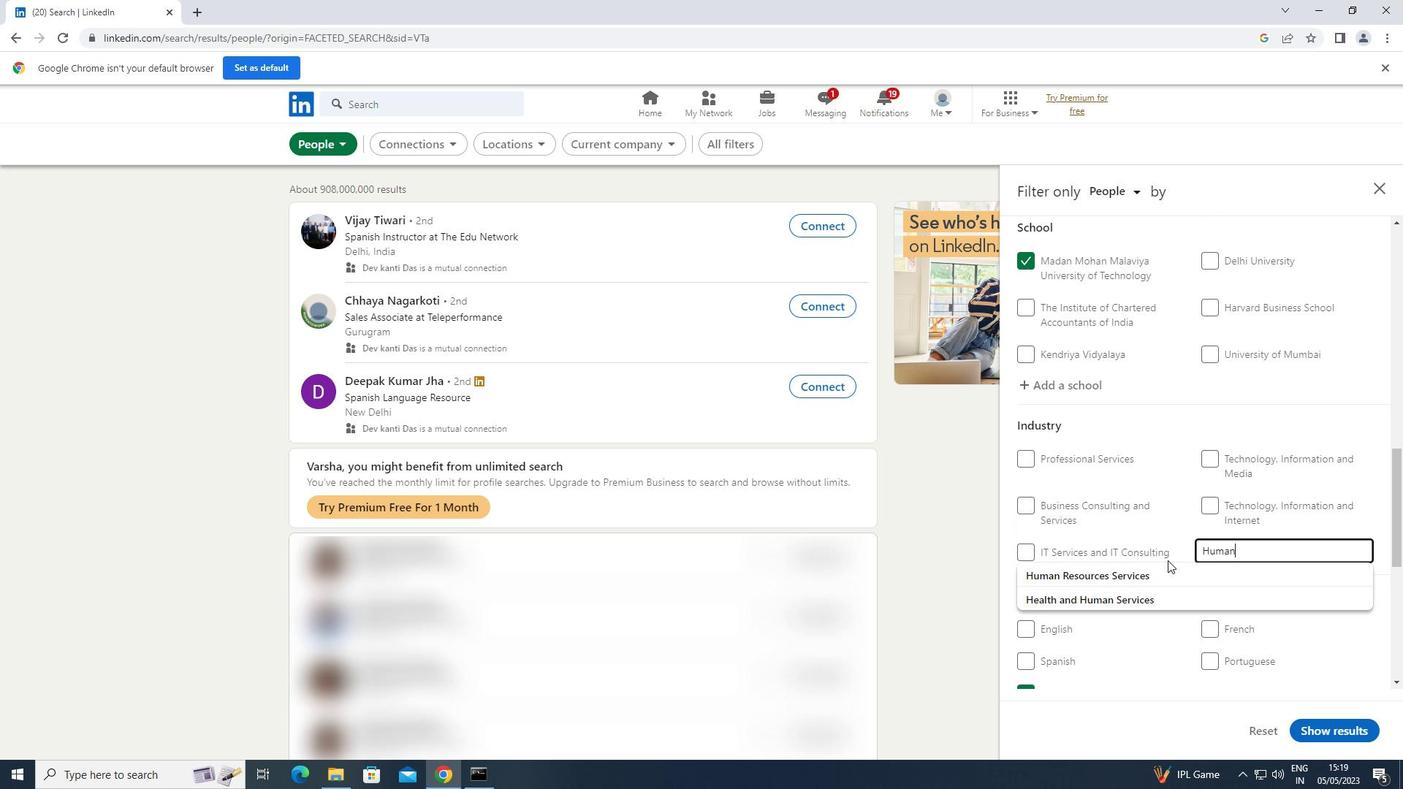 
Action: Mouse pressed left at (1149, 568)
Screenshot: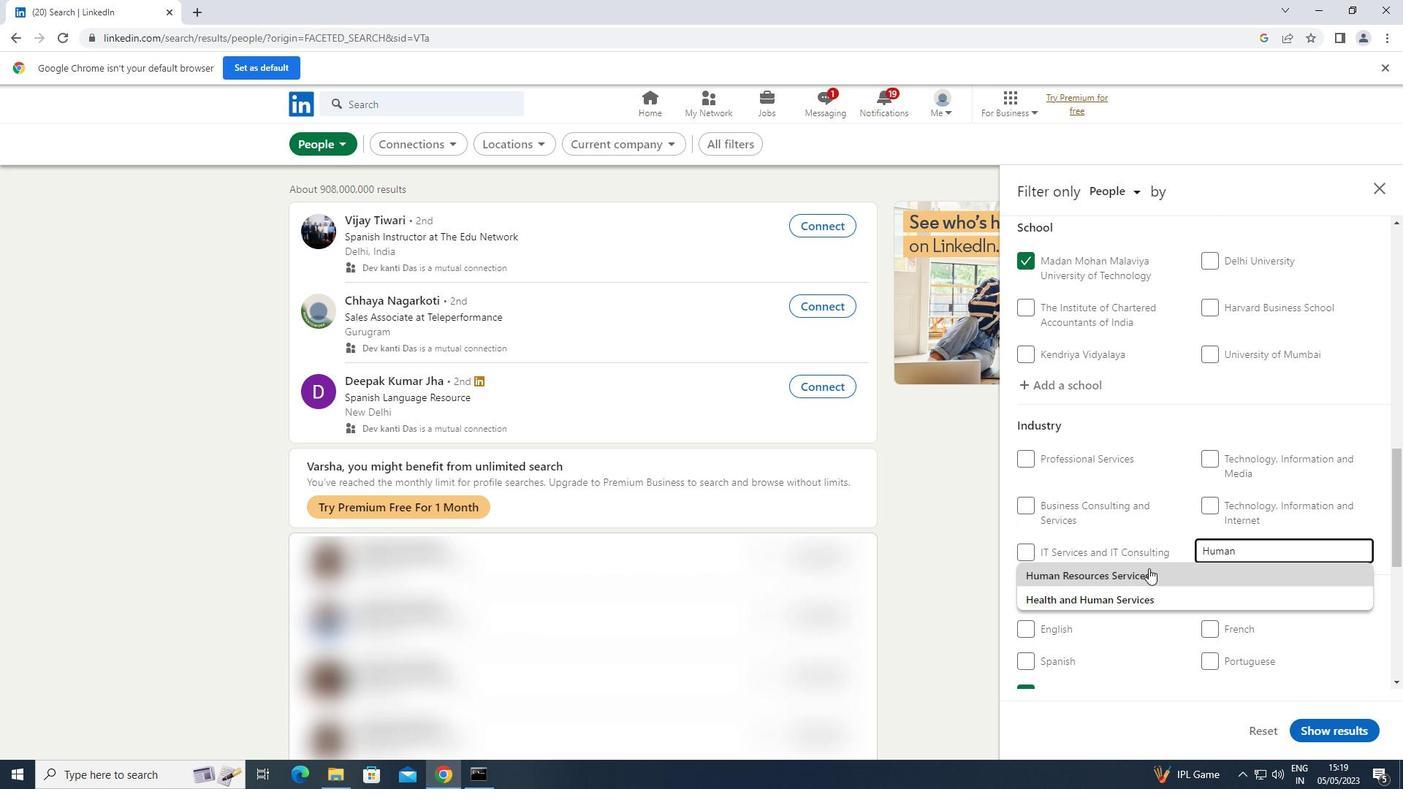 
Action: Mouse scrolled (1149, 567) with delta (0, 0)
Screenshot: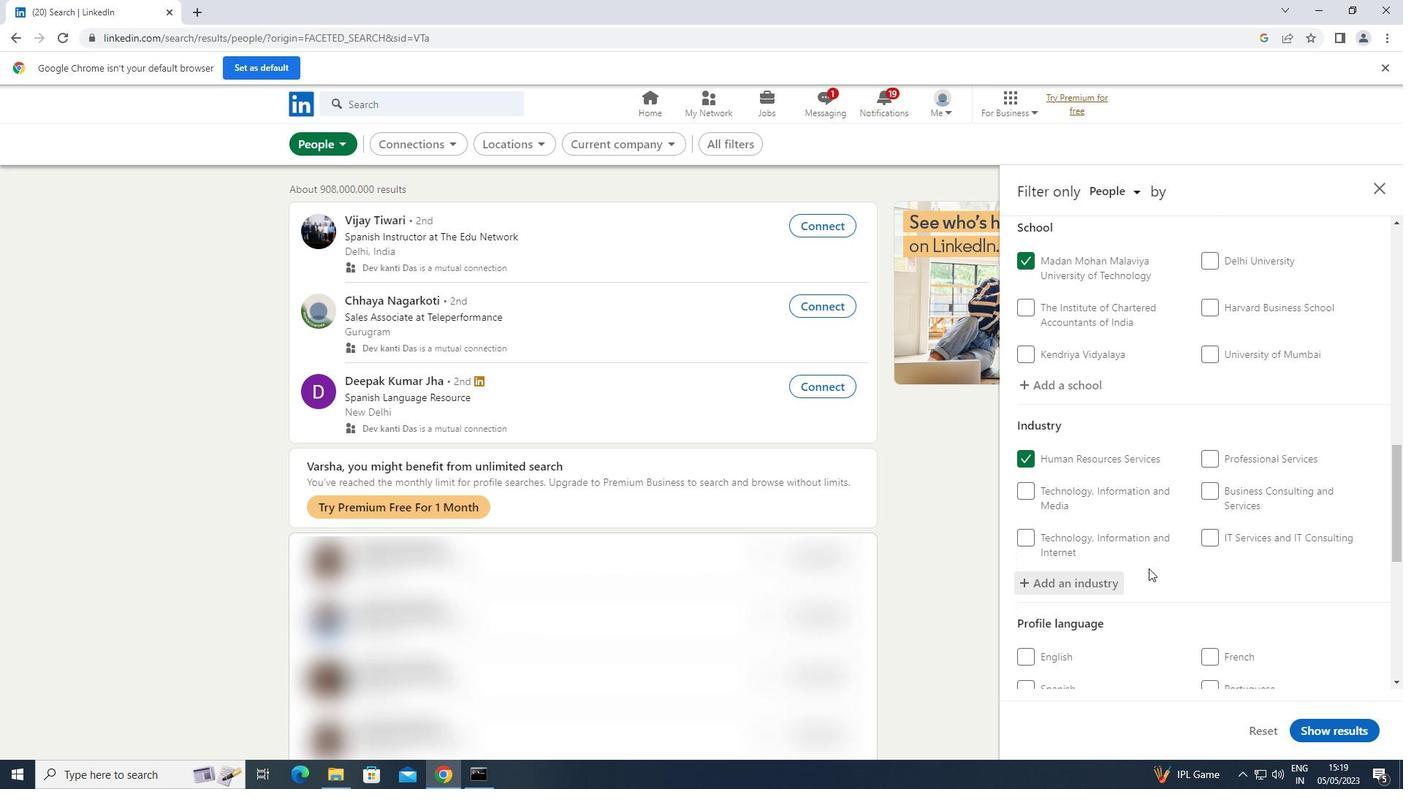
Action: Mouse scrolled (1149, 567) with delta (0, 0)
Screenshot: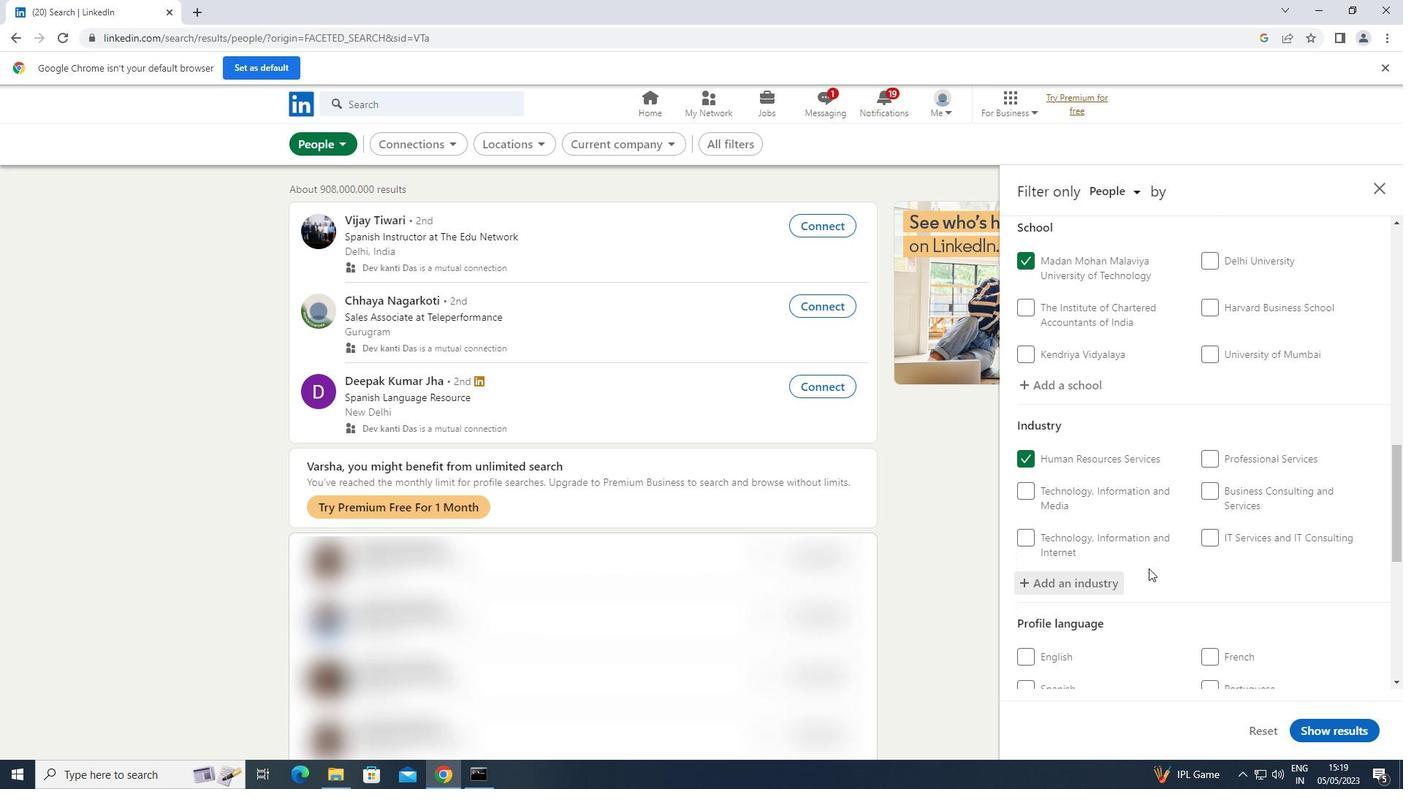 
Action: Mouse scrolled (1149, 567) with delta (0, 0)
Screenshot: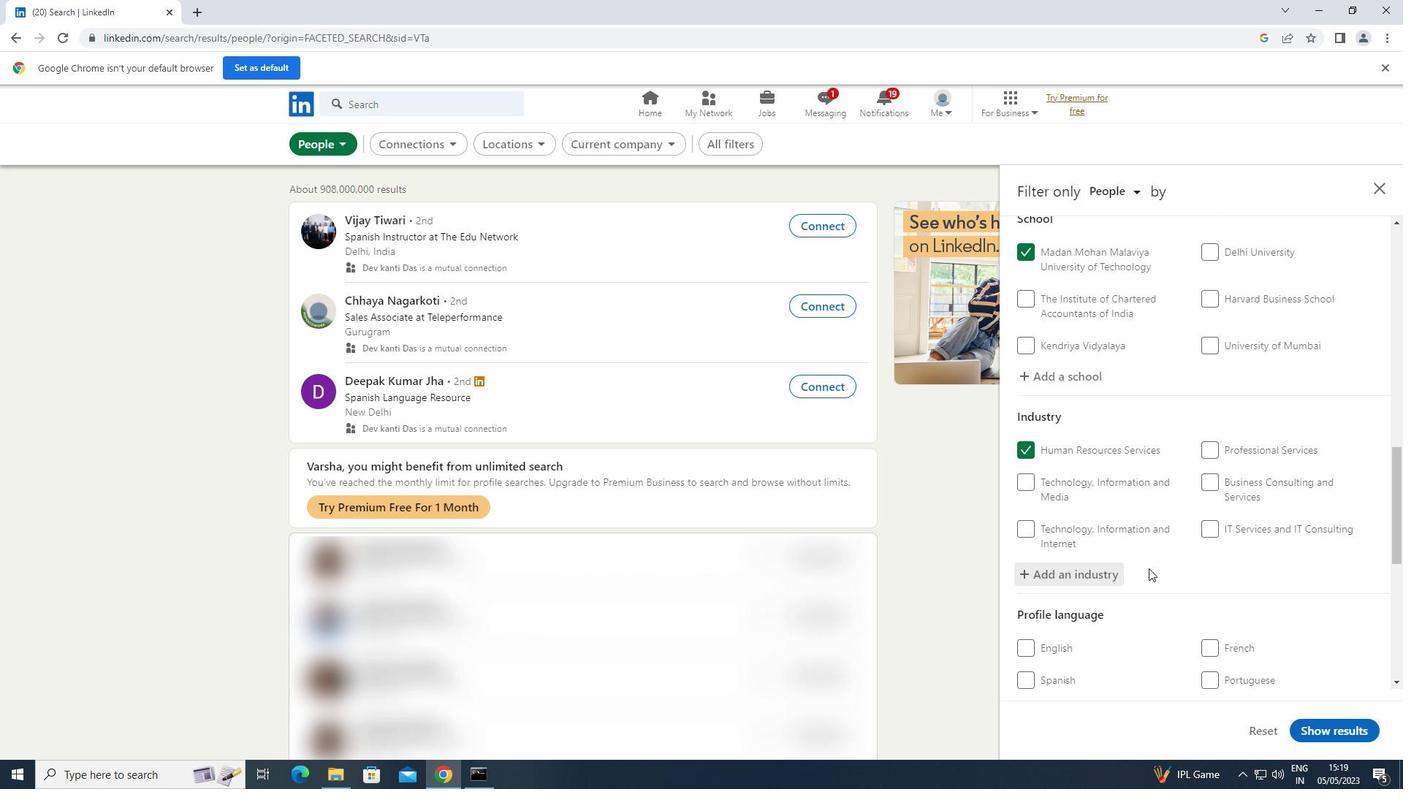 
Action: Mouse scrolled (1149, 567) with delta (0, 0)
Screenshot: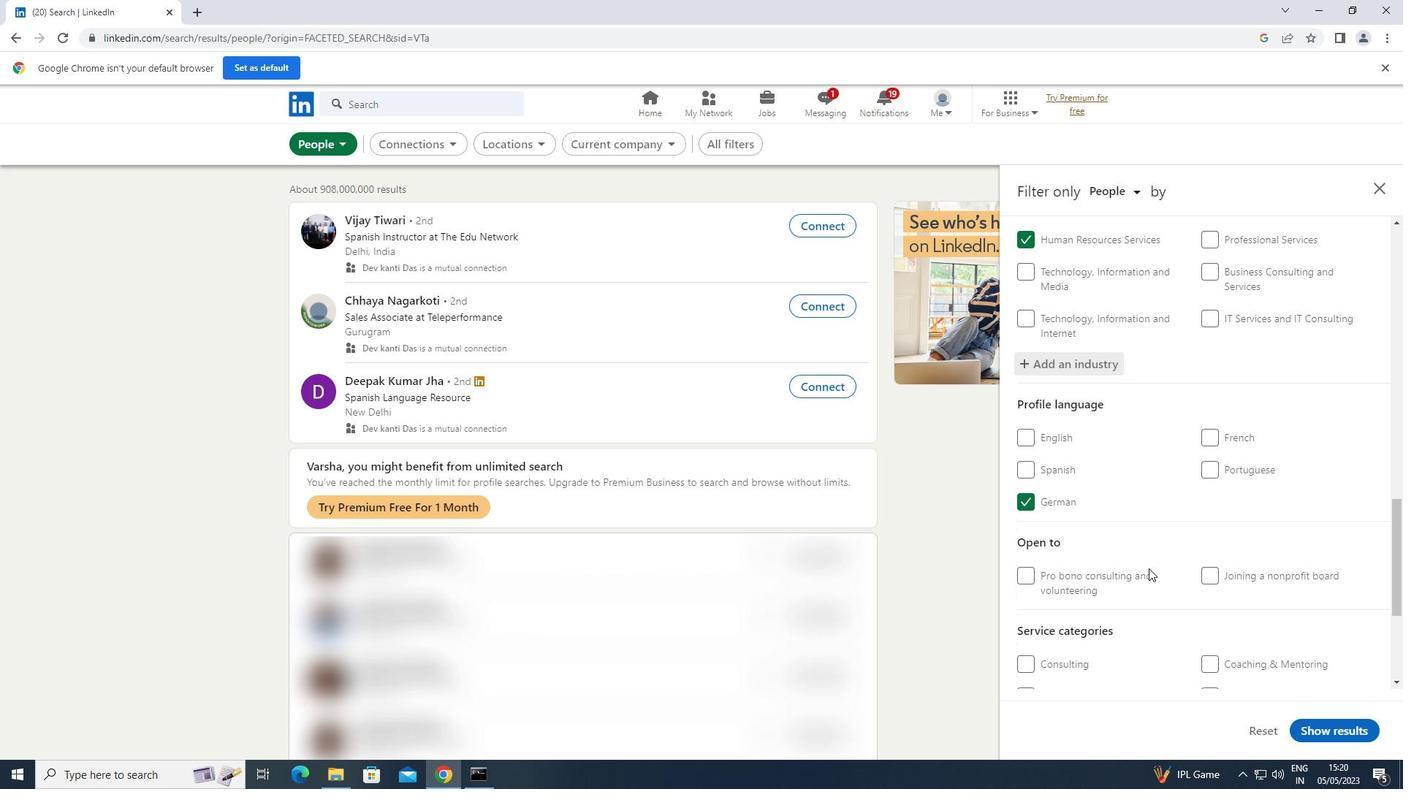 
Action: Mouse moved to (1244, 608)
Screenshot: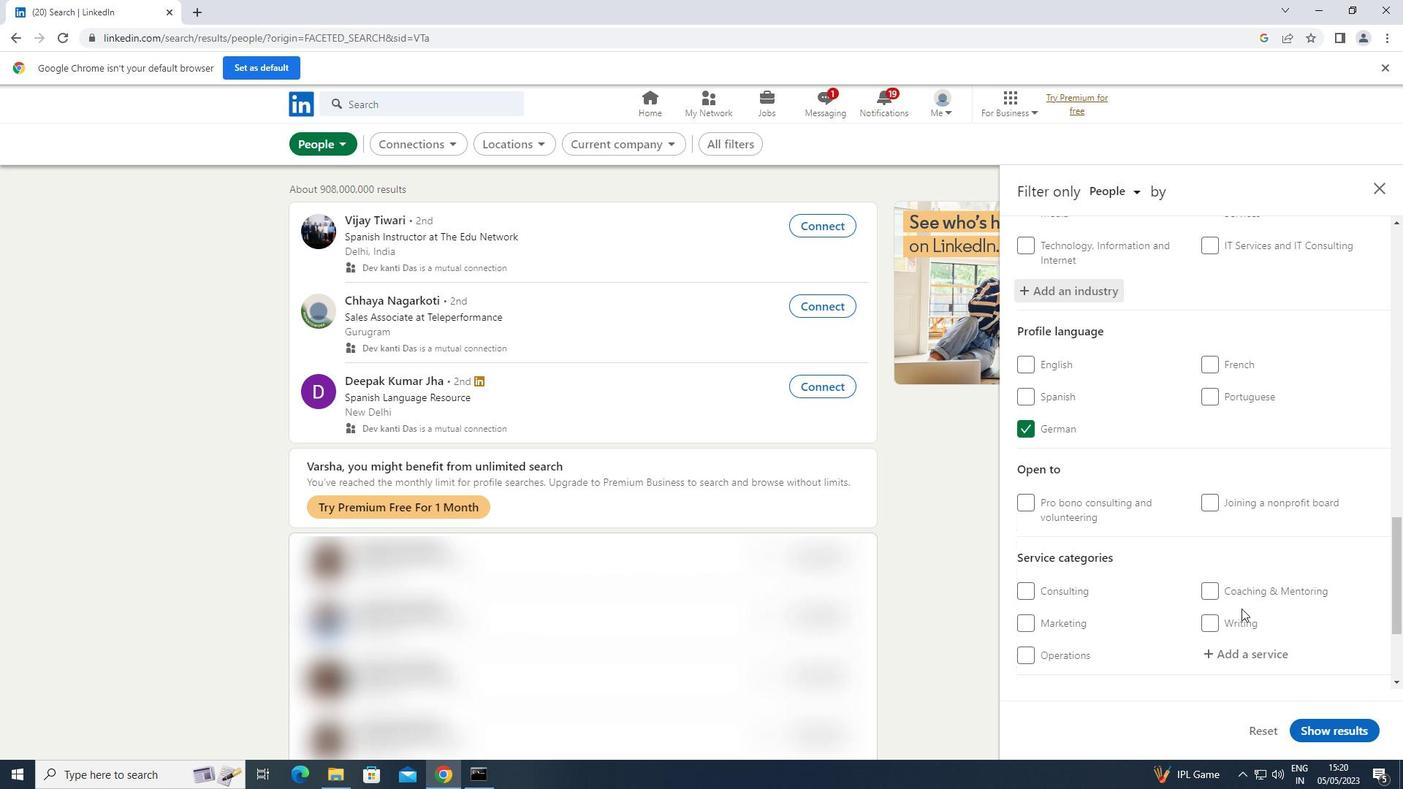 
Action: Mouse scrolled (1244, 608) with delta (0, 0)
Screenshot: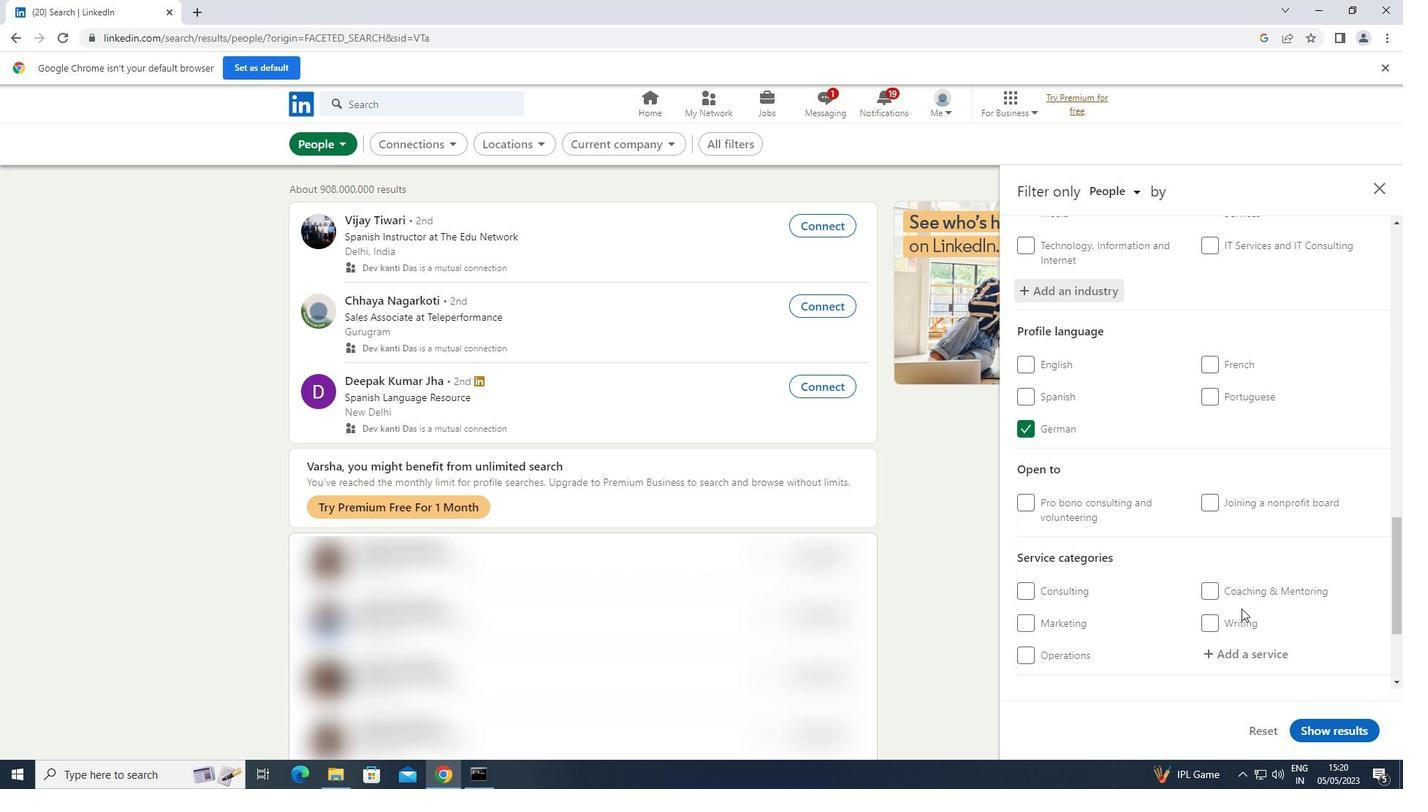 
Action: Mouse scrolled (1244, 608) with delta (0, 0)
Screenshot: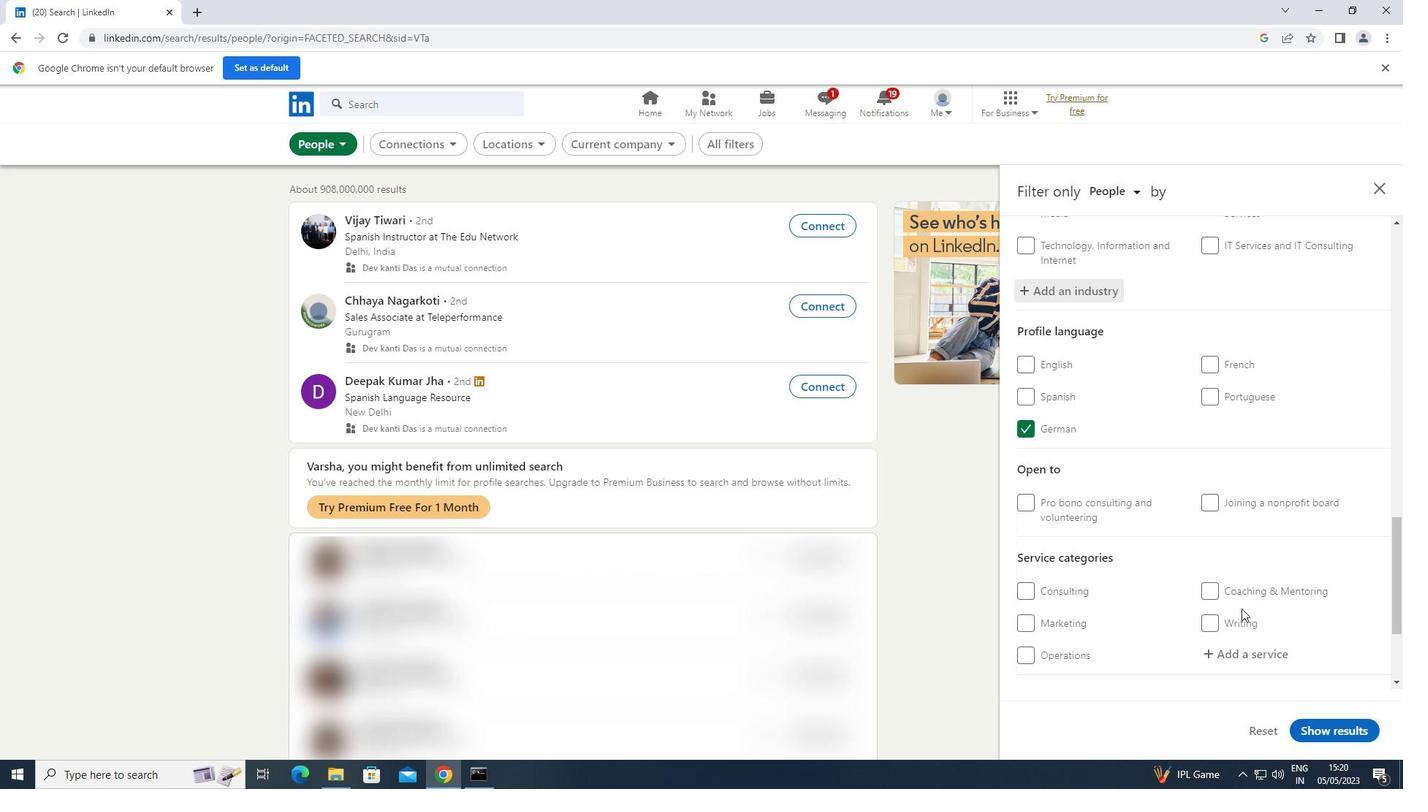 
Action: Mouse moved to (1290, 502)
Screenshot: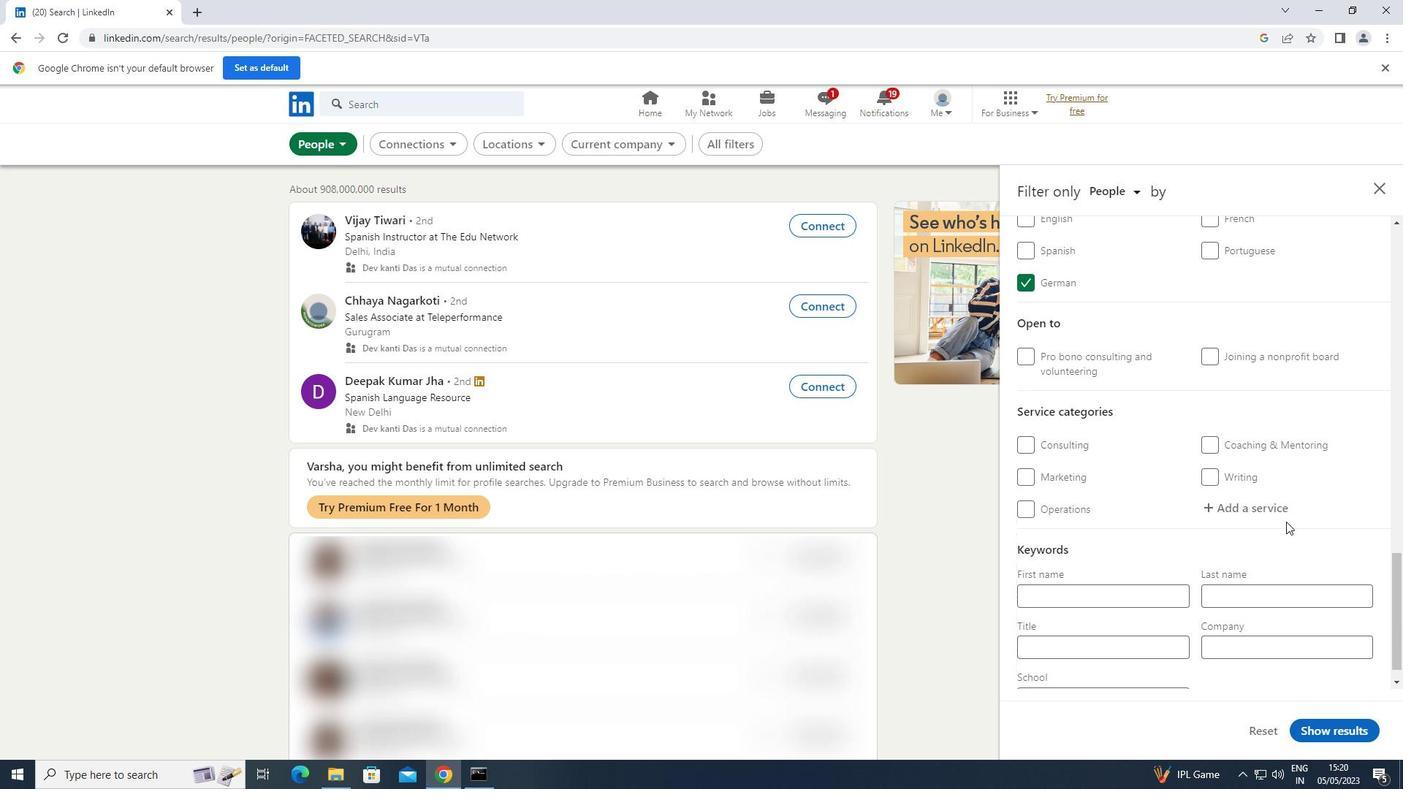 
Action: Mouse pressed left at (1290, 502)
Screenshot: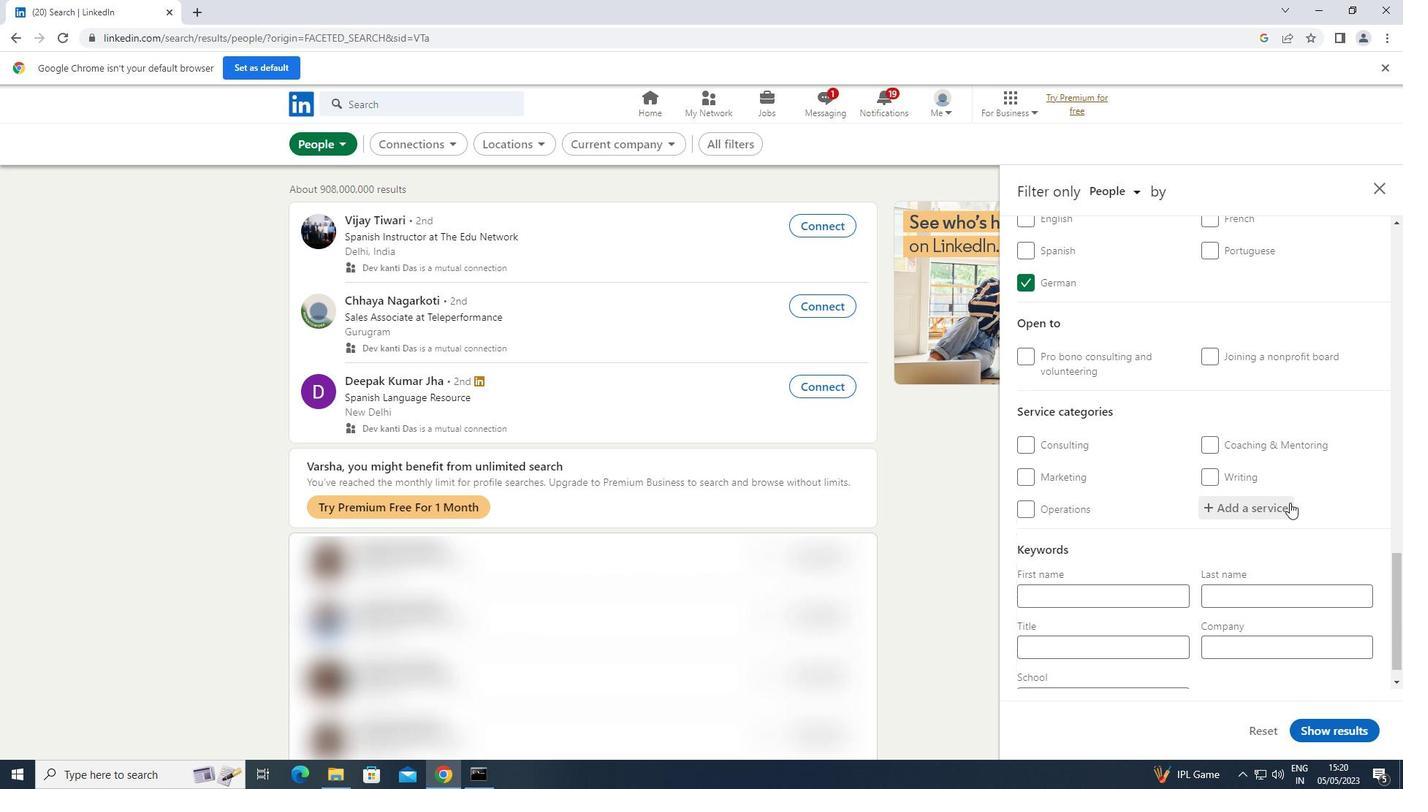 
Action: Key pressed <Key.shift>ANDROID<Key.space>
Screenshot: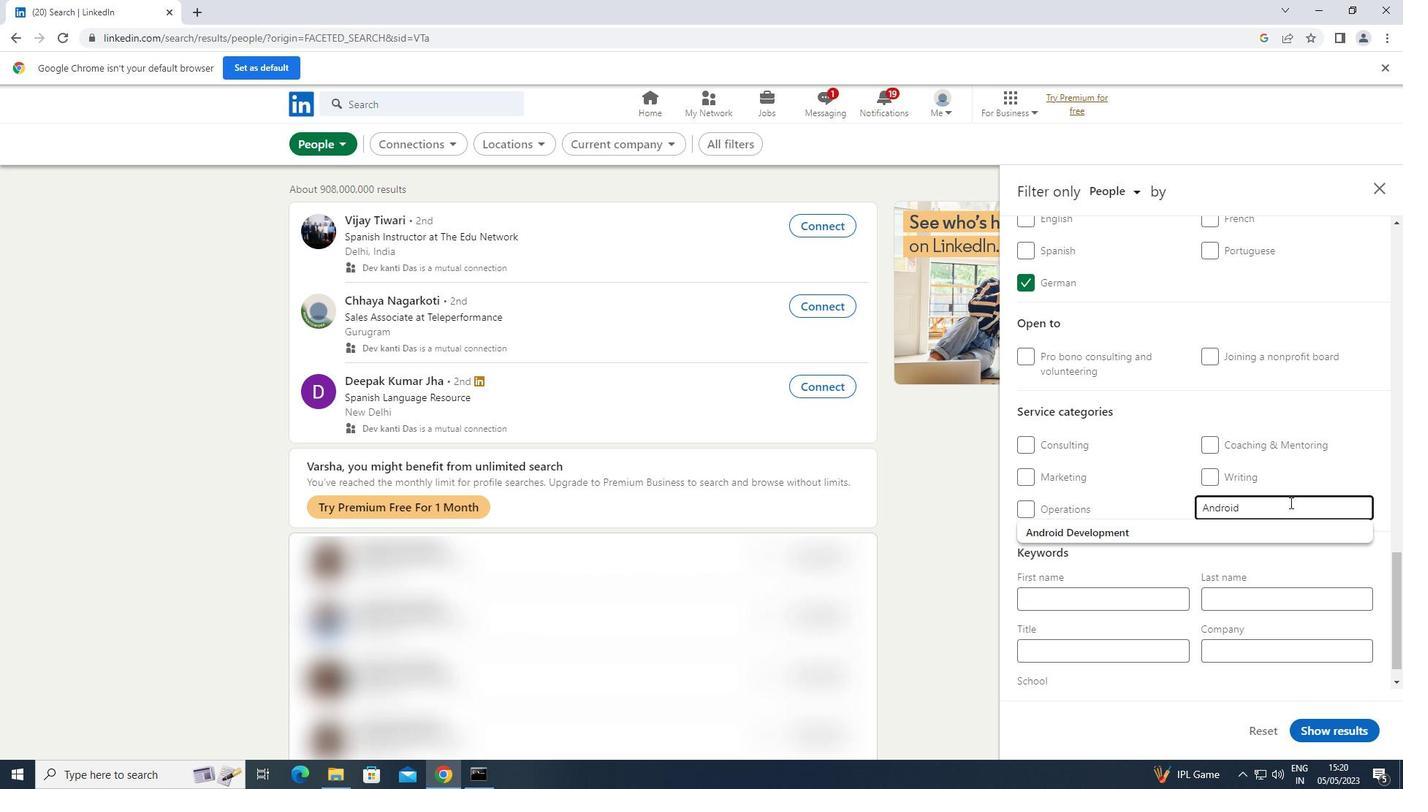 
Action: Mouse moved to (1108, 534)
Screenshot: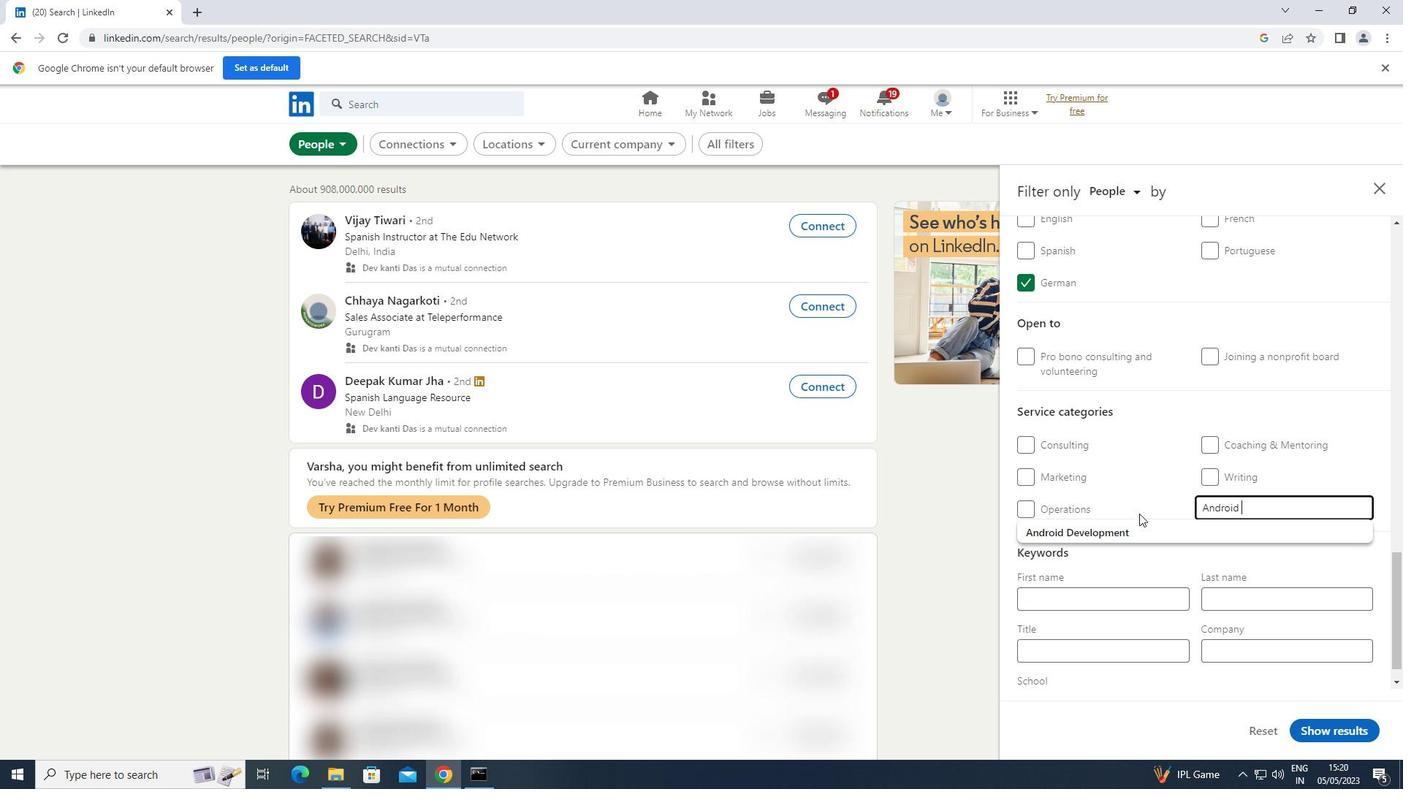 
Action: Mouse pressed left at (1108, 534)
Screenshot: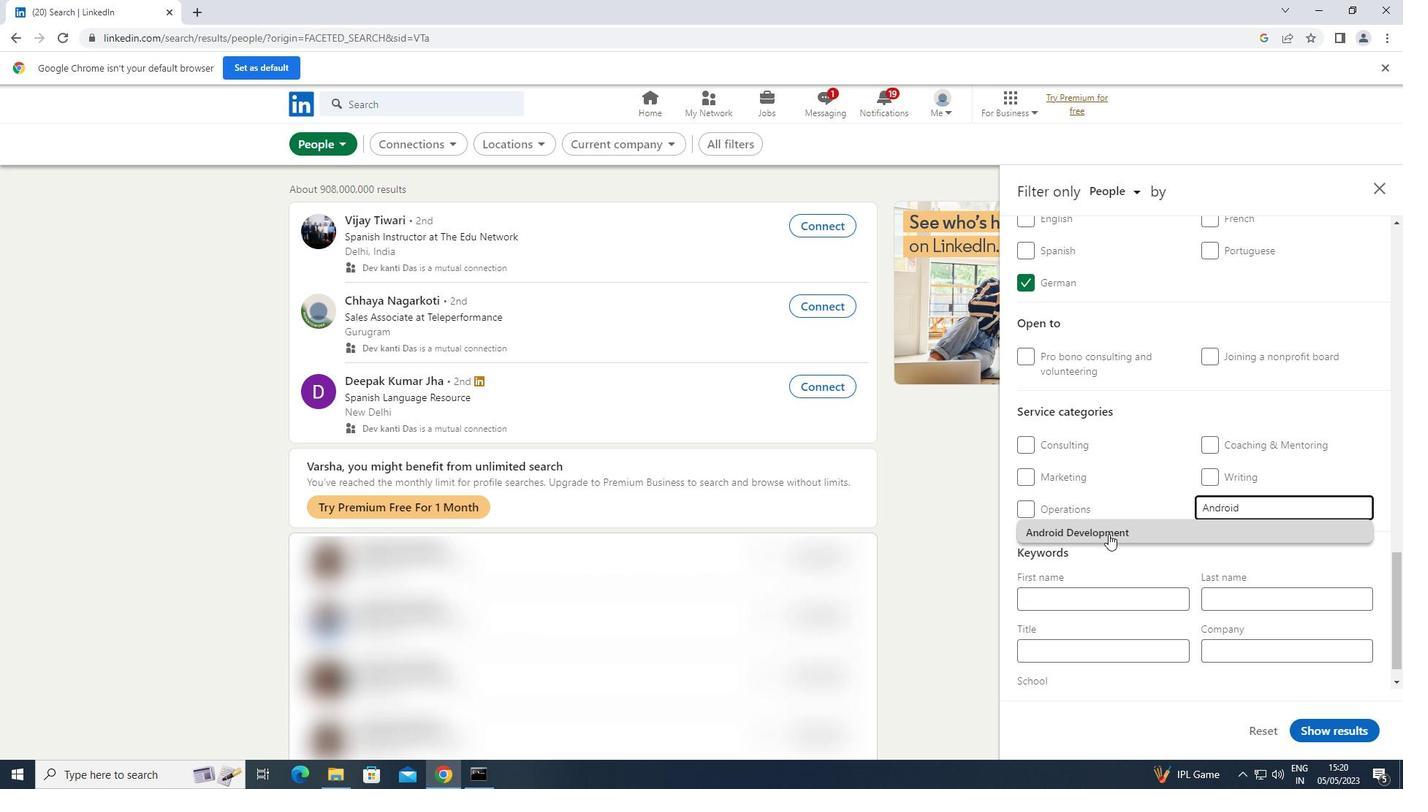 
Action: Mouse moved to (1102, 674)
Screenshot: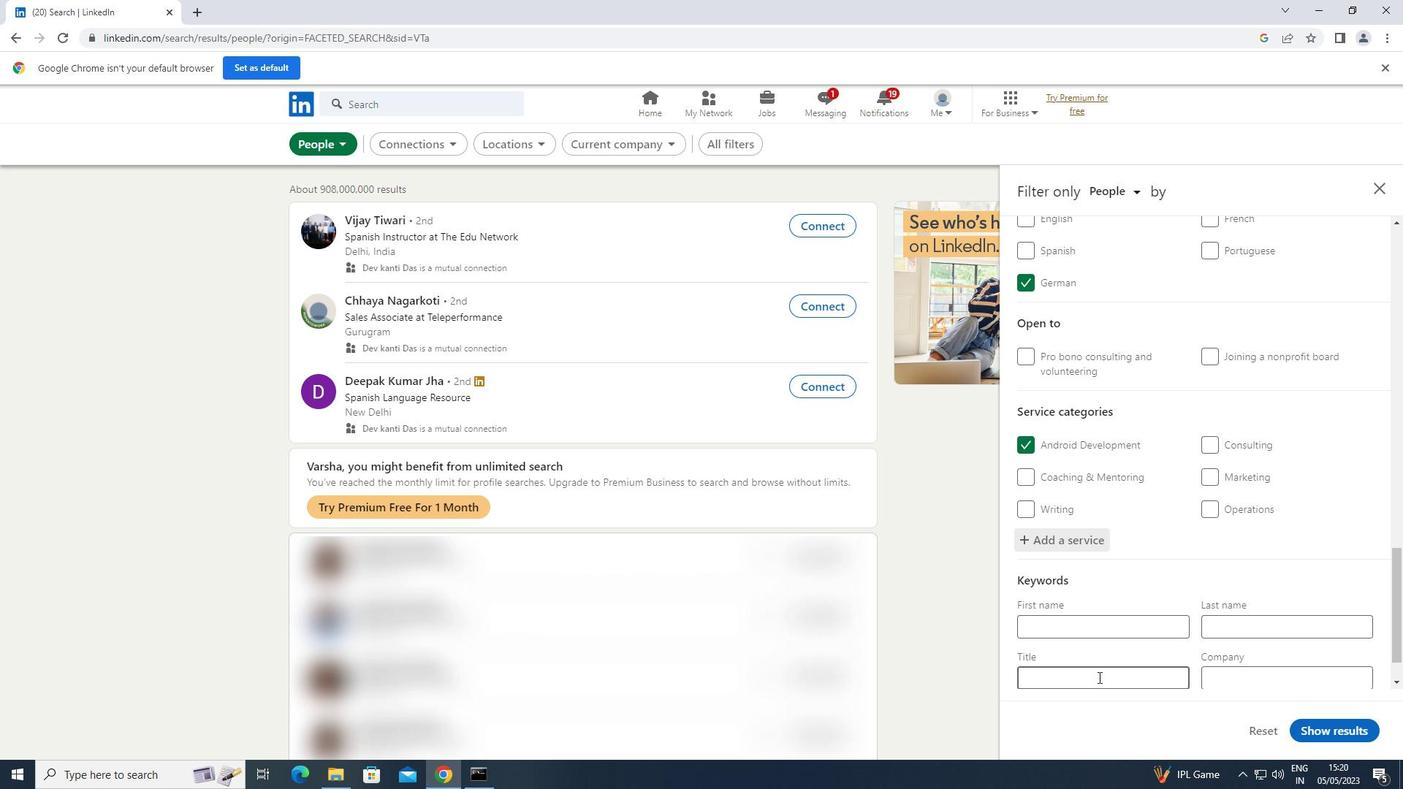 
Action: Mouse pressed left at (1102, 674)
Screenshot: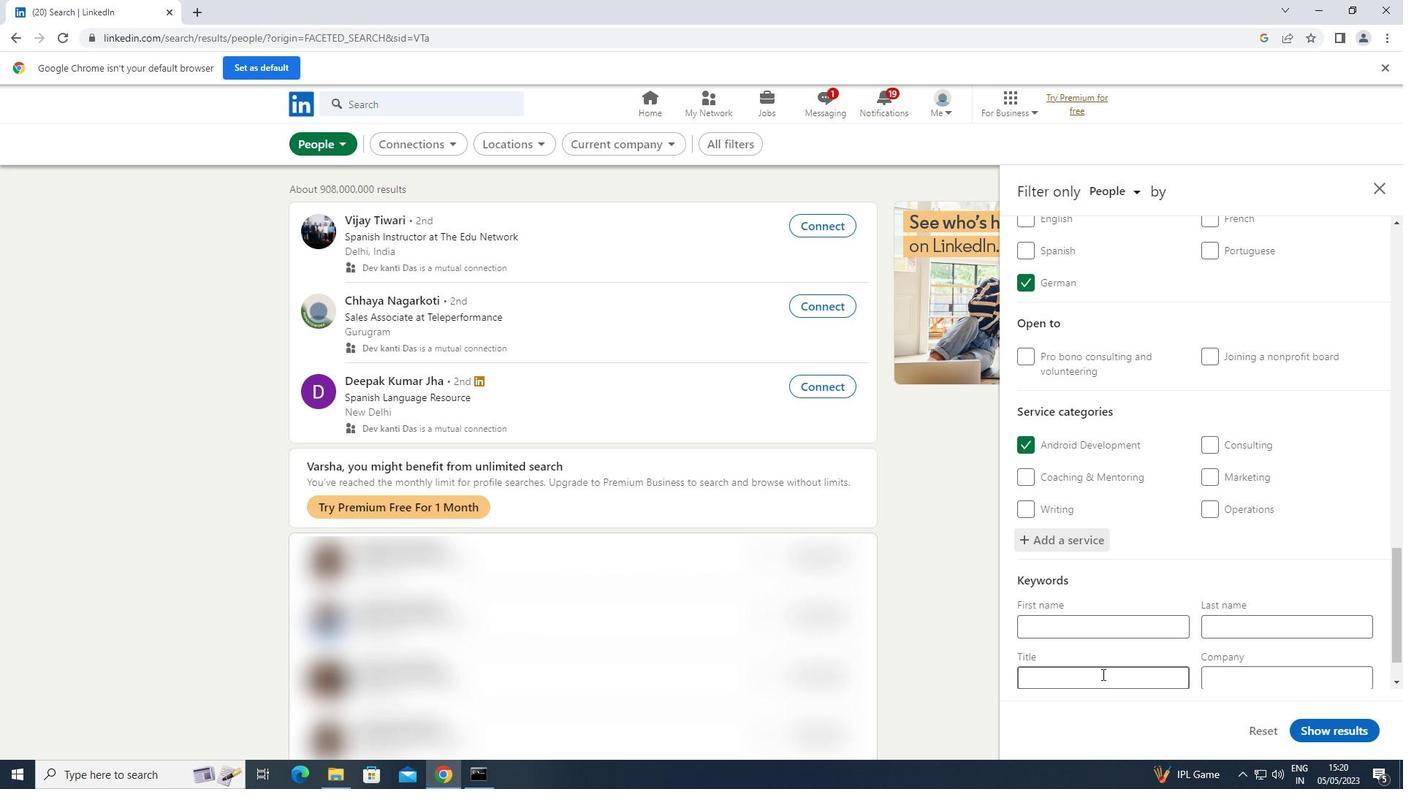 
Action: Key pressed <Key.shift>VIDEO<Key.space><Key.shift>GAME<Key.space><Key.shift>WRITER
Screenshot: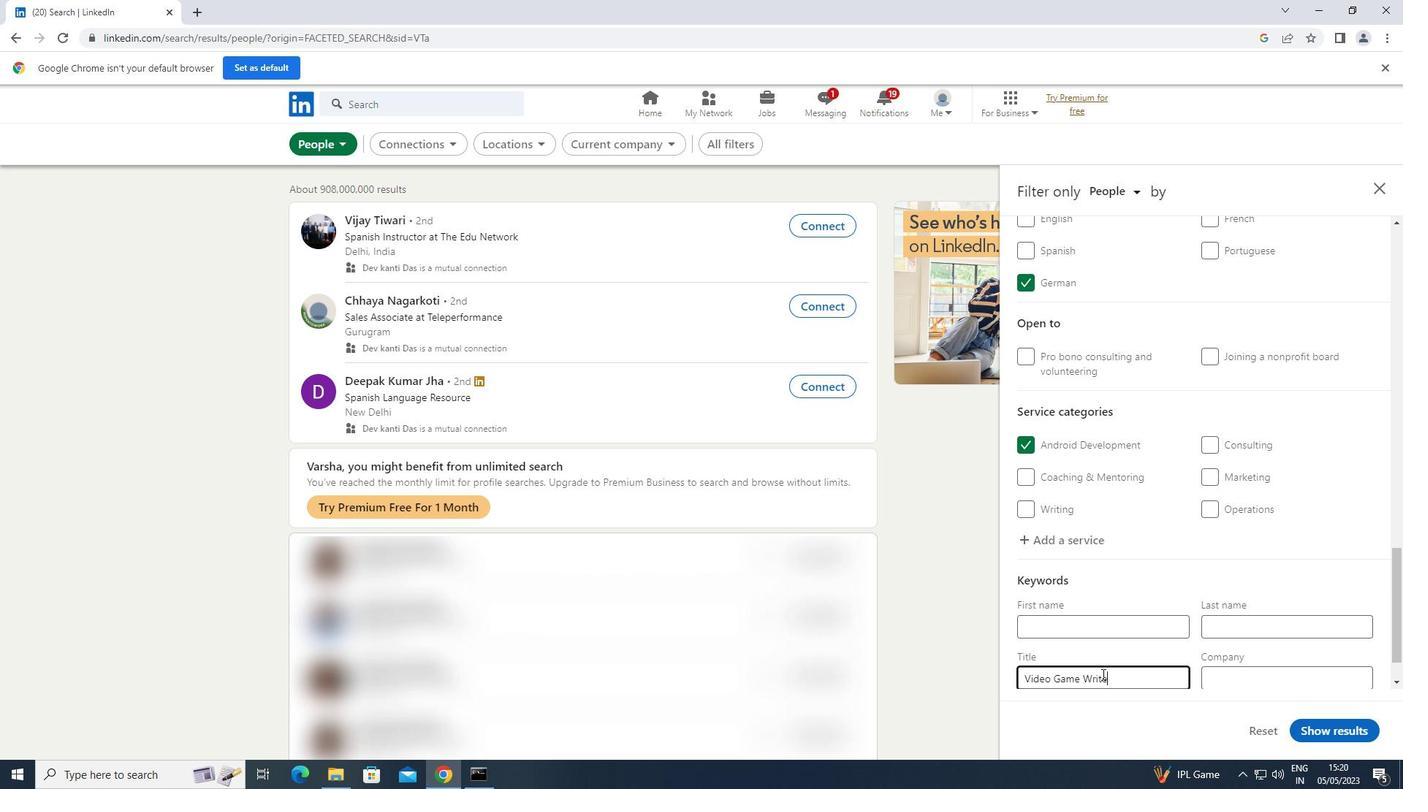 
Action: Mouse moved to (1351, 733)
Screenshot: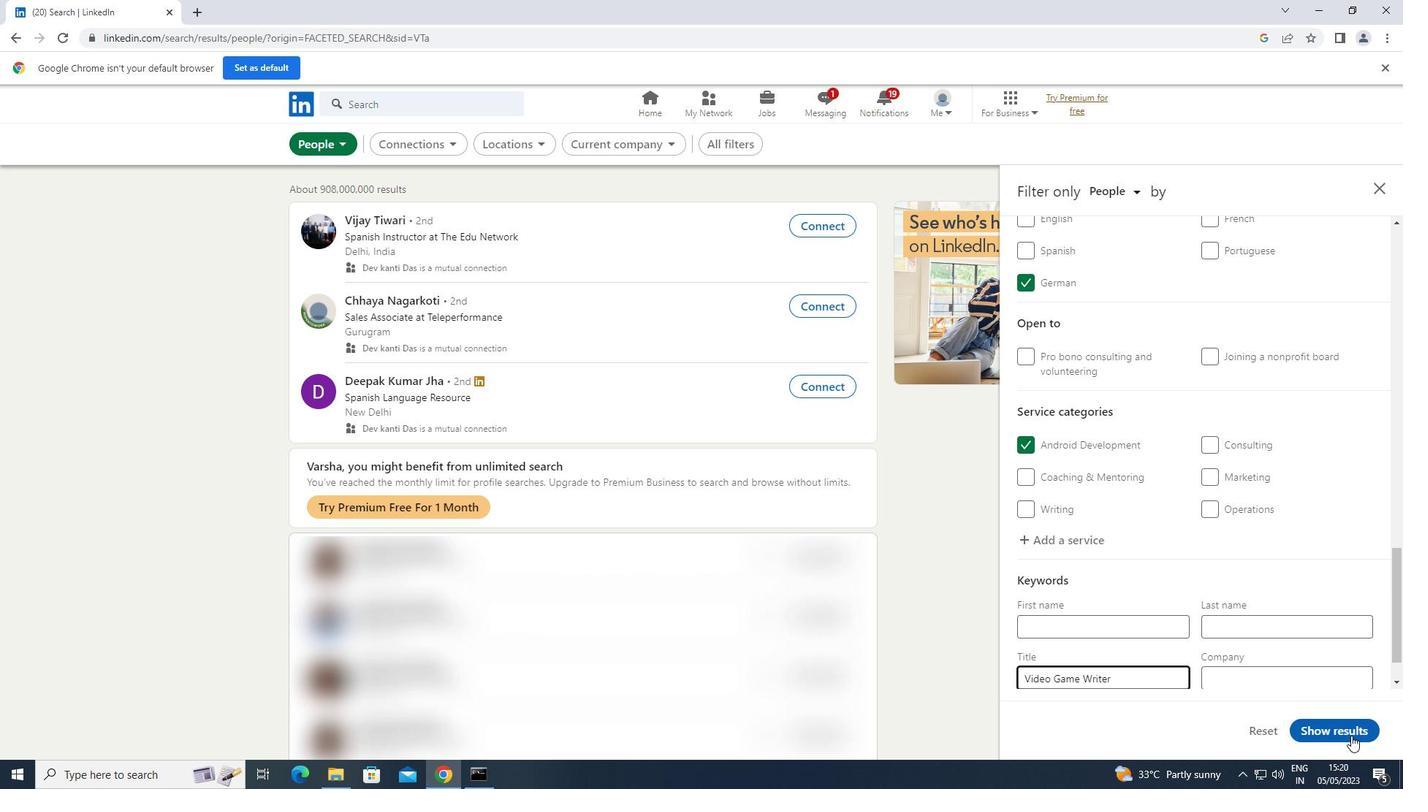 
Action: Mouse pressed left at (1351, 733)
Screenshot: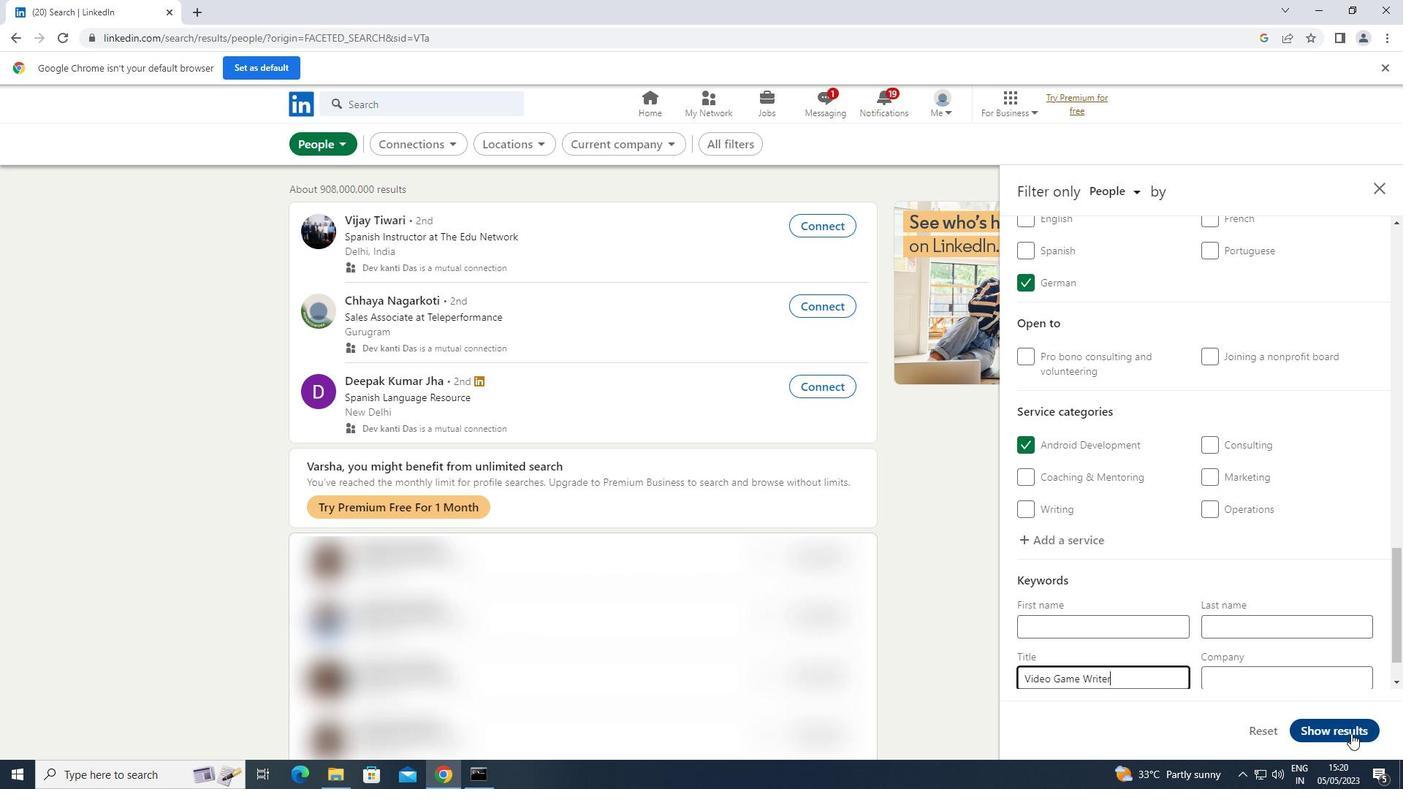 
